 Task: Search one way flight ticket for 4 adults, 1 infant in seat and 1 infant on lap in premium economy from Hartford: Bradley International Airport to New Bern: Coastal Carolina Regional Airport (was Craven County Regional) on 5-4-2023. Choice of flights is Spirit. Number of bags: 1 checked bag. Price is upto 107000. Outbound departure time preference is 5:00.
Action: Mouse moved to (412, 381)
Screenshot: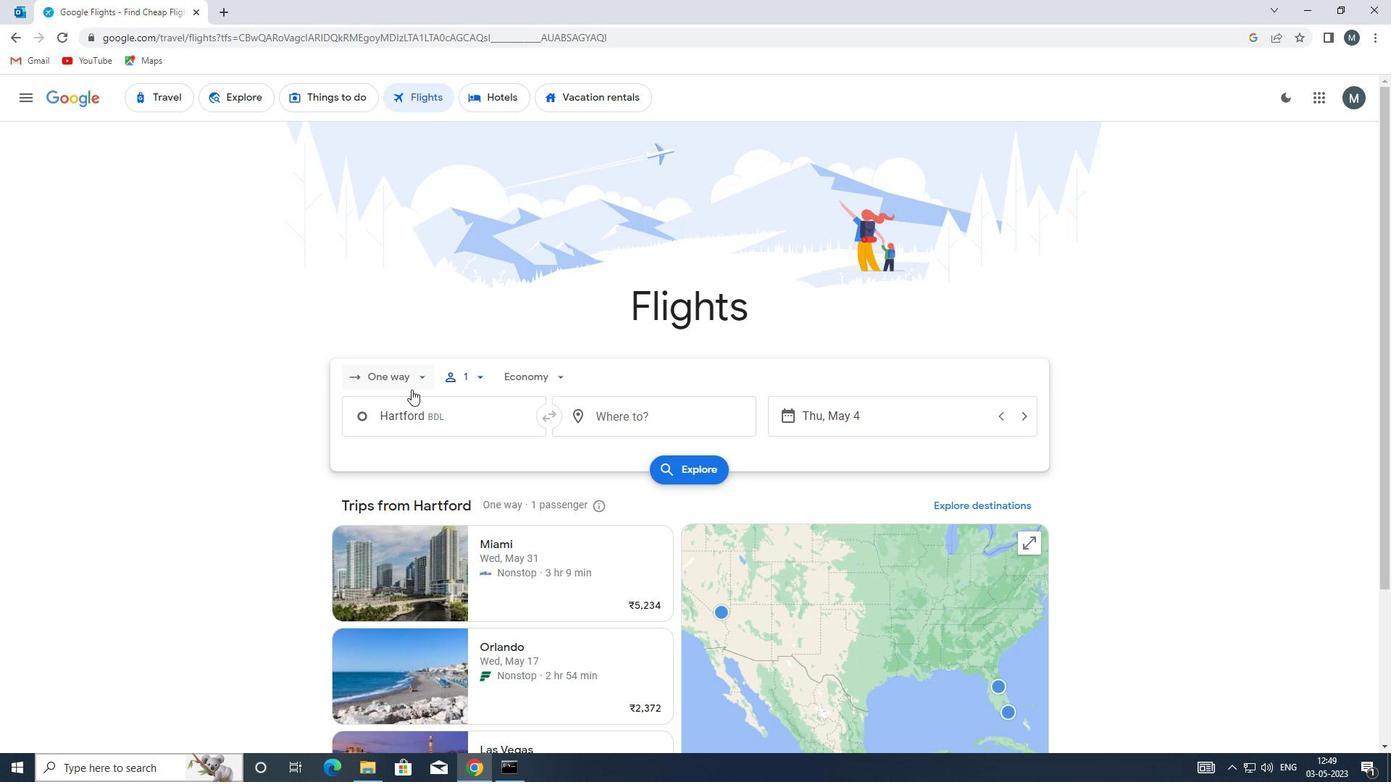 
Action: Mouse pressed left at (412, 381)
Screenshot: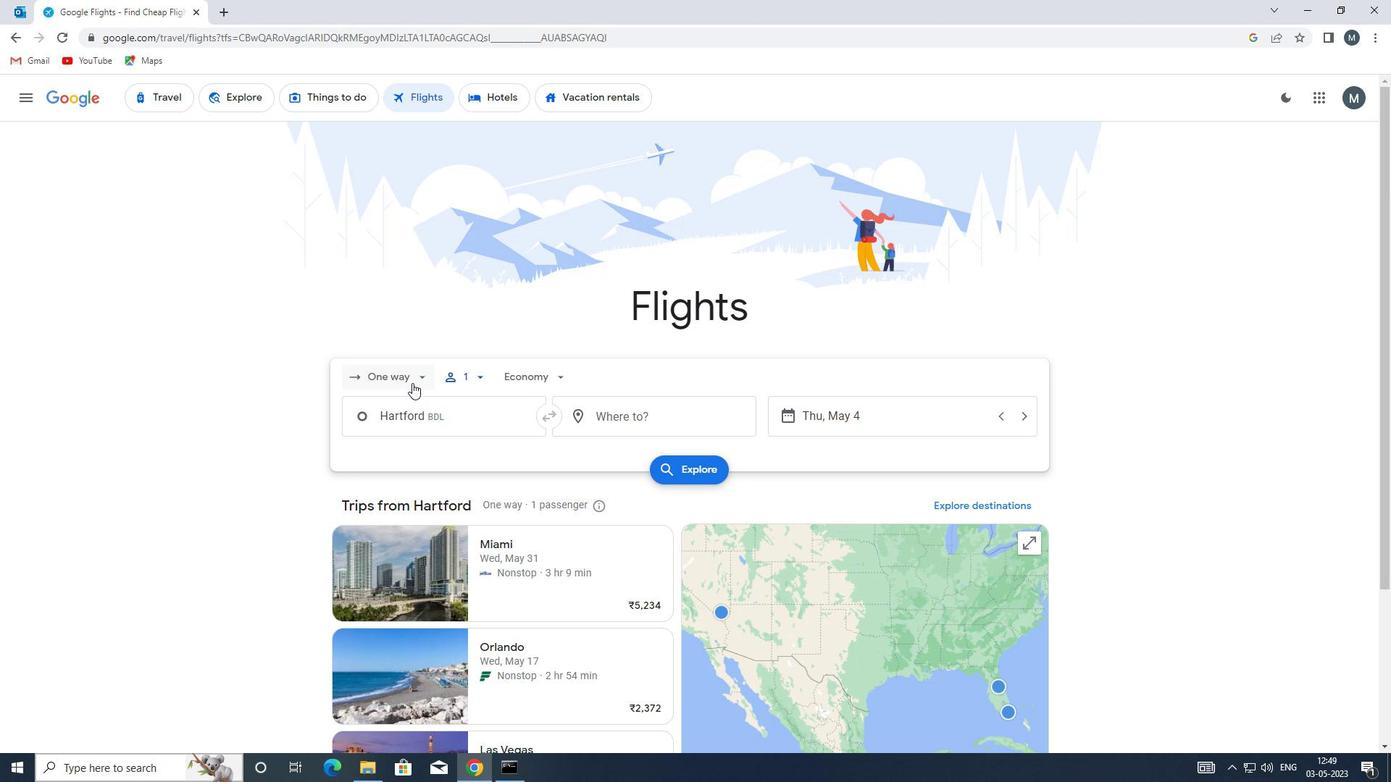 
Action: Mouse moved to (425, 447)
Screenshot: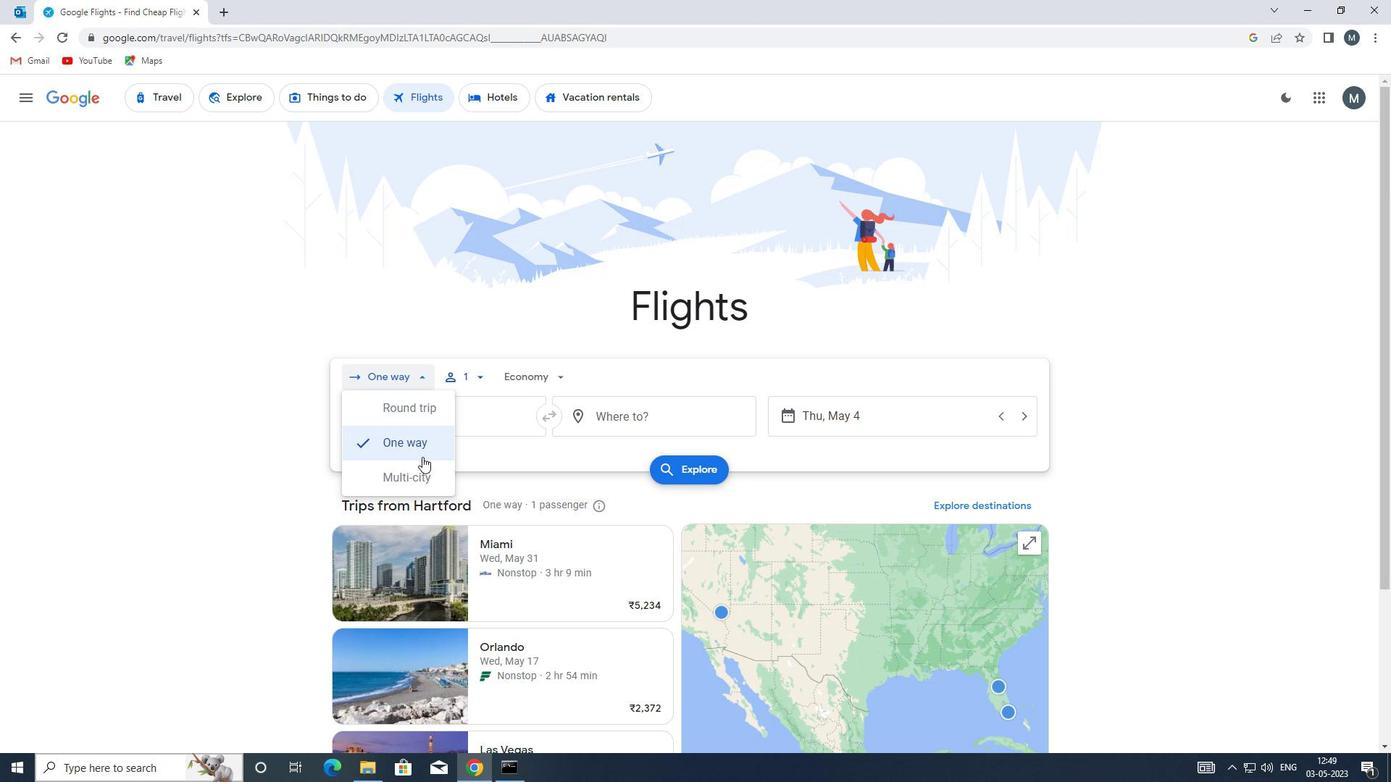 
Action: Mouse pressed left at (425, 447)
Screenshot: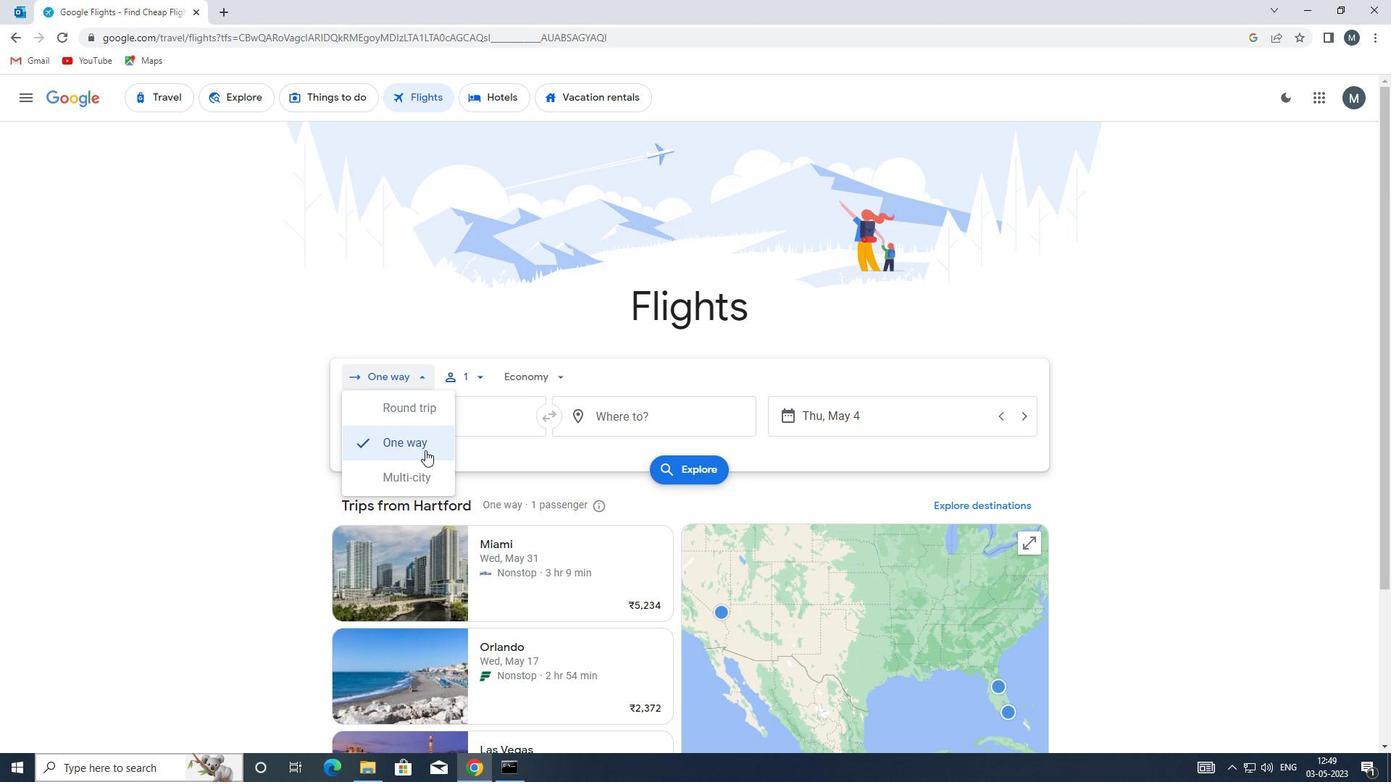 
Action: Mouse moved to (482, 374)
Screenshot: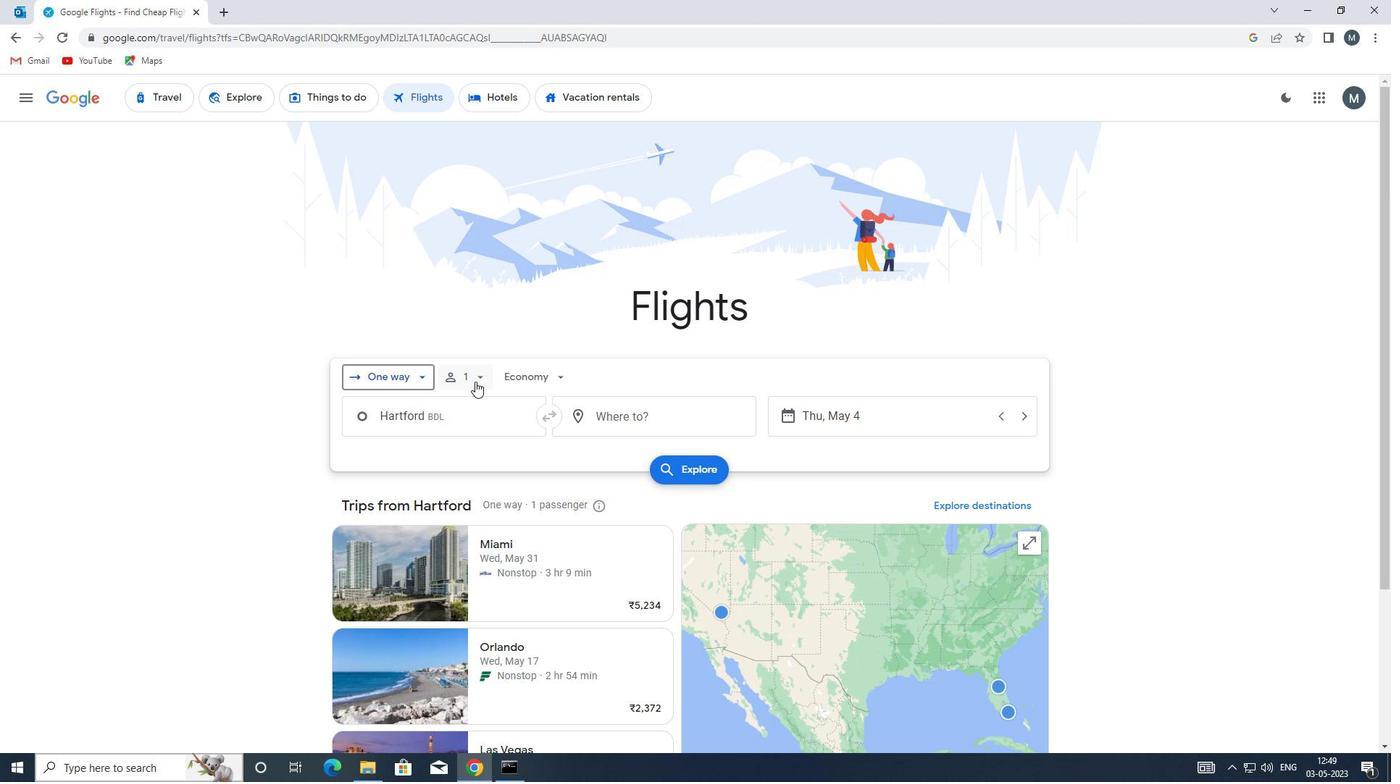 
Action: Mouse pressed left at (482, 374)
Screenshot: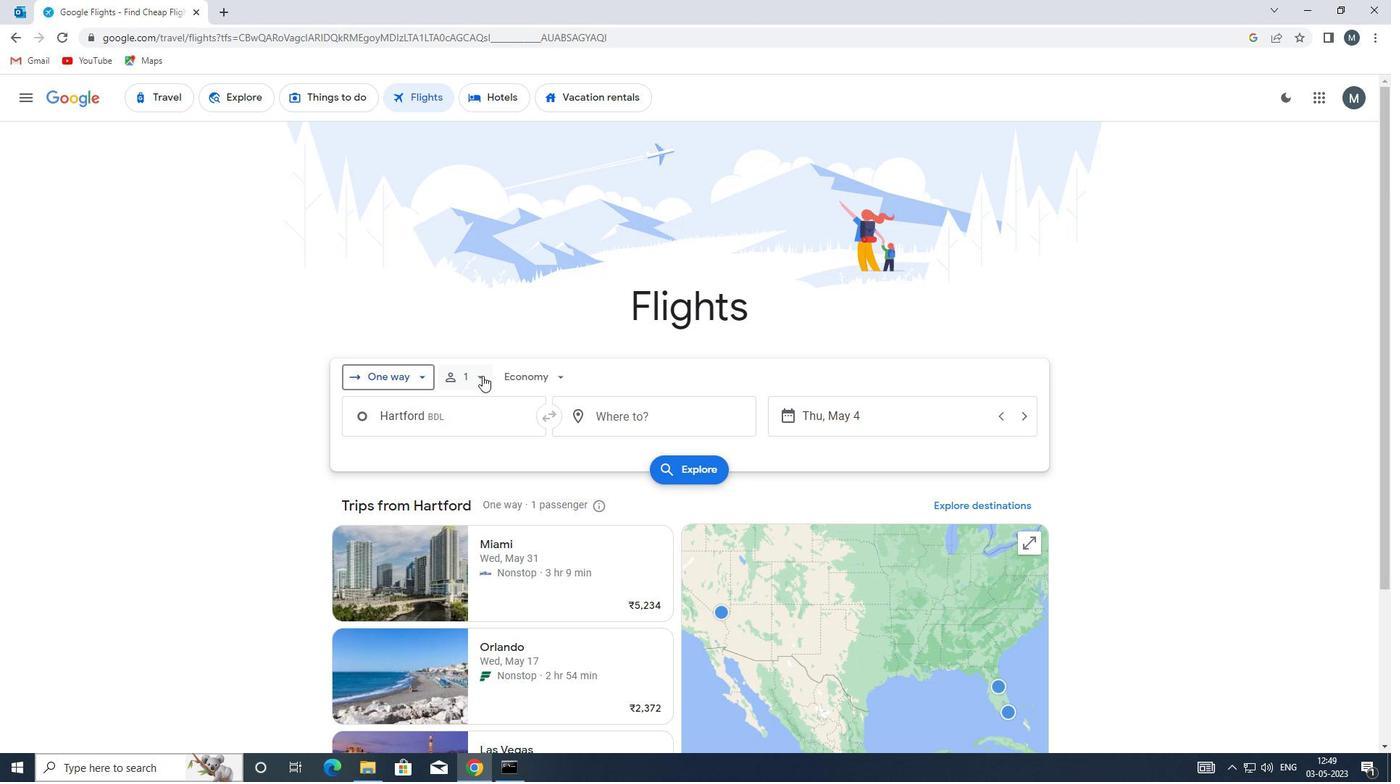 
Action: Mouse moved to (598, 413)
Screenshot: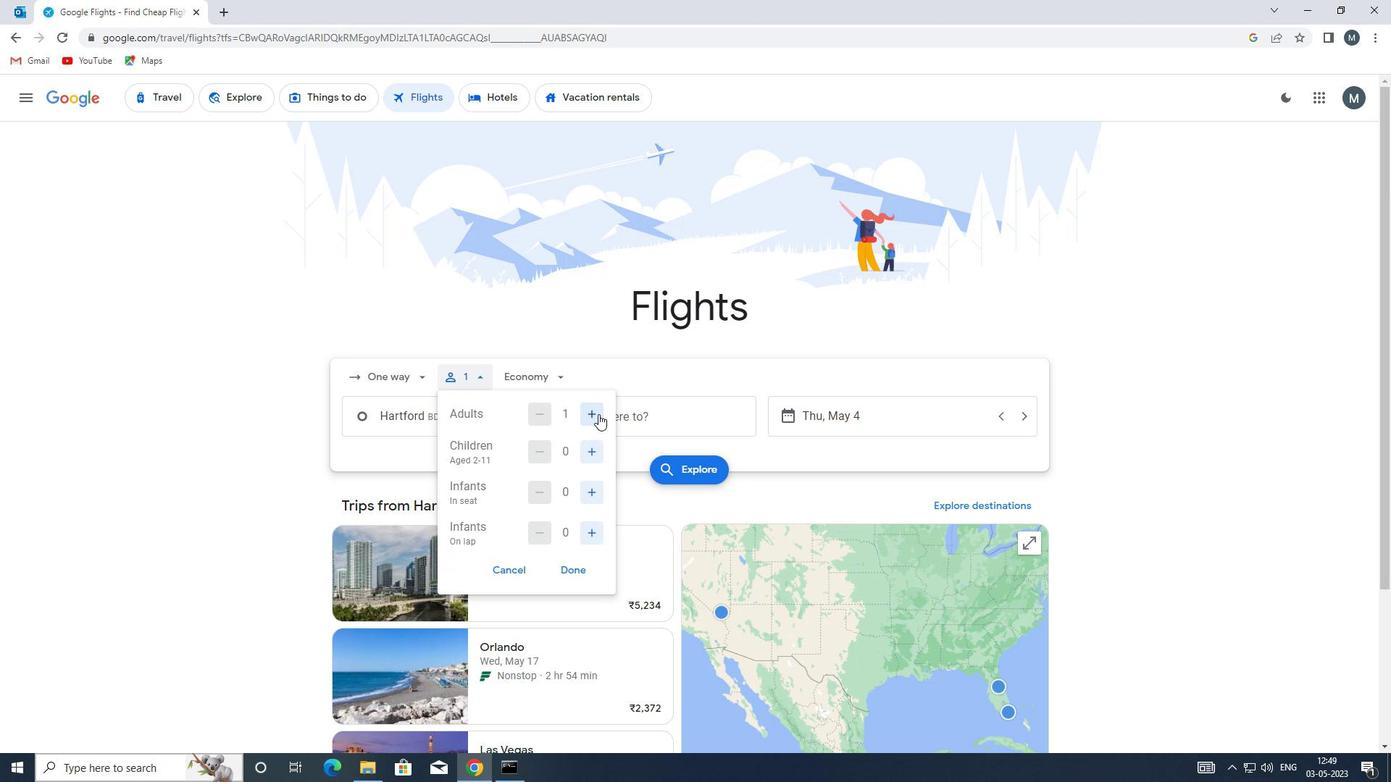 
Action: Mouse pressed left at (598, 413)
Screenshot: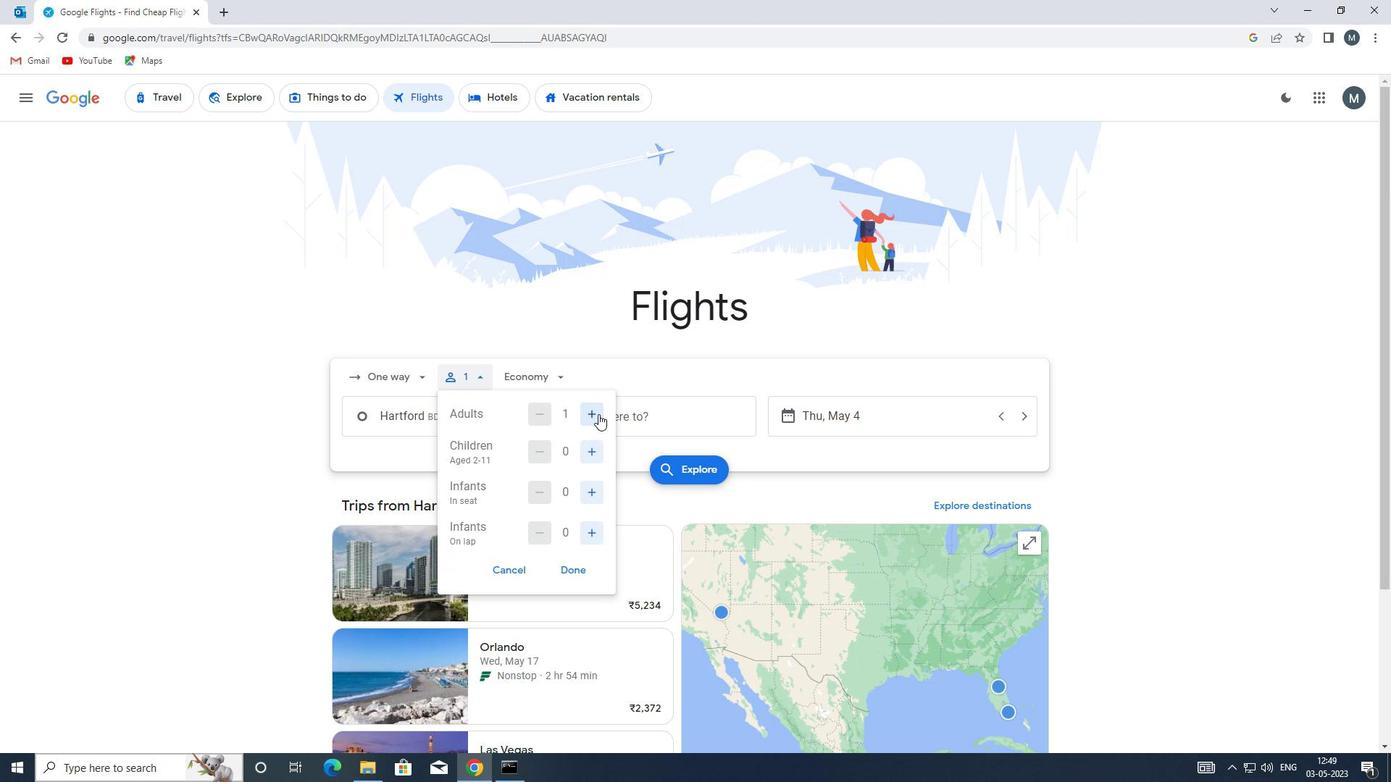 
Action: Mouse moved to (597, 413)
Screenshot: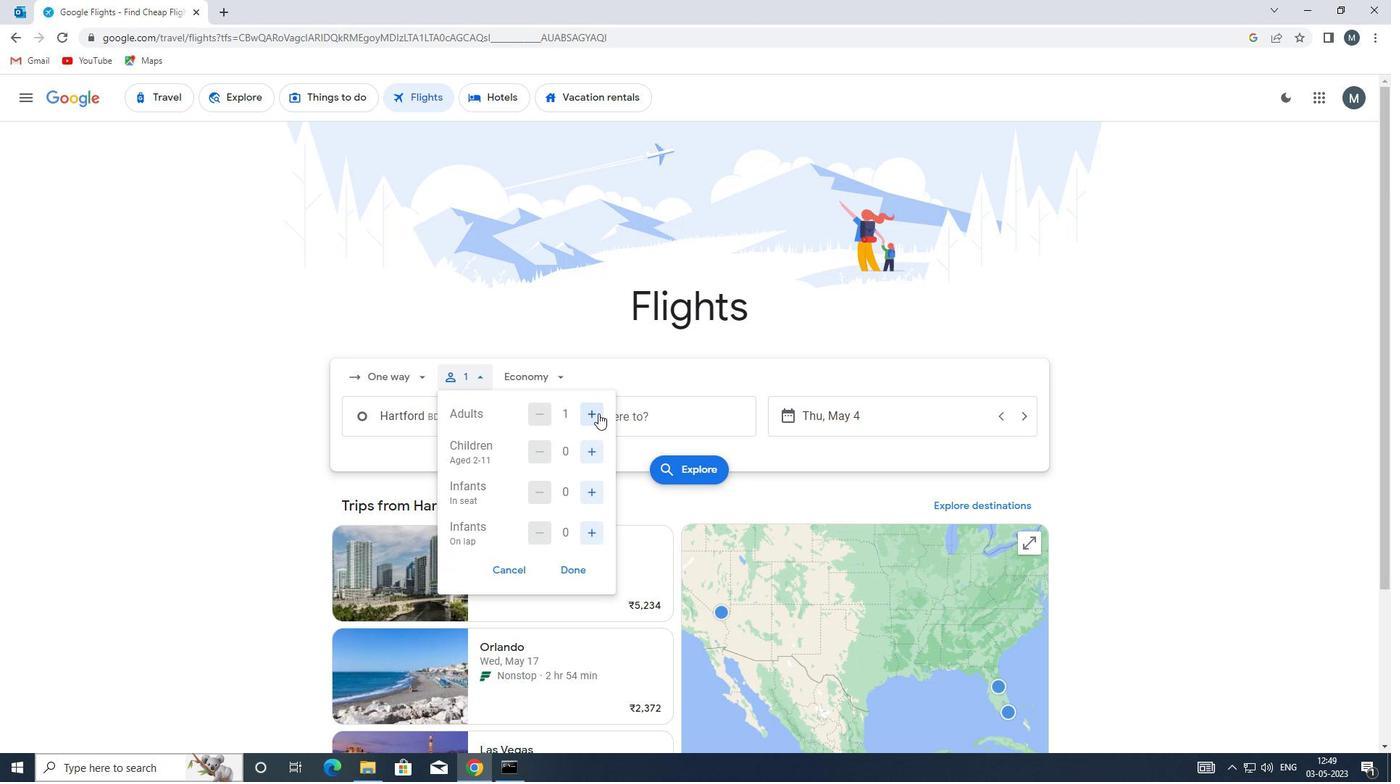 
Action: Mouse pressed left at (597, 413)
Screenshot: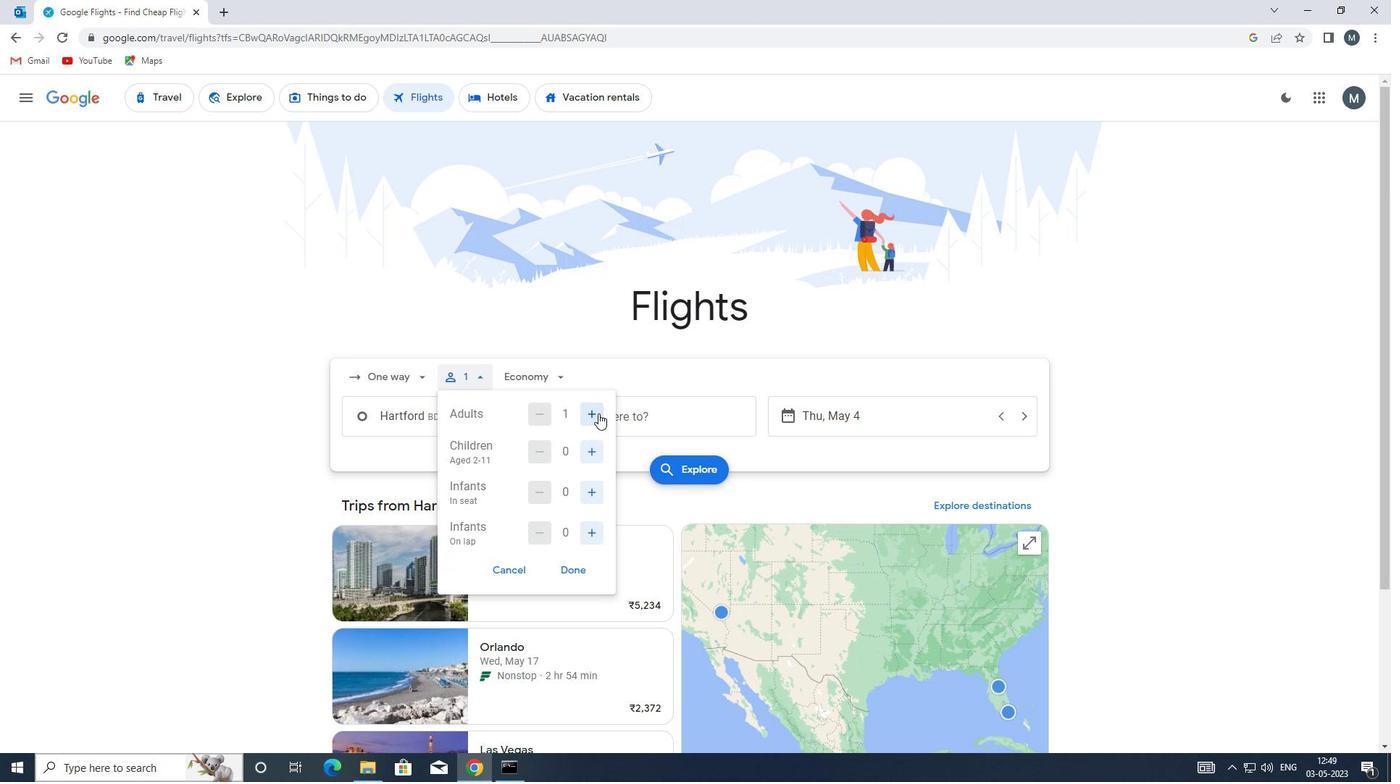 
Action: Mouse pressed left at (597, 413)
Screenshot: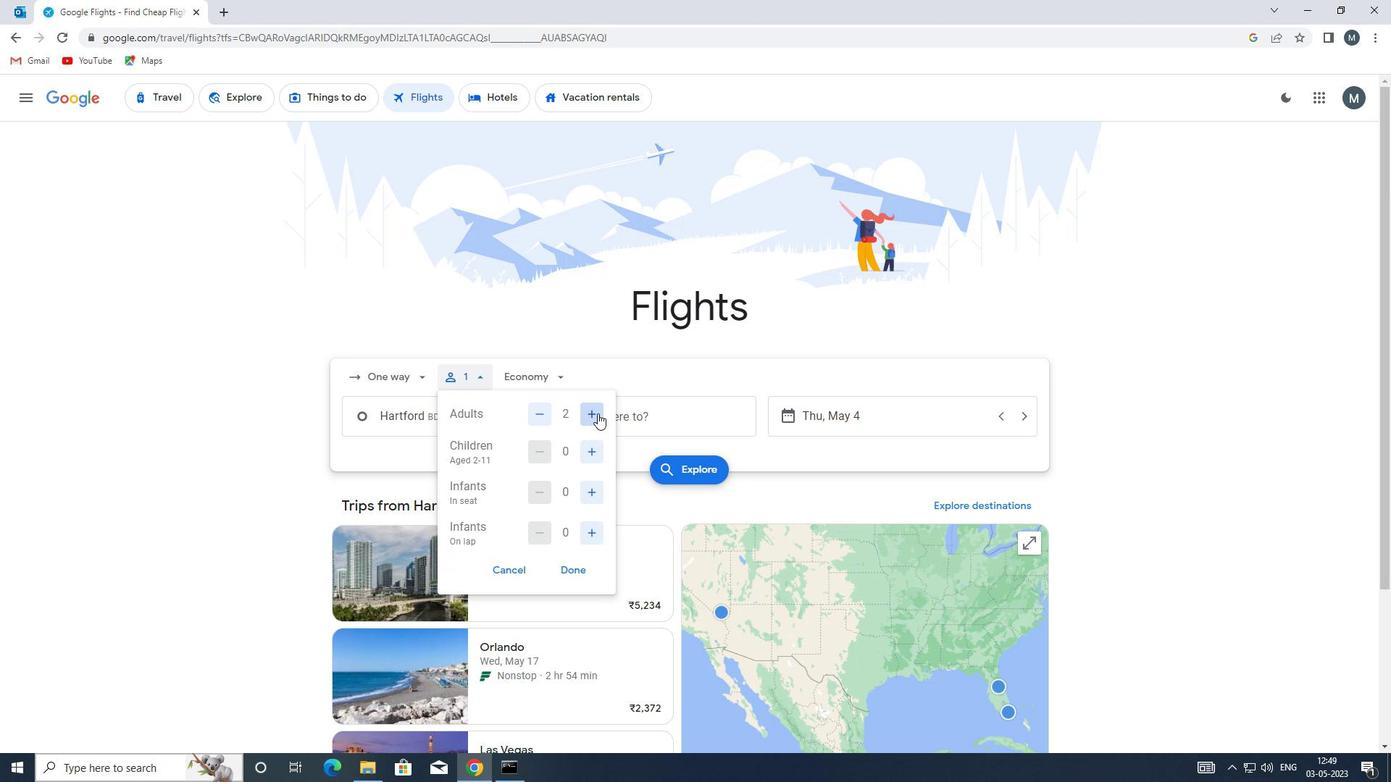 
Action: Mouse moved to (590, 485)
Screenshot: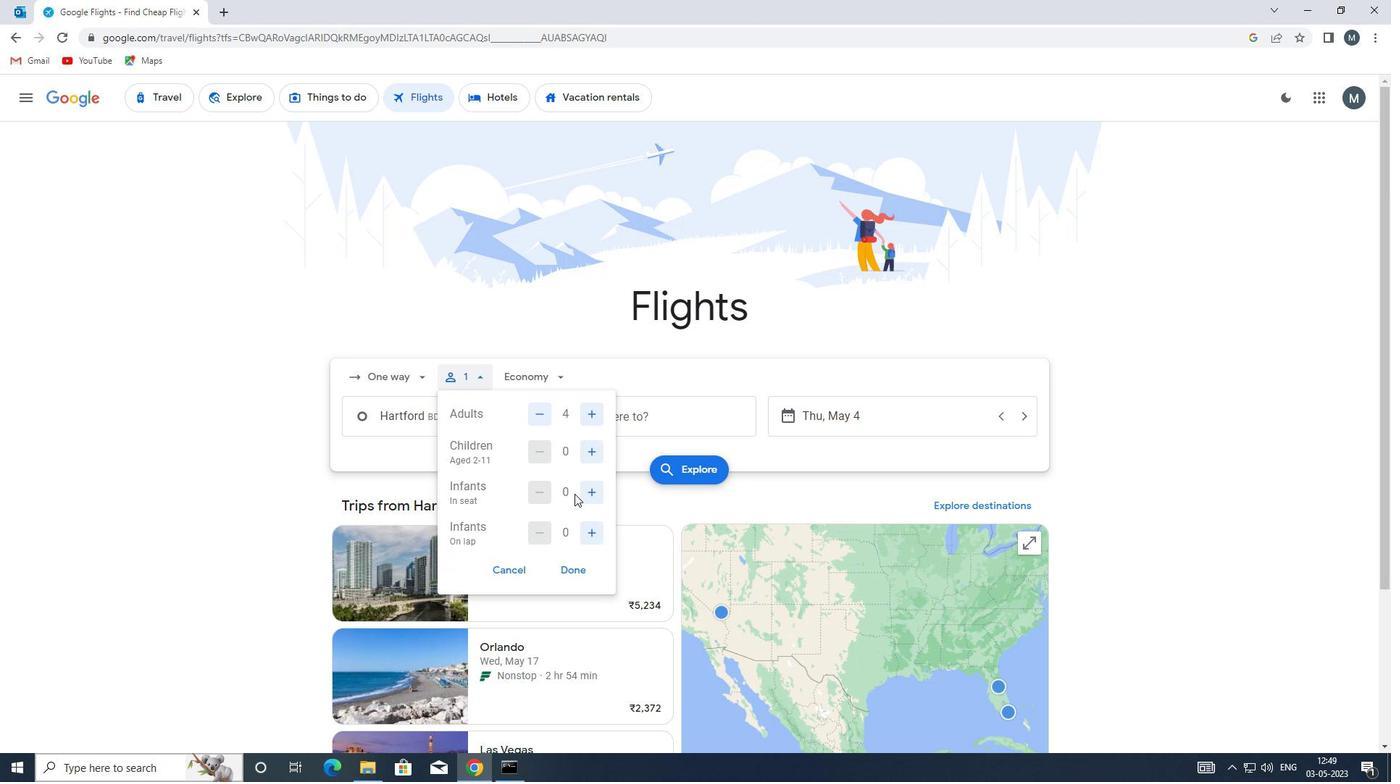 
Action: Mouse pressed left at (590, 485)
Screenshot: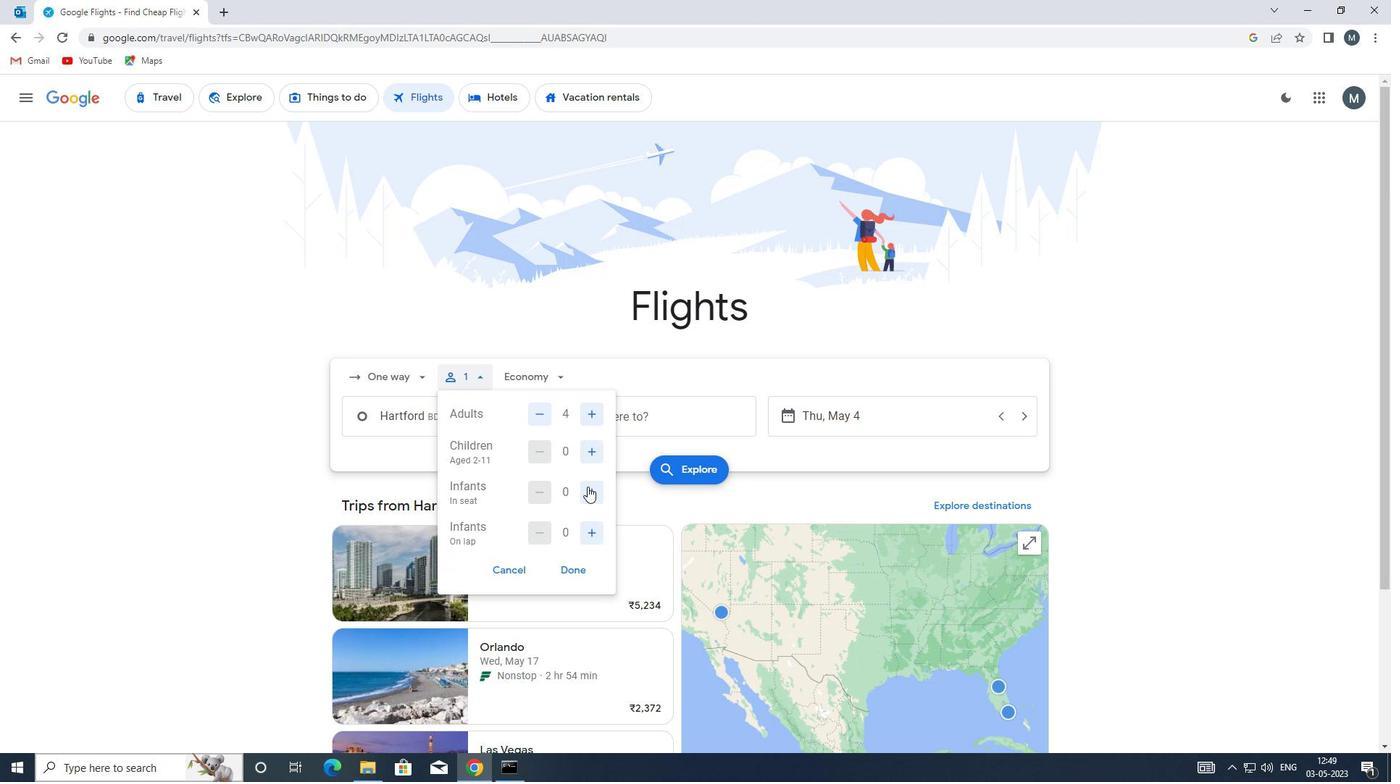 
Action: Mouse moved to (592, 534)
Screenshot: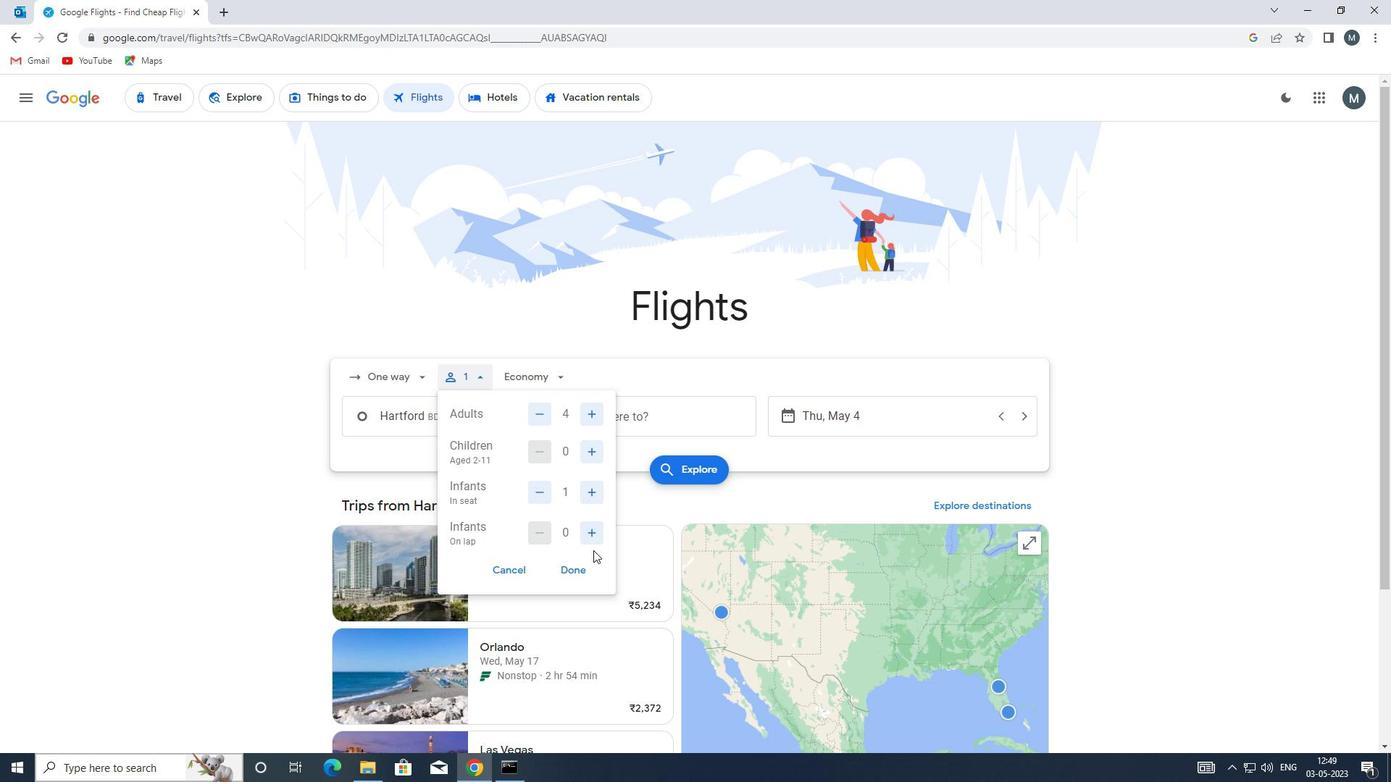 
Action: Mouse pressed left at (592, 534)
Screenshot: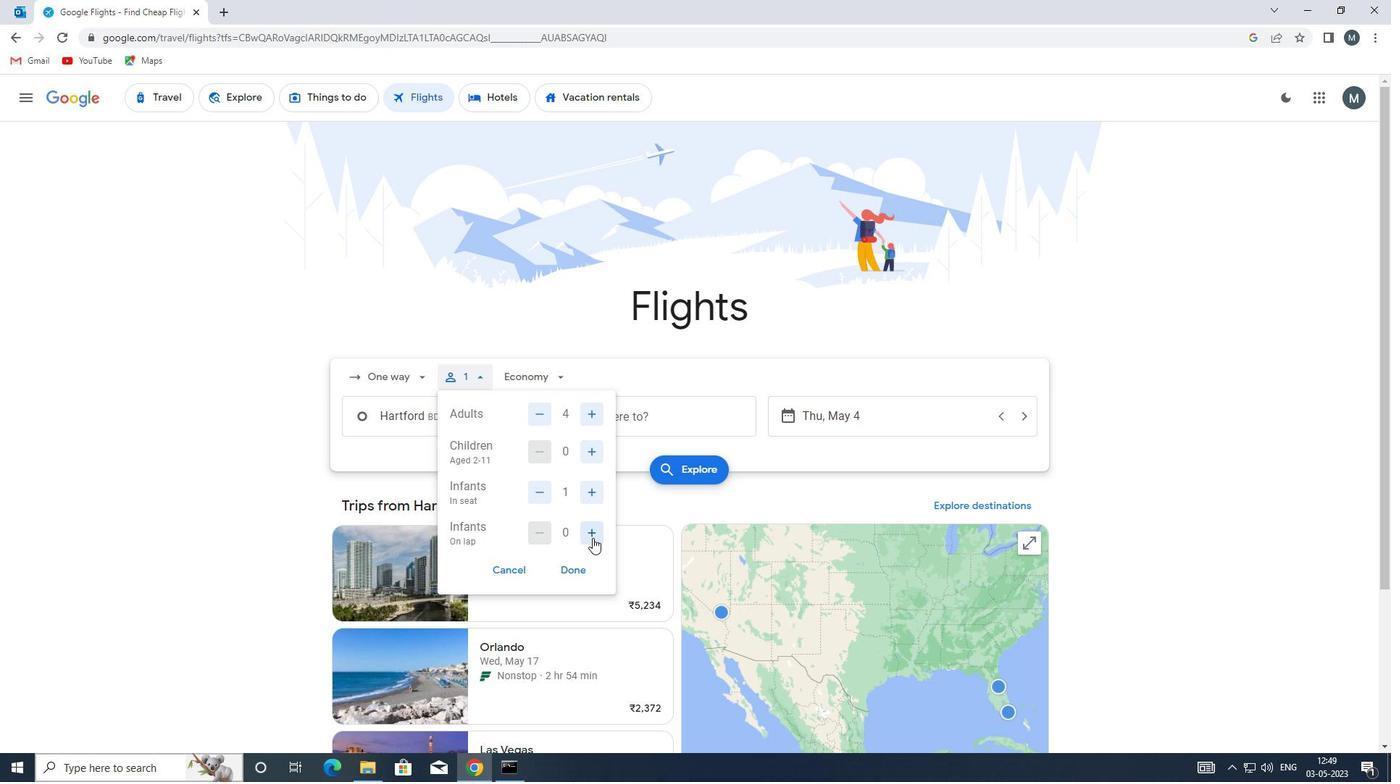 
Action: Mouse moved to (571, 576)
Screenshot: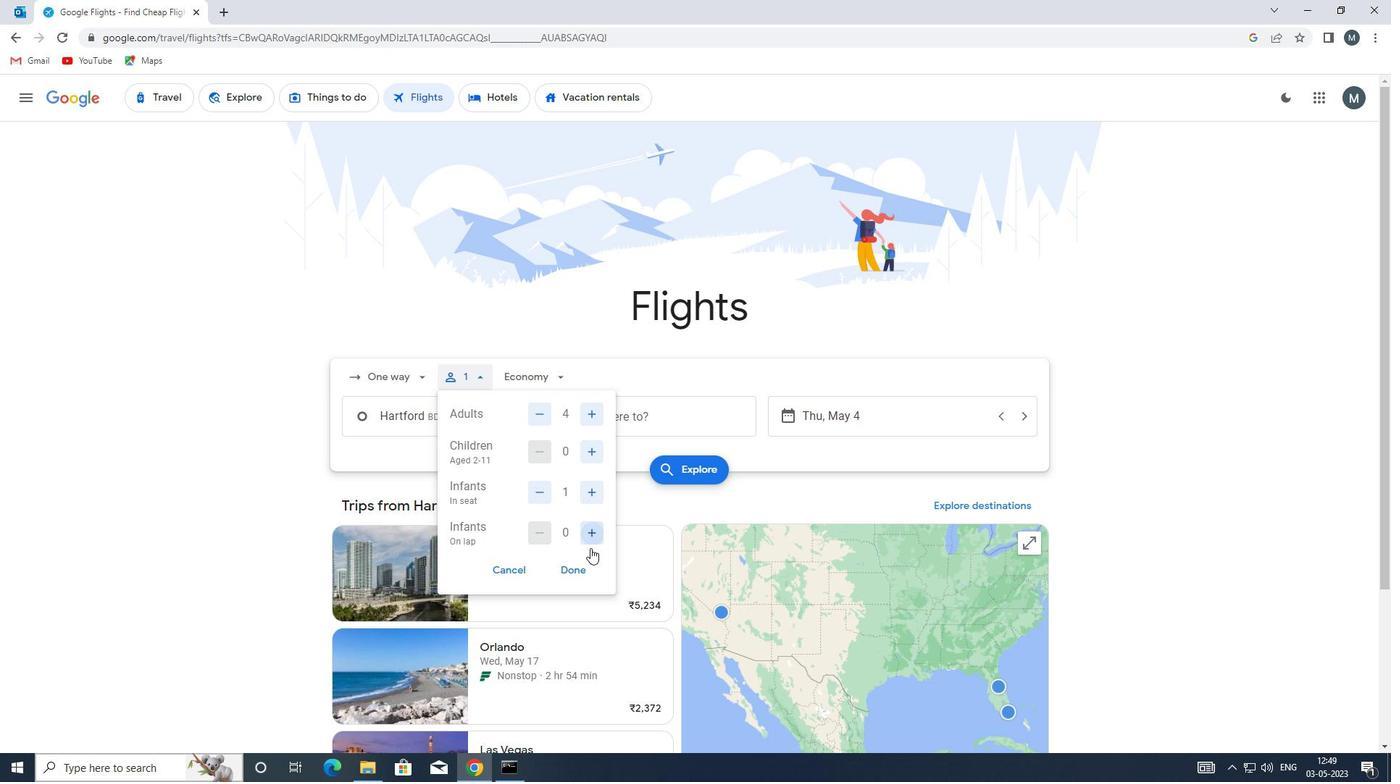 
Action: Mouse pressed left at (571, 576)
Screenshot: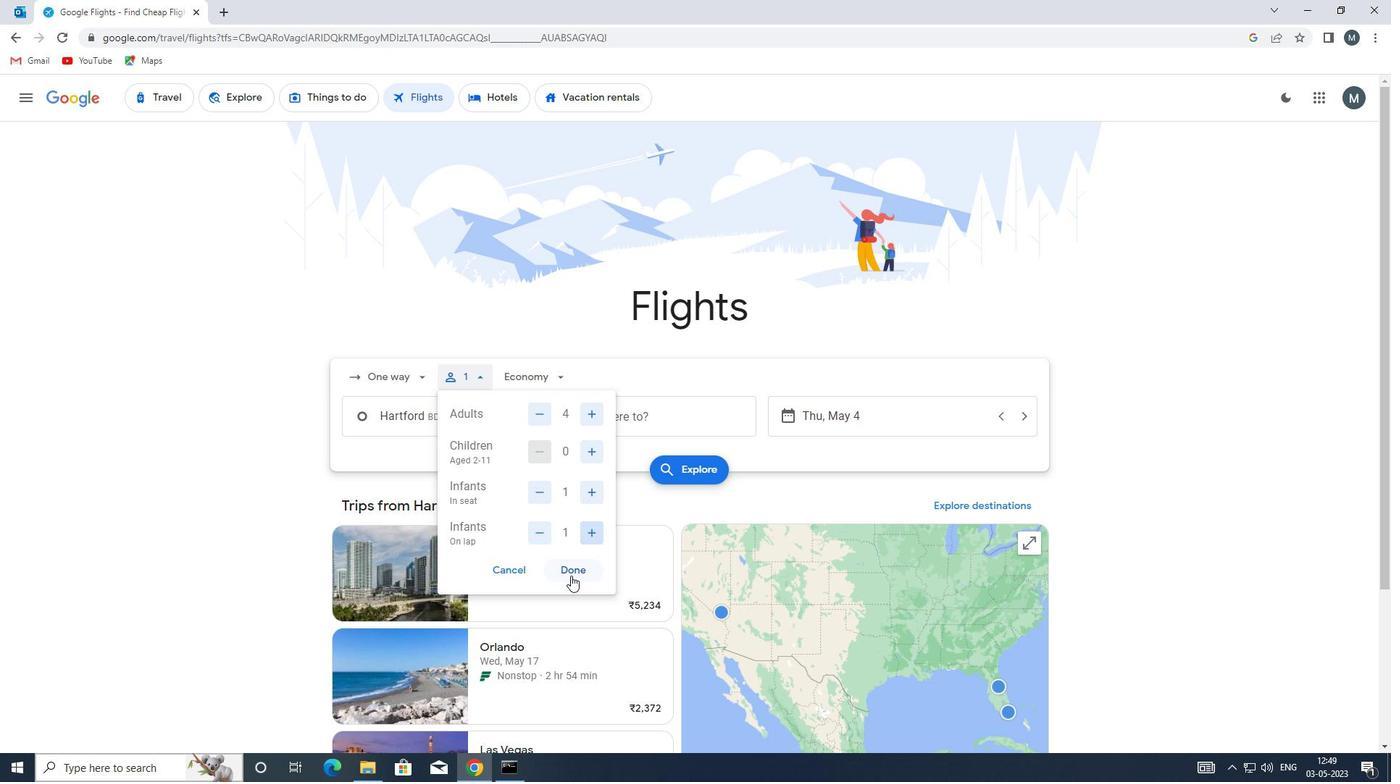 
Action: Mouse moved to (546, 380)
Screenshot: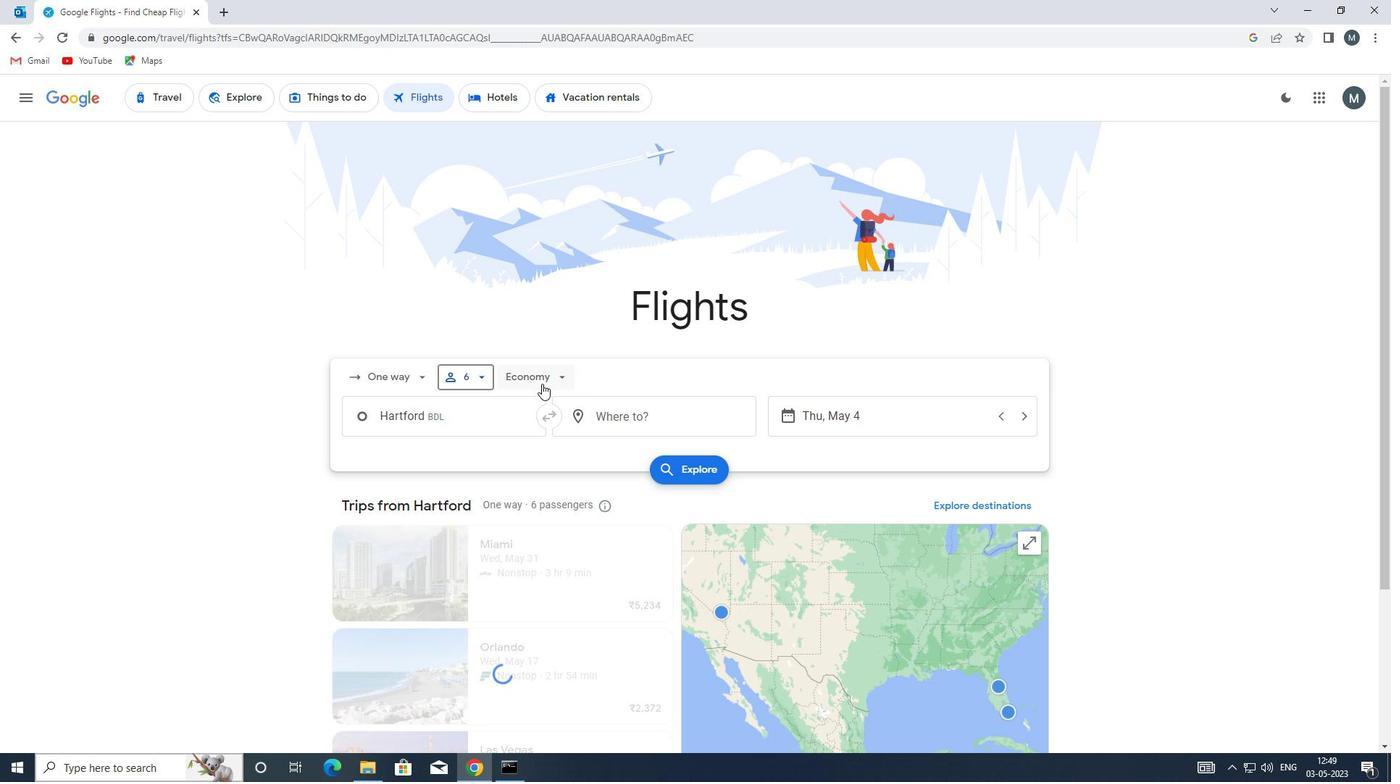 
Action: Mouse pressed left at (546, 380)
Screenshot: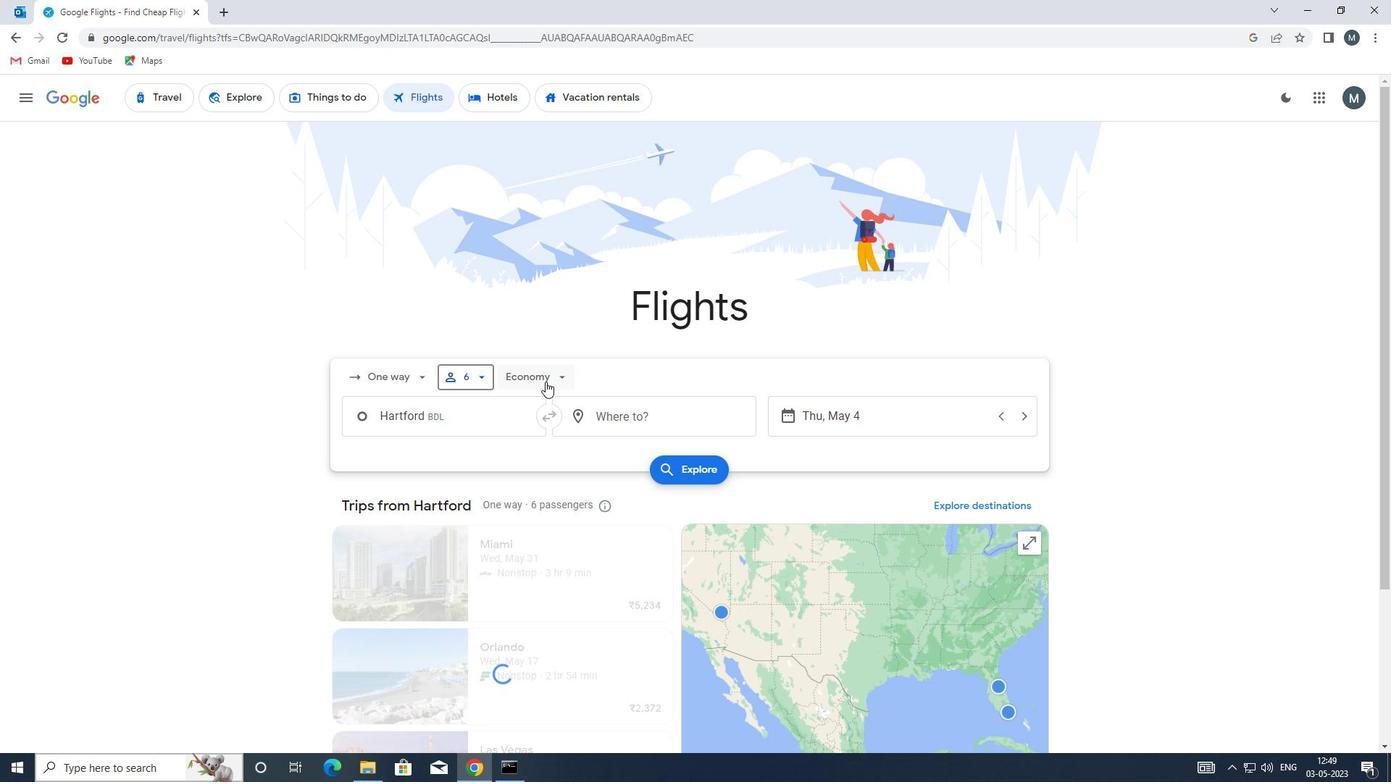 
Action: Mouse moved to (574, 441)
Screenshot: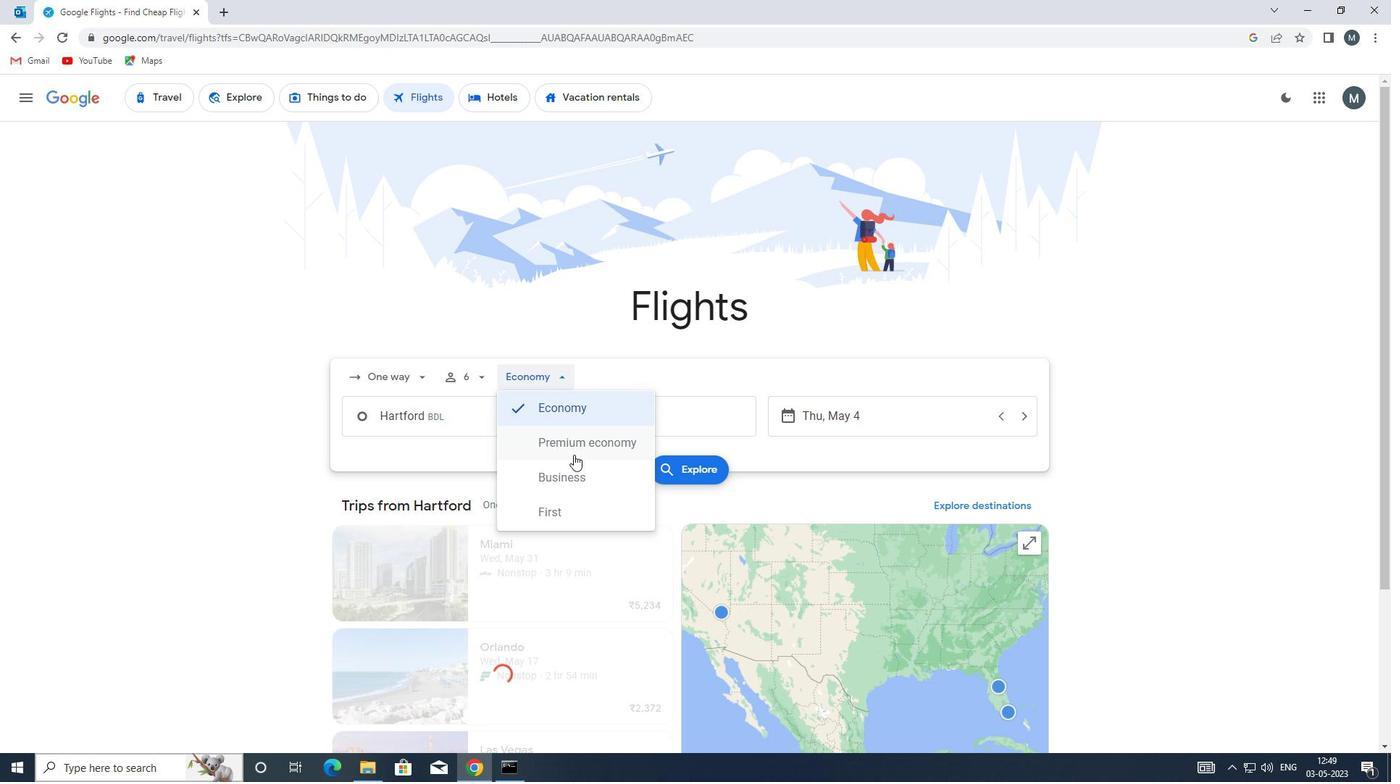 
Action: Mouse pressed left at (574, 441)
Screenshot: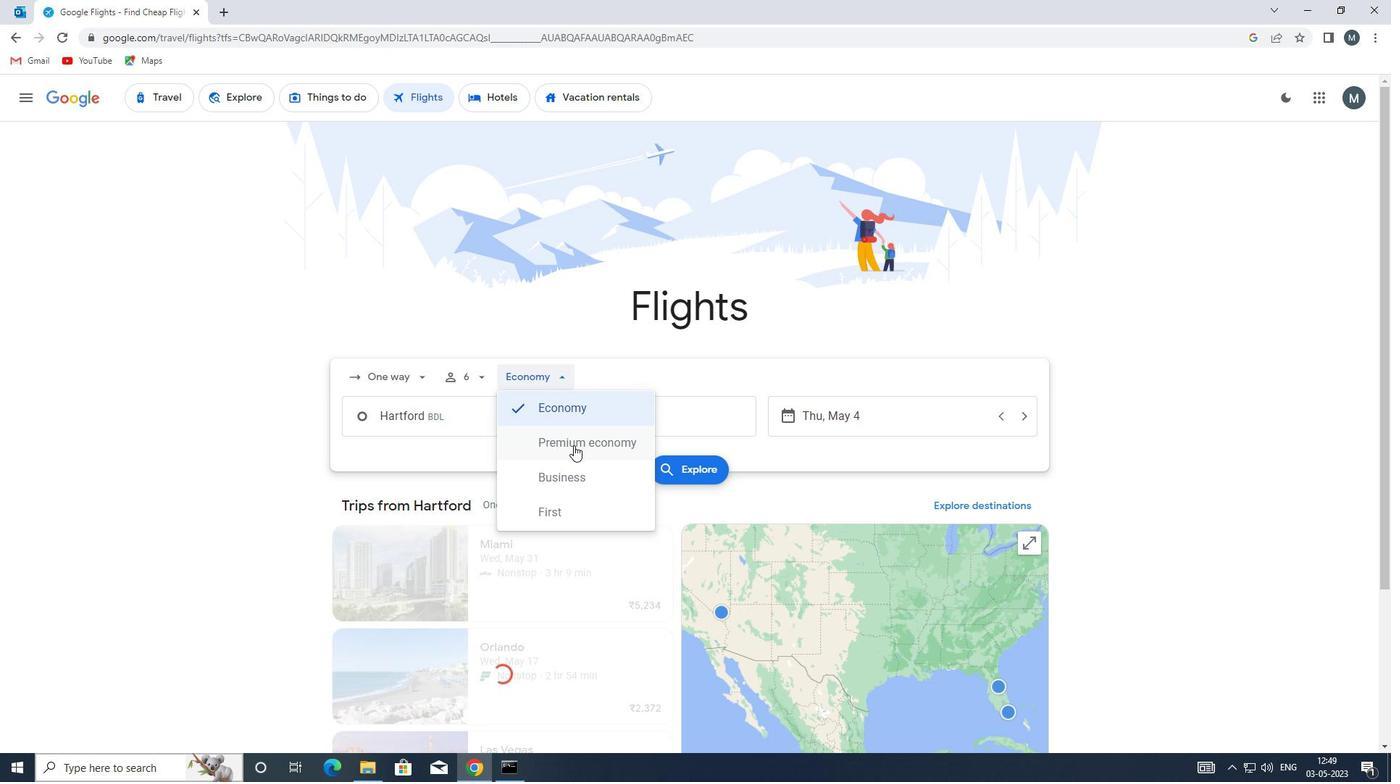 
Action: Mouse moved to (463, 416)
Screenshot: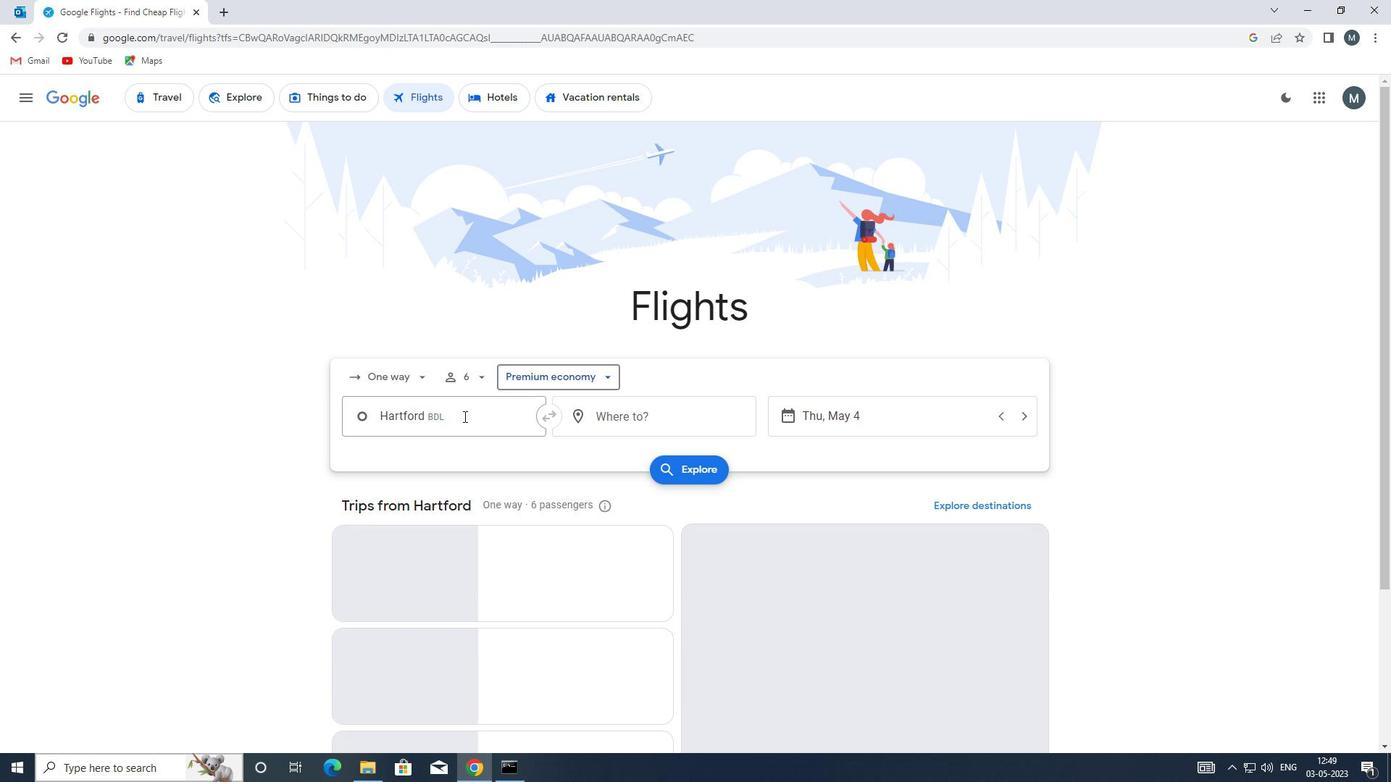 
Action: Mouse pressed left at (463, 416)
Screenshot: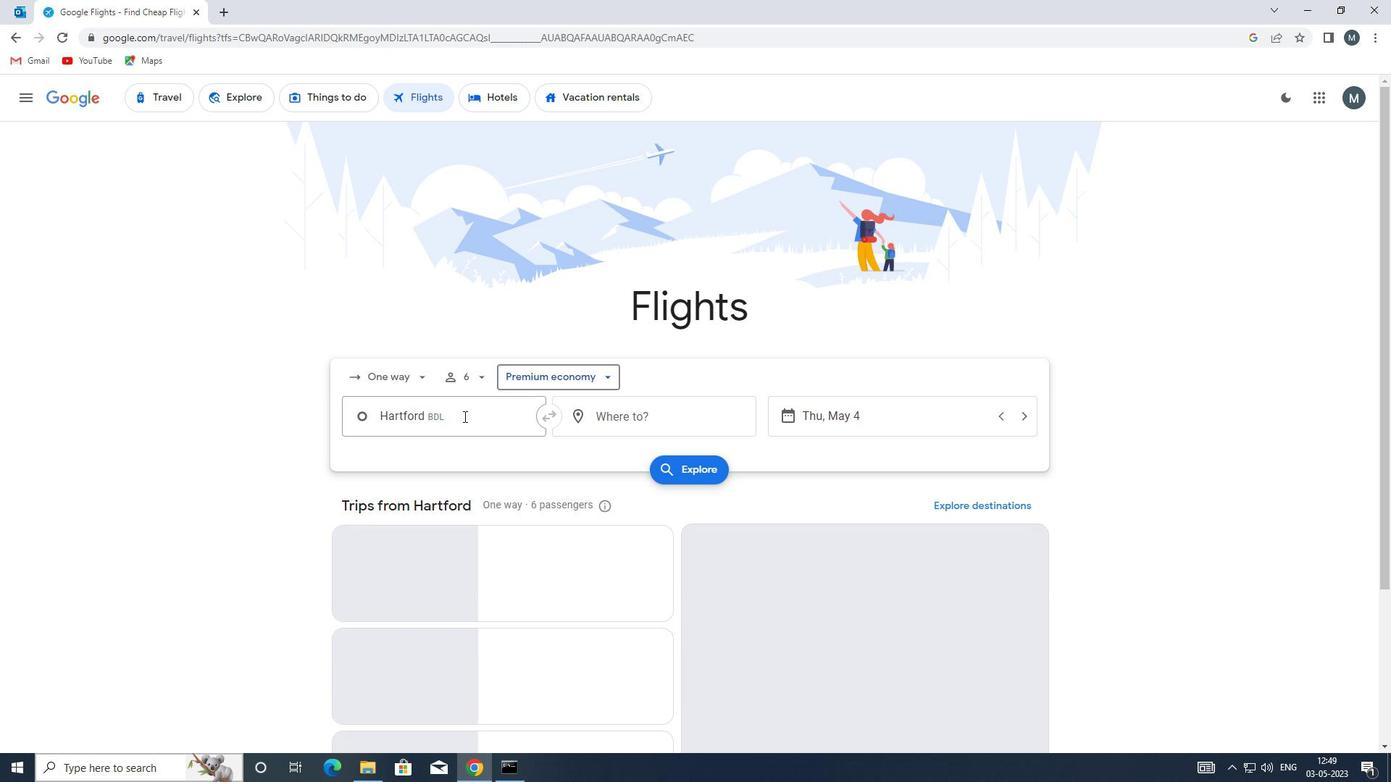 
Action: Key pressed bd
Screenshot: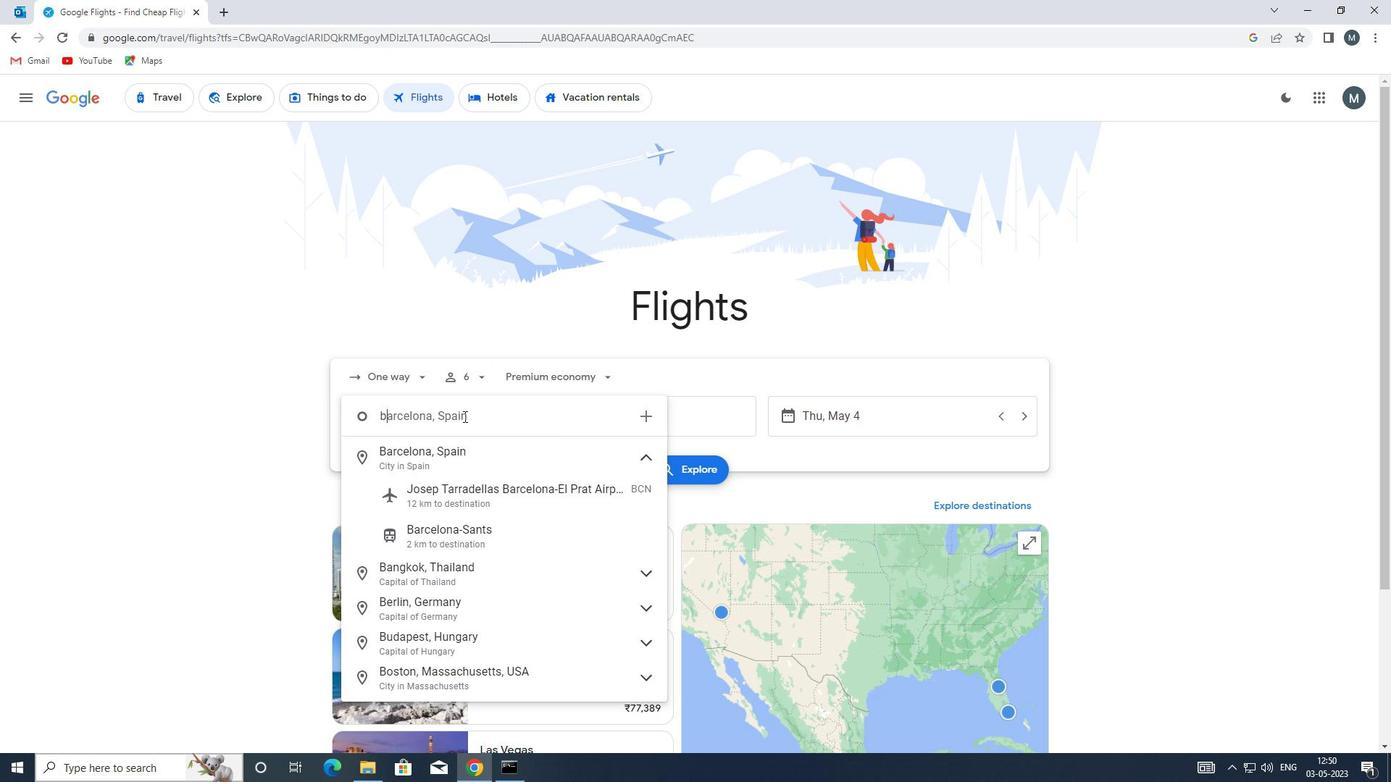 
Action: Mouse moved to (464, 418)
Screenshot: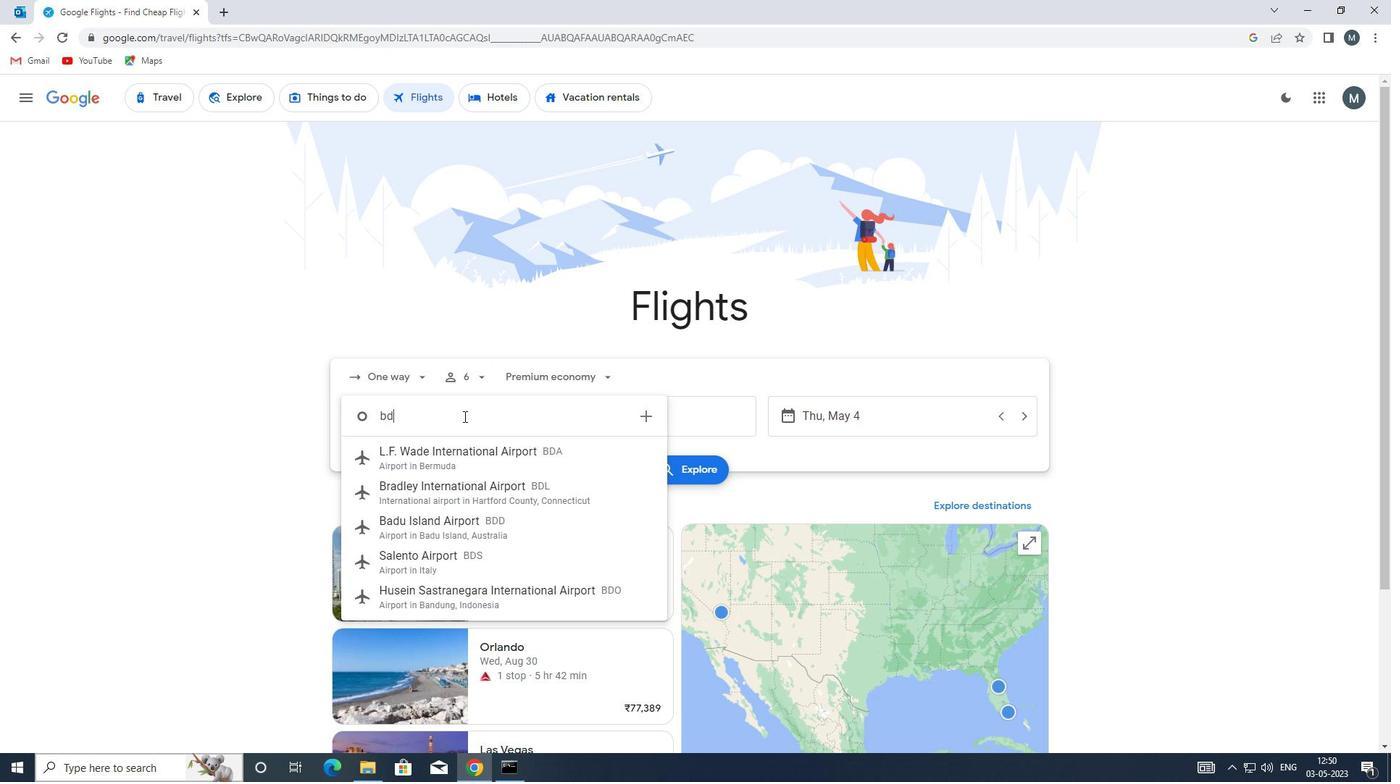 
Action: Key pressed l
Screenshot: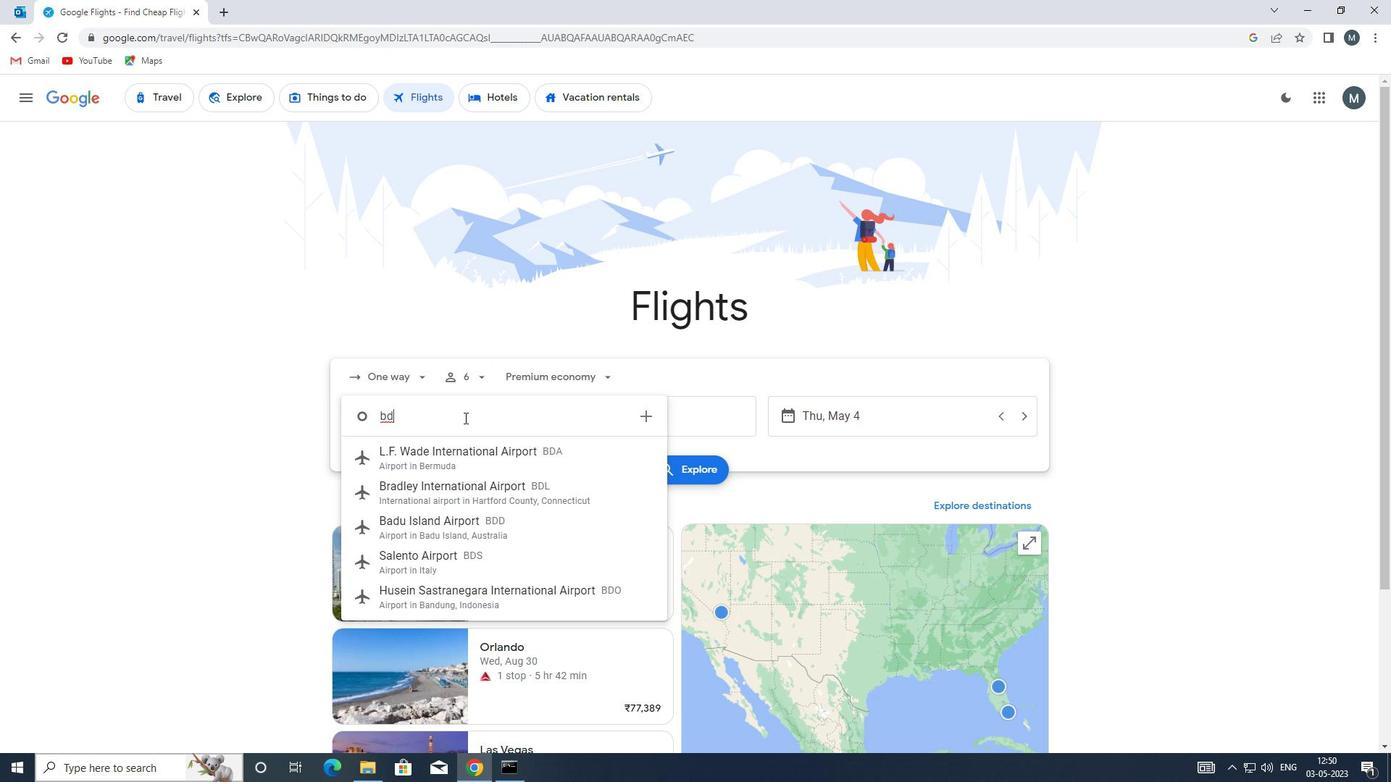 
Action: Mouse moved to (458, 462)
Screenshot: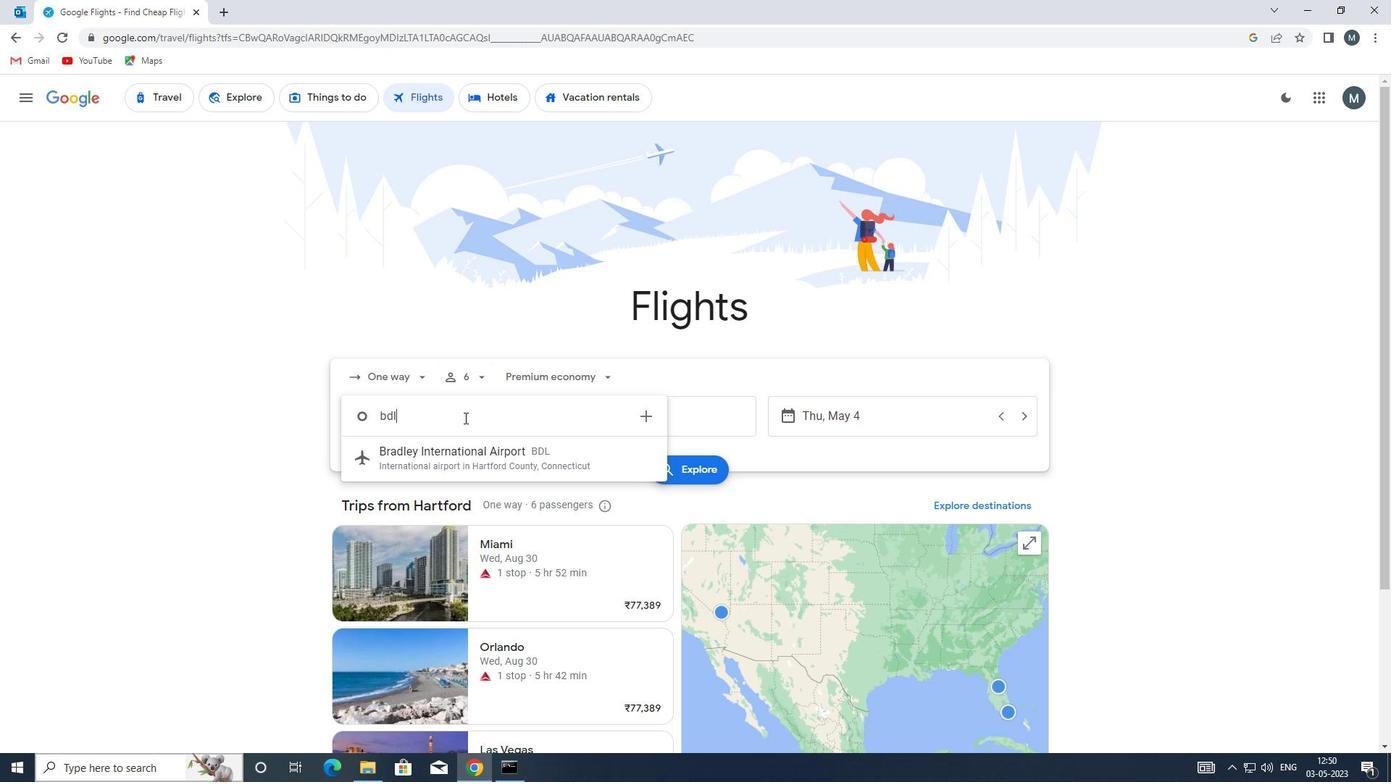
Action: Mouse pressed left at (458, 462)
Screenshot: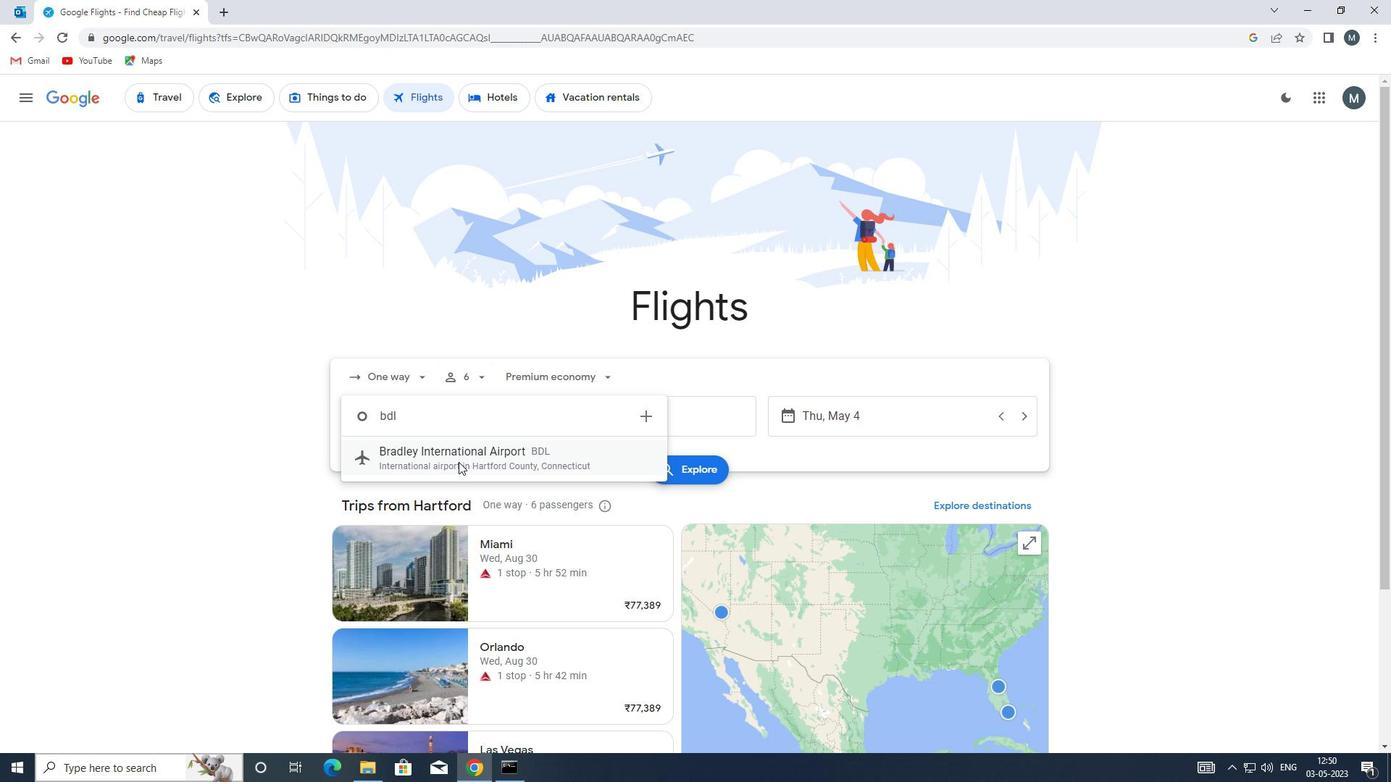 
Action: Mouse moved to (640, 418)
Screenshot: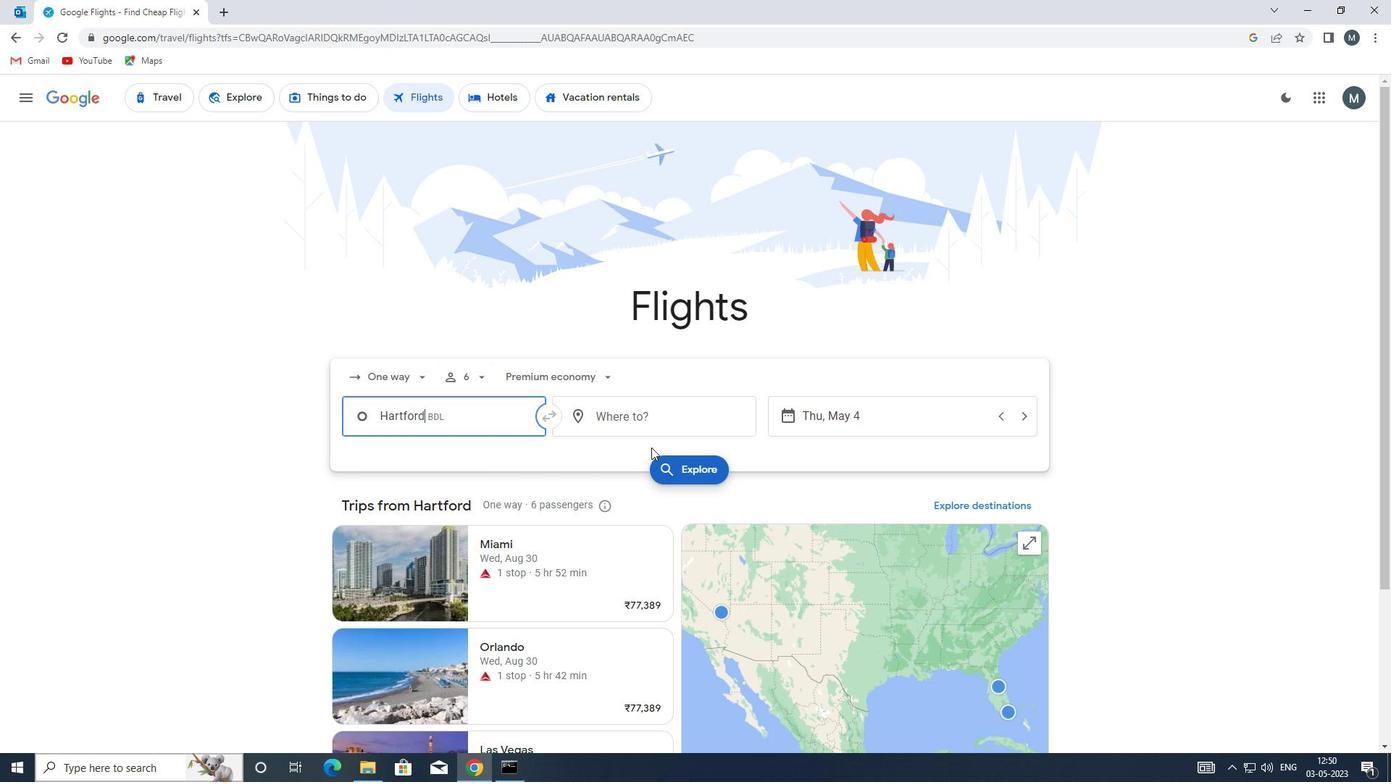
Action: Mouse pressed left at (640, 418)
Screenshot: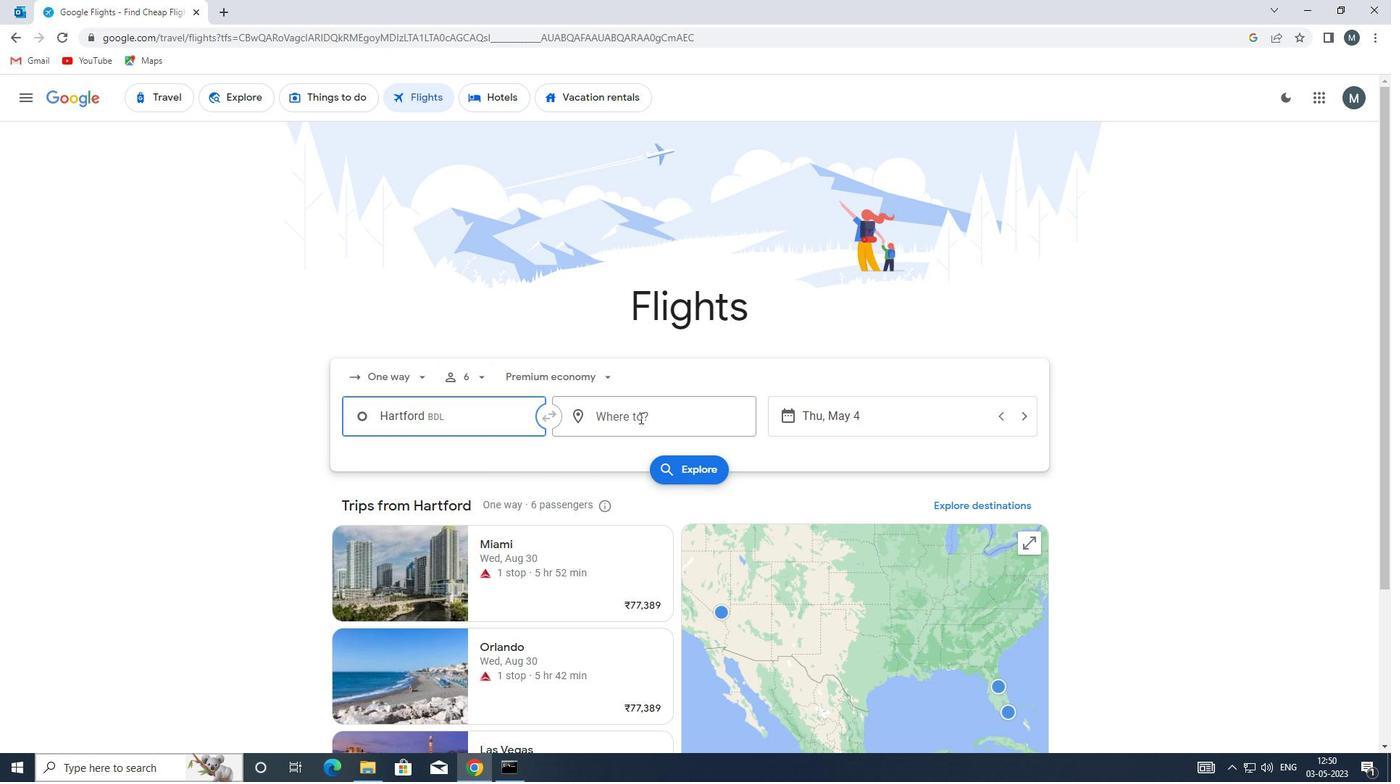 
Action: Mouse moved to (640, 417)
Screenshot: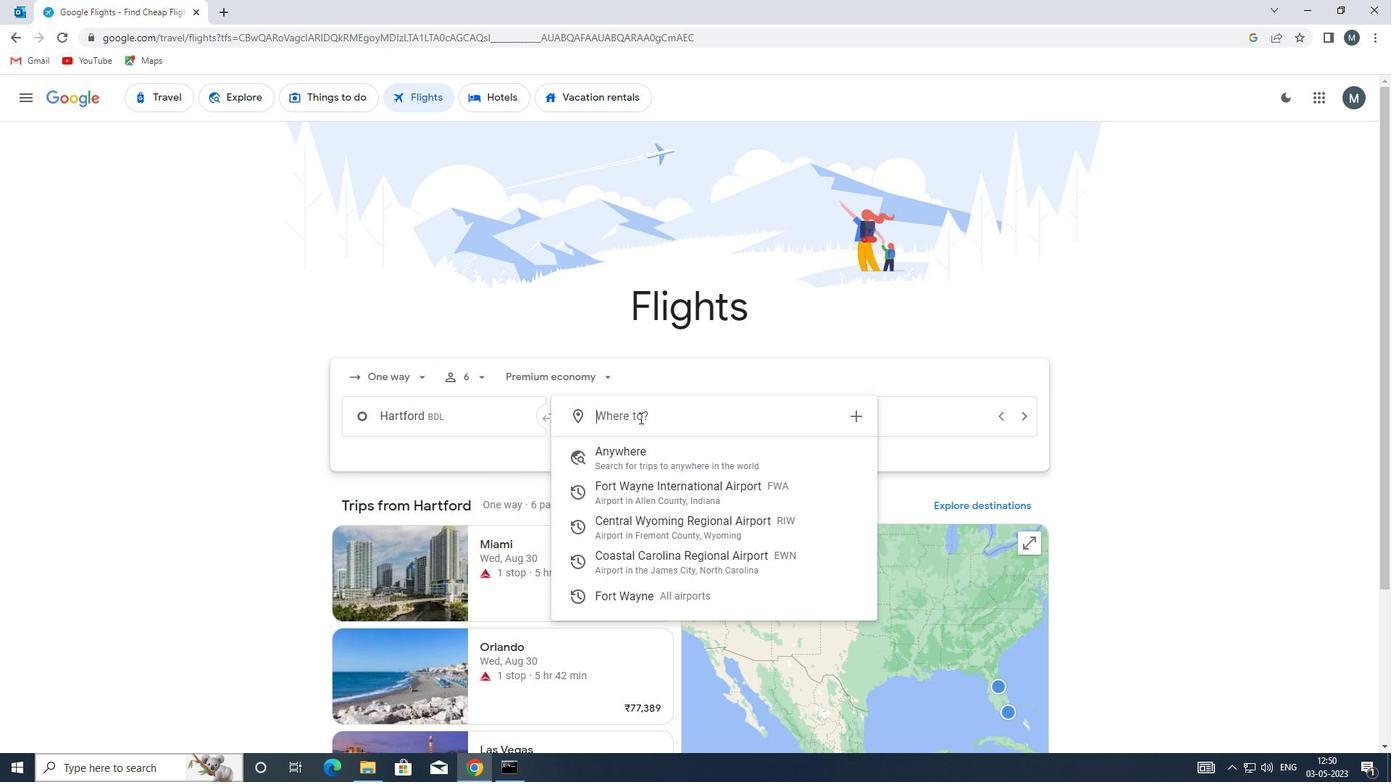 
Action: Key pressed ewn
Screenshot: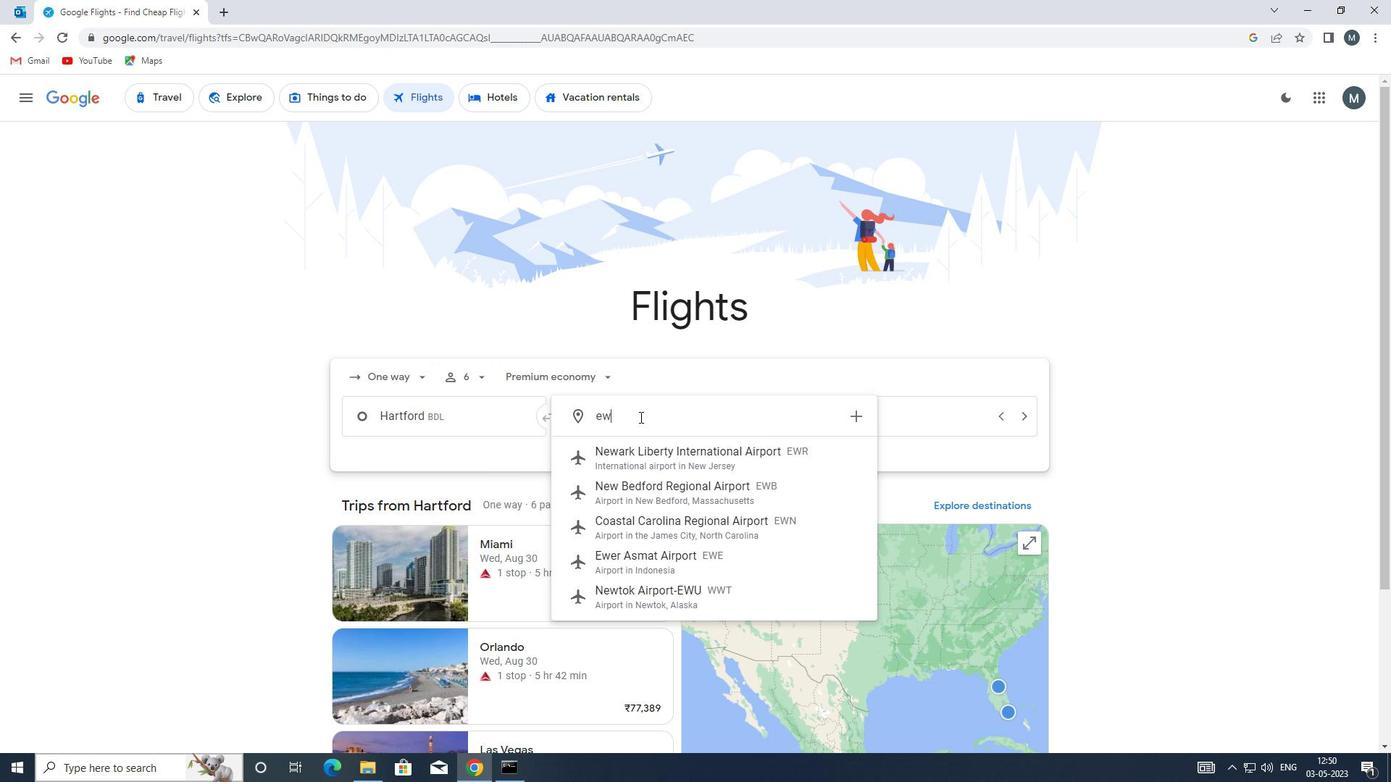 
Action: Mouse moved to (653, 458)
Screenshot: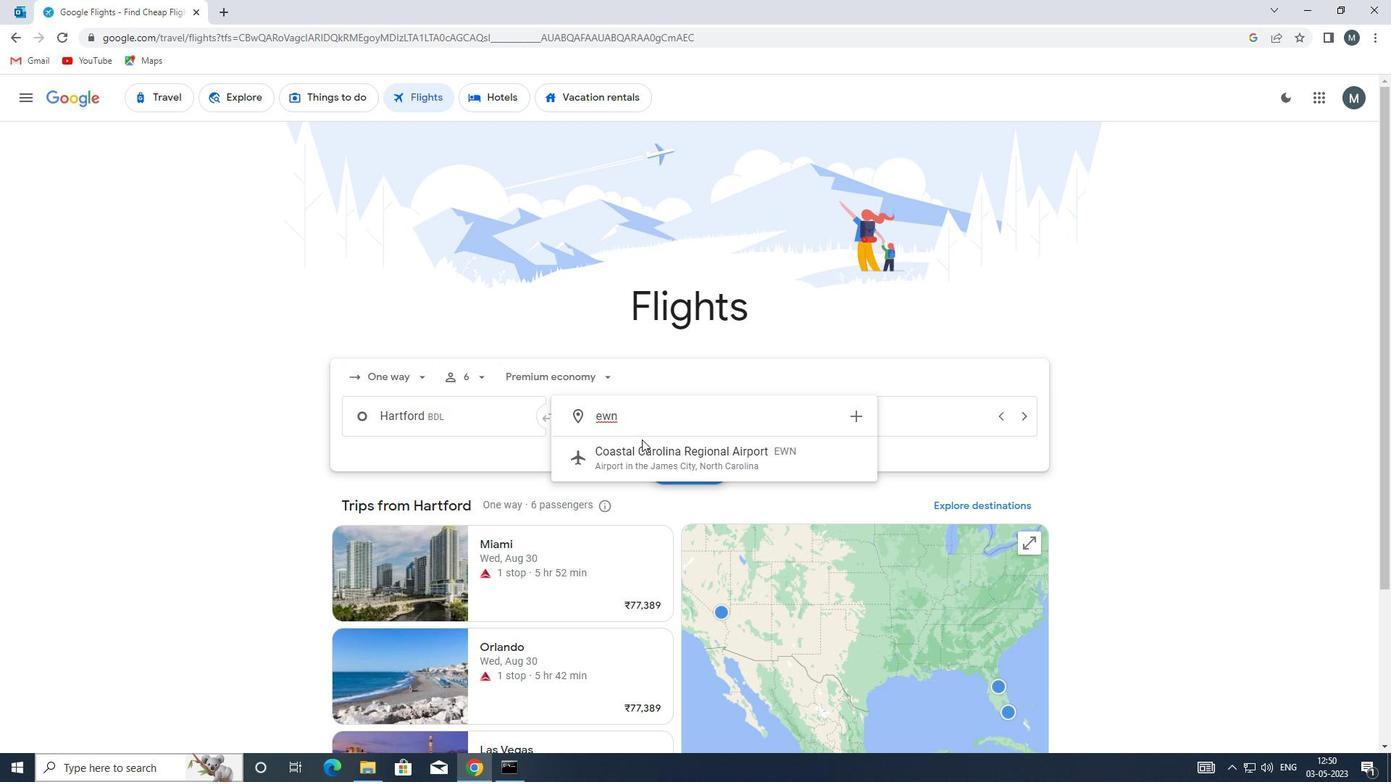 
Action: Mouse pressed left at (653, 458)
Screenshot: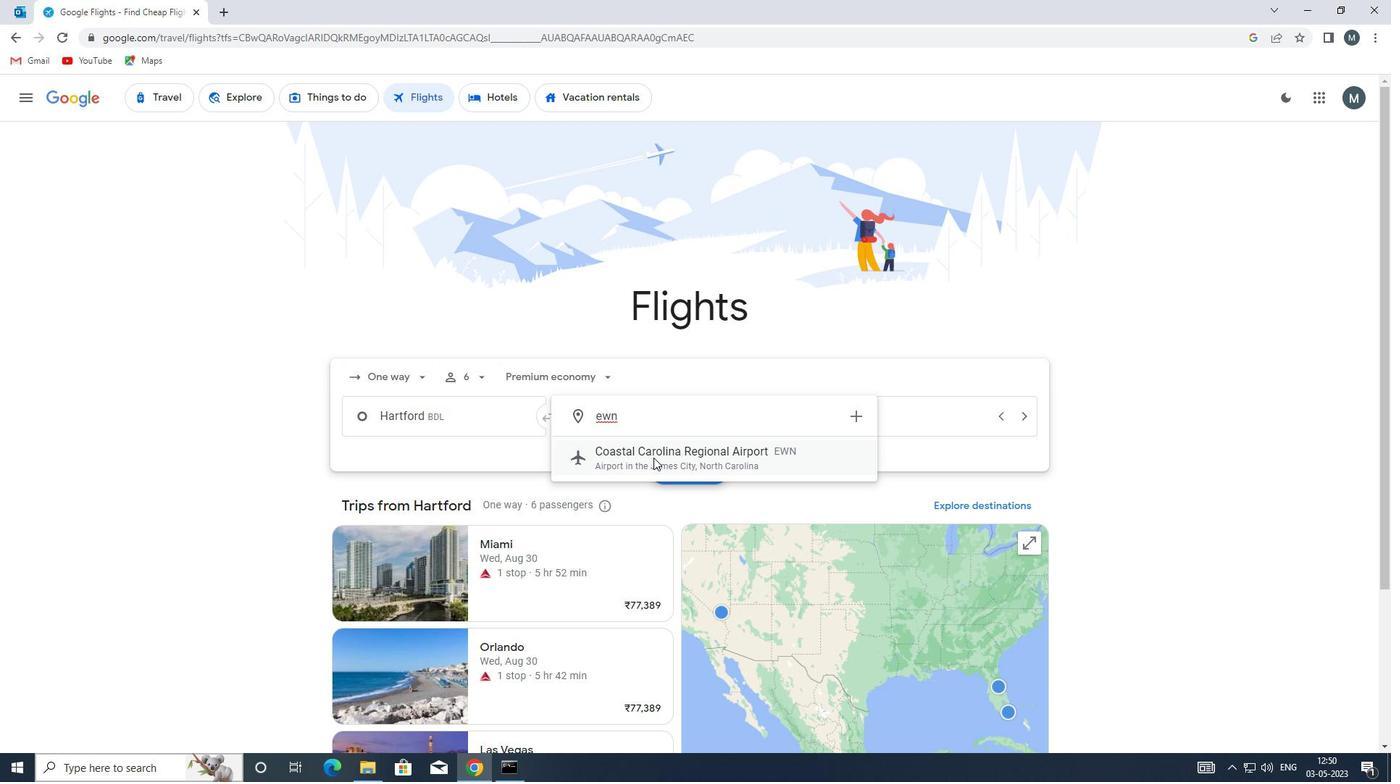 
Action: Mouse moved to (796, 415)
Screenshot: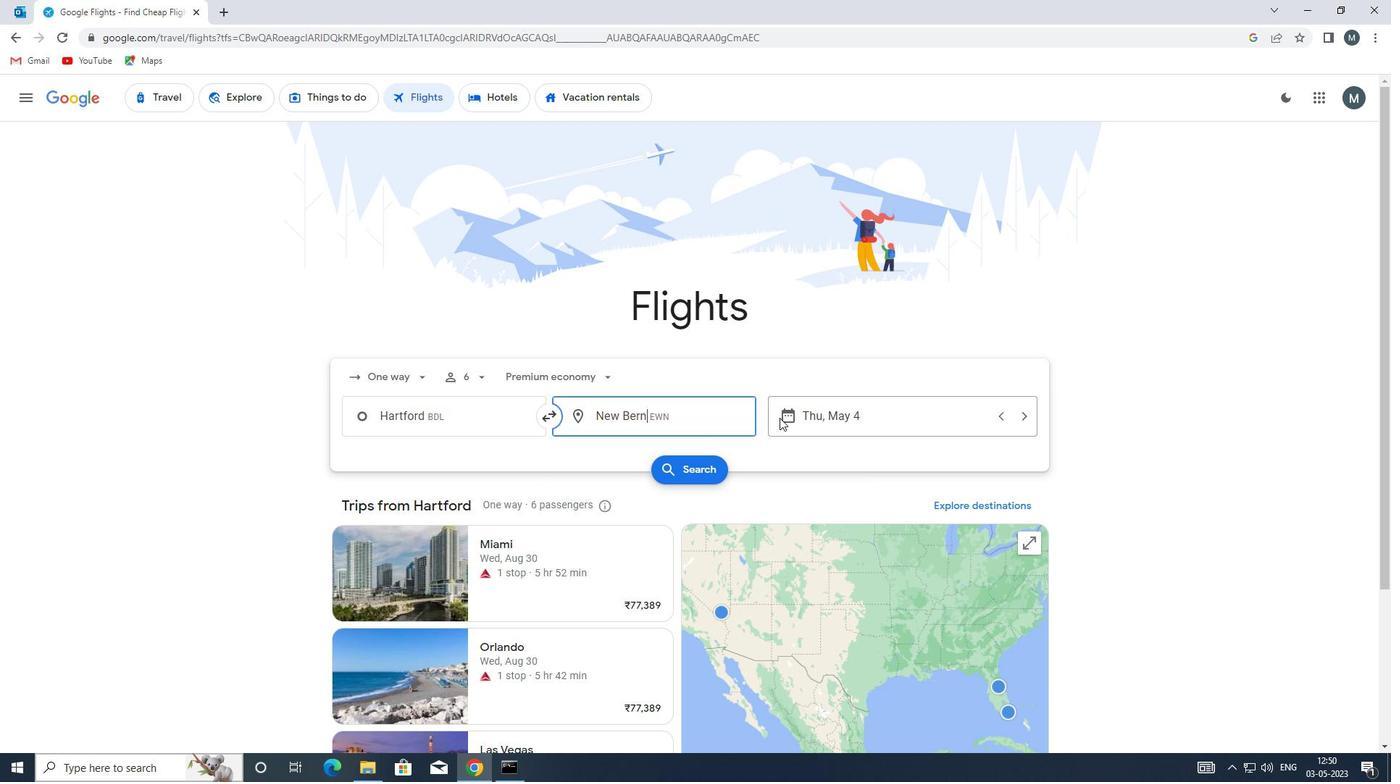 
Action: Mouse pressed left at (796, 415)
Screenshot: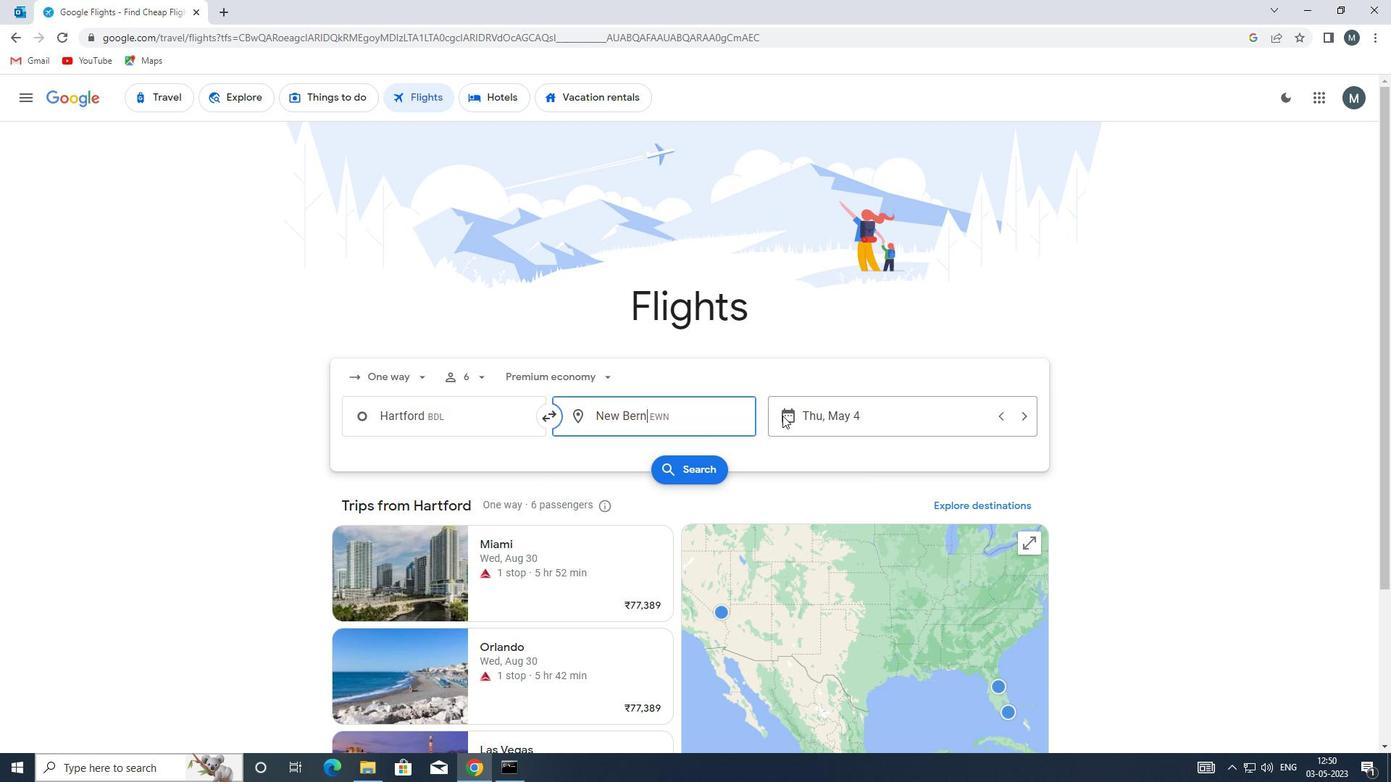 
Action: Mouse moved to (655, 491)
Screenshot: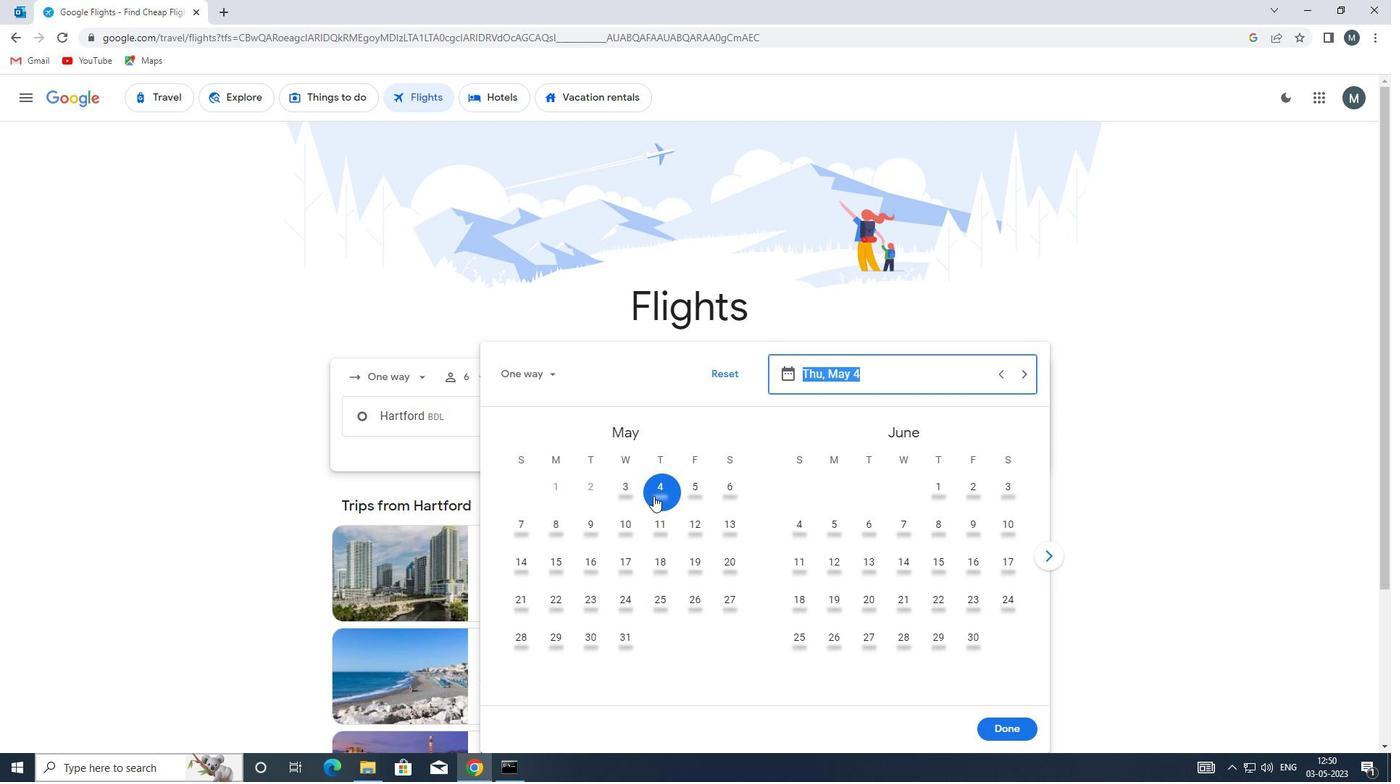 
Action: Mouse pressed left at (655, 491)
Screenshot: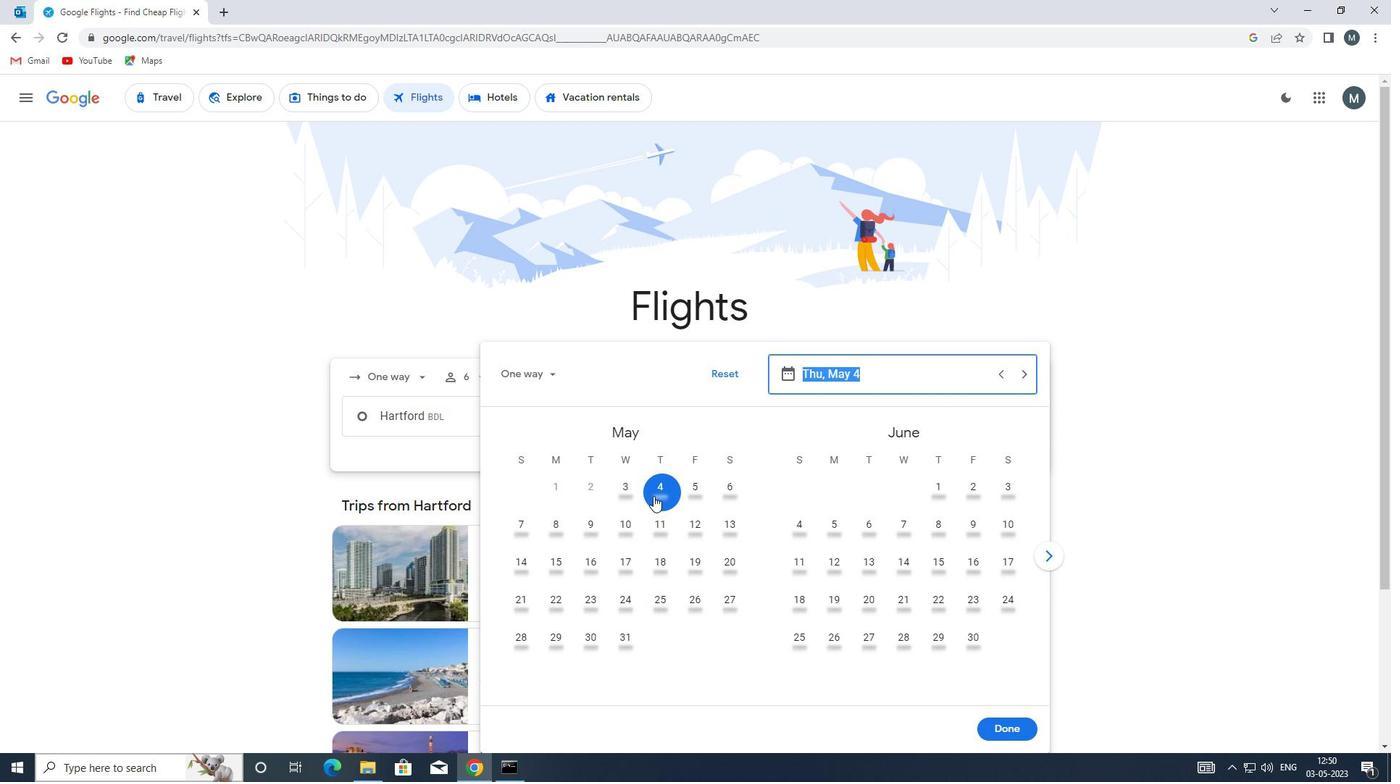 
Action: Mouse moved to (1020, 726)
Screenshot: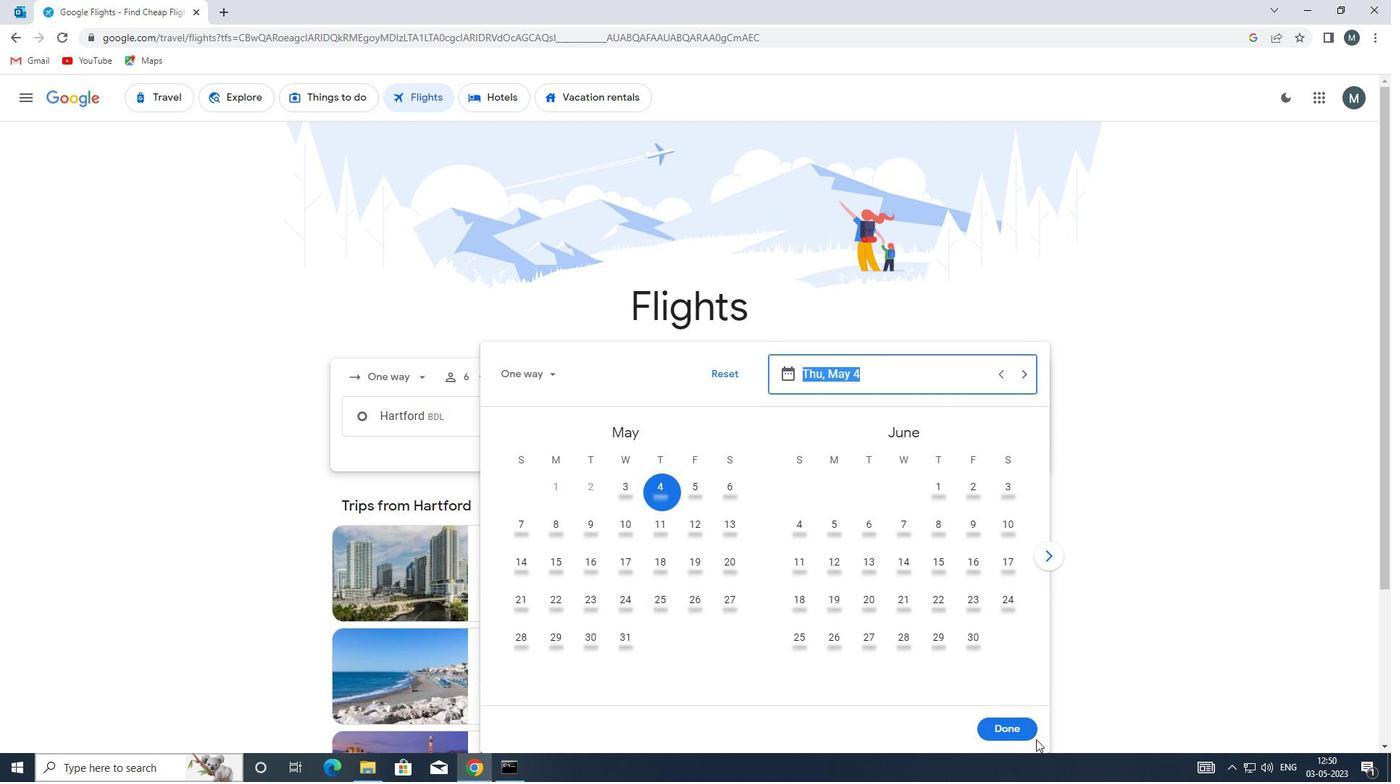 
Action: Mouse pressed left at (1020, 726)
Screenshot: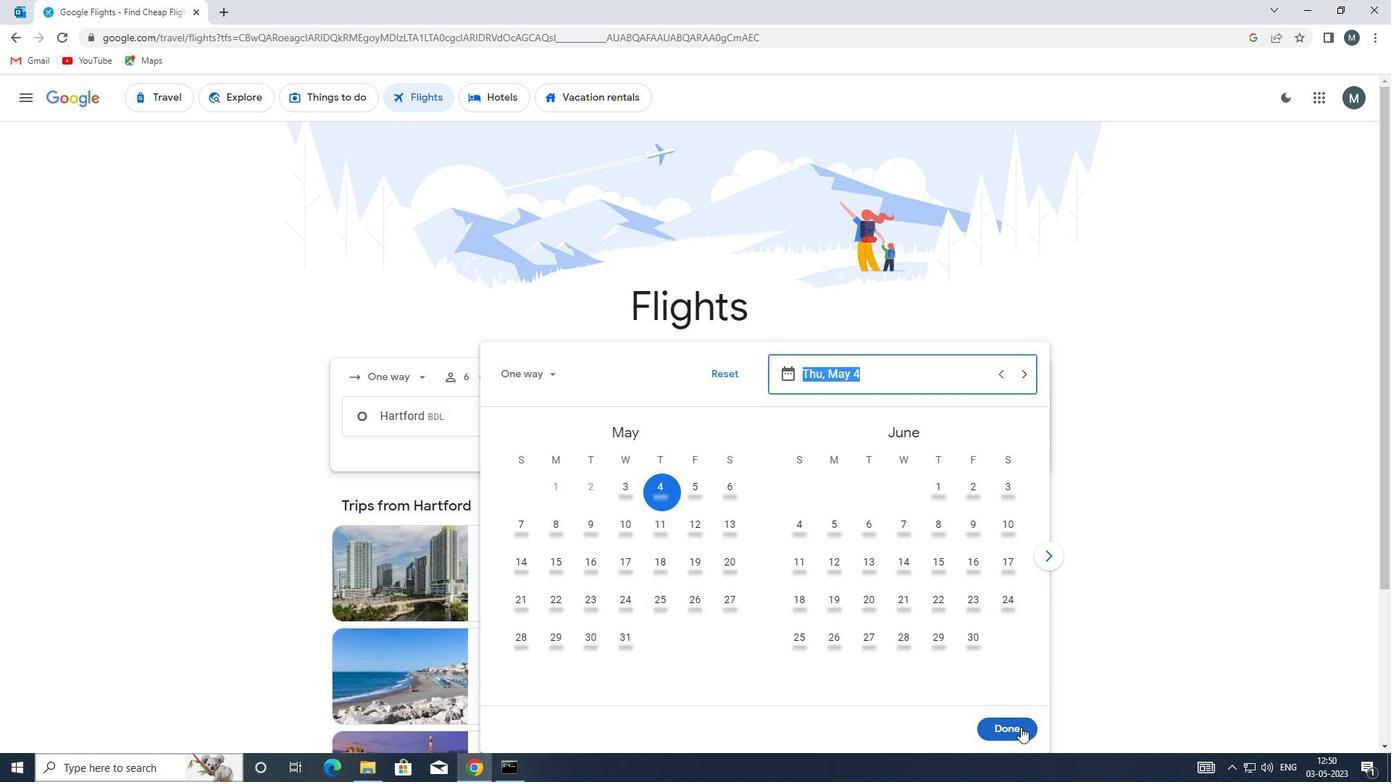 
Action: Mouse moved to (672, 460)
Screenshot: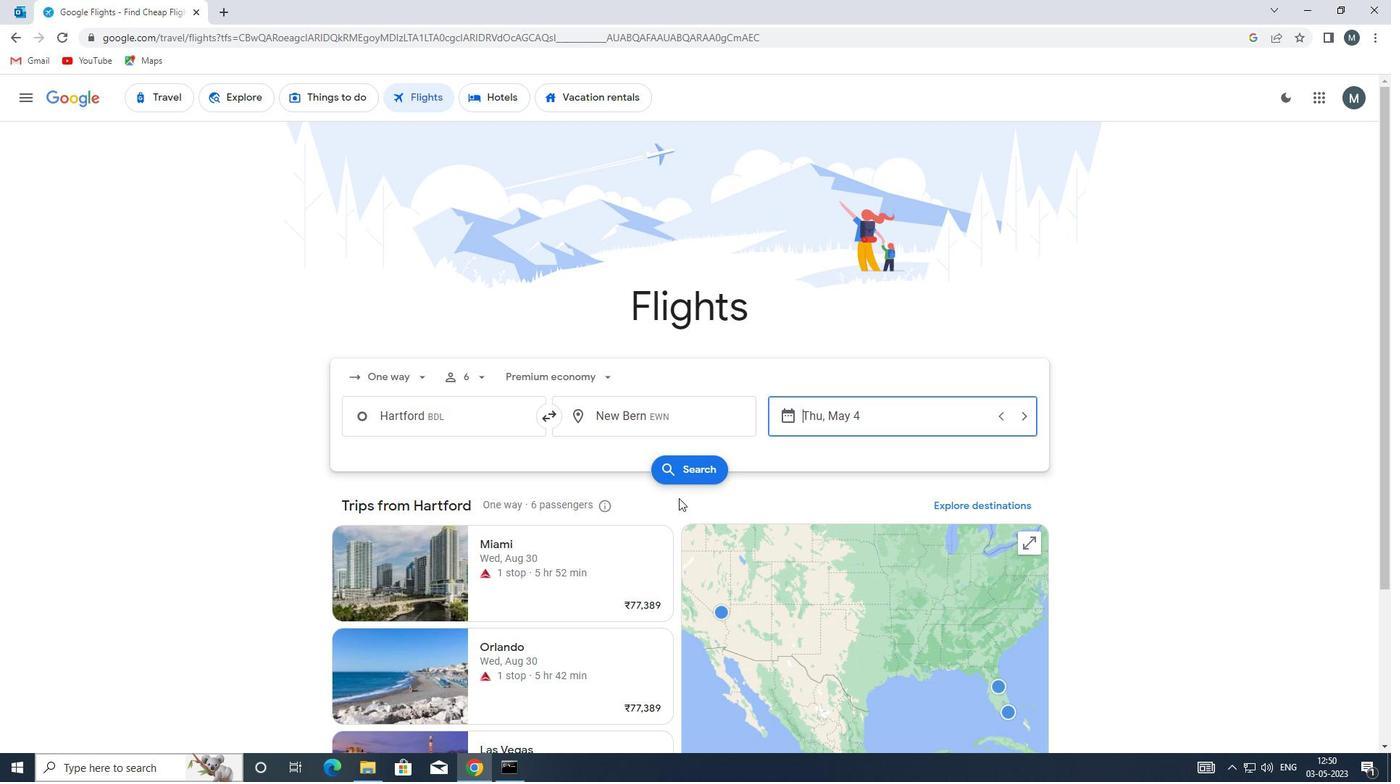 
Action: Mouse pressed left at (672, 460)
Screenshot: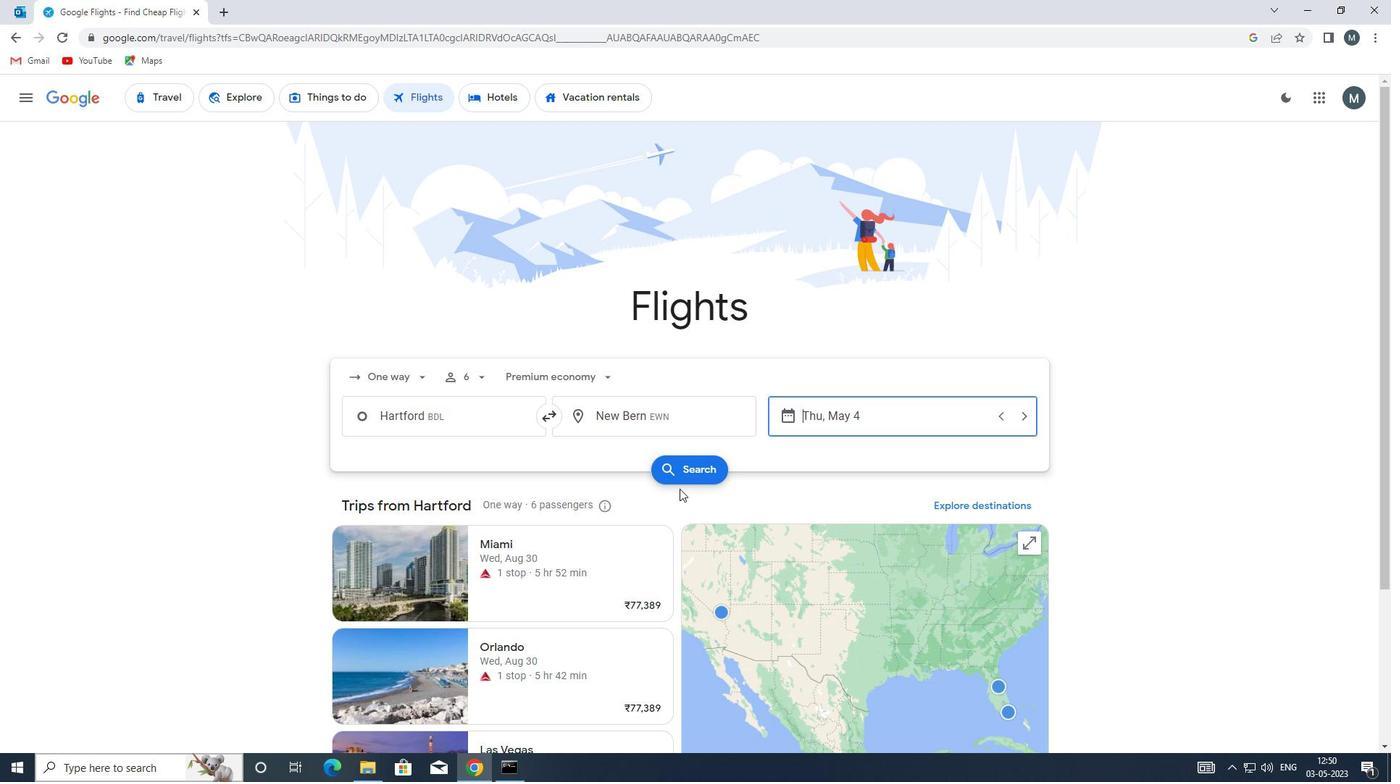 
Action: Mouse moved to (356, 227)
Screenshot: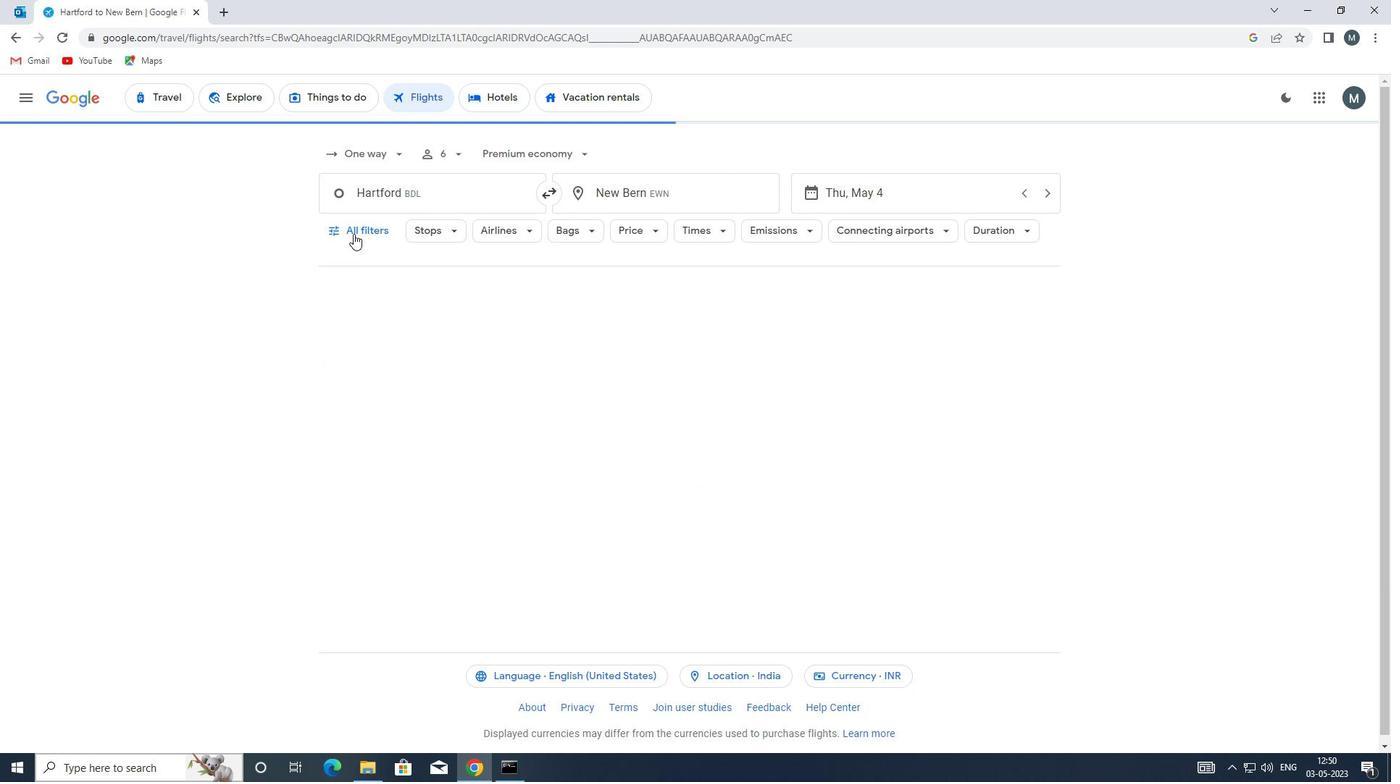 
Action: Mouse pressed left at (356, 227)
Screenshot: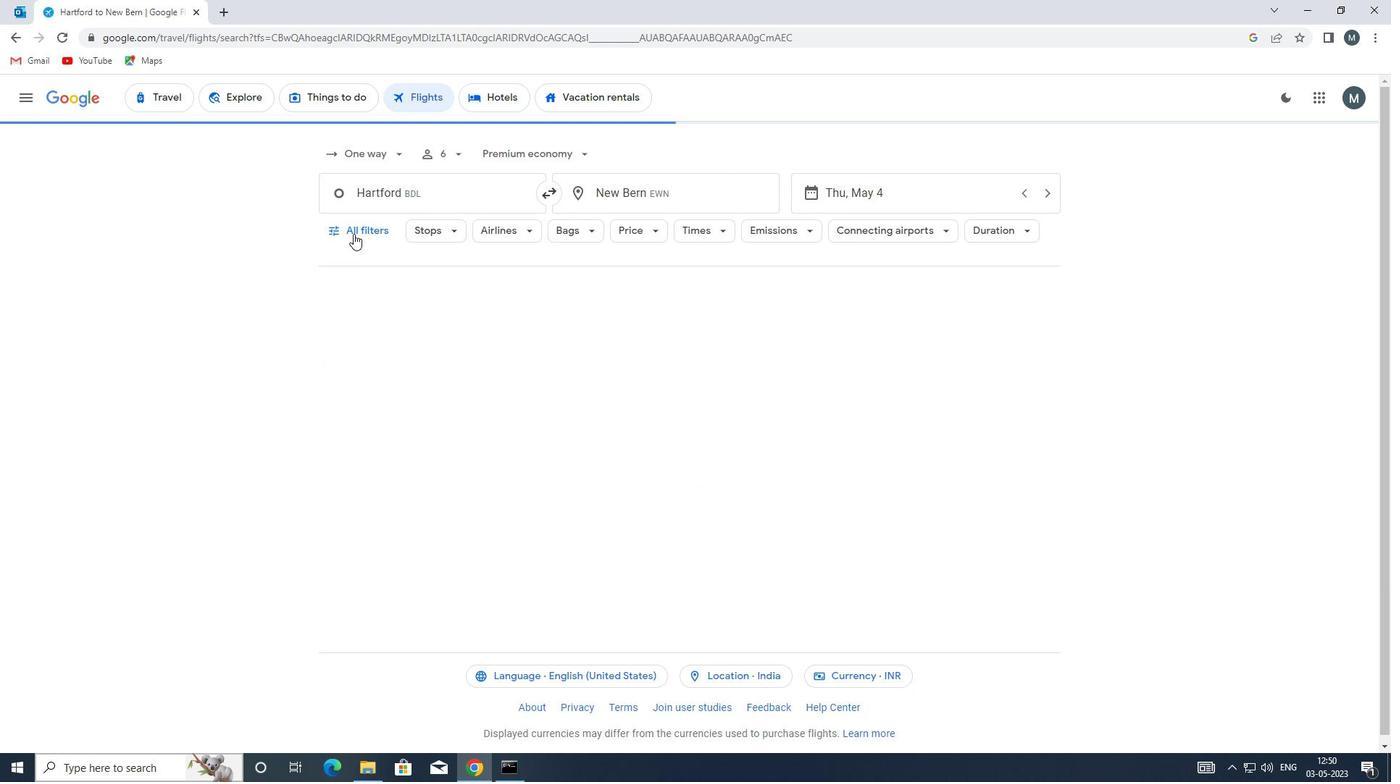 
Action: Mouse moved to (376, 381)
Screenshot: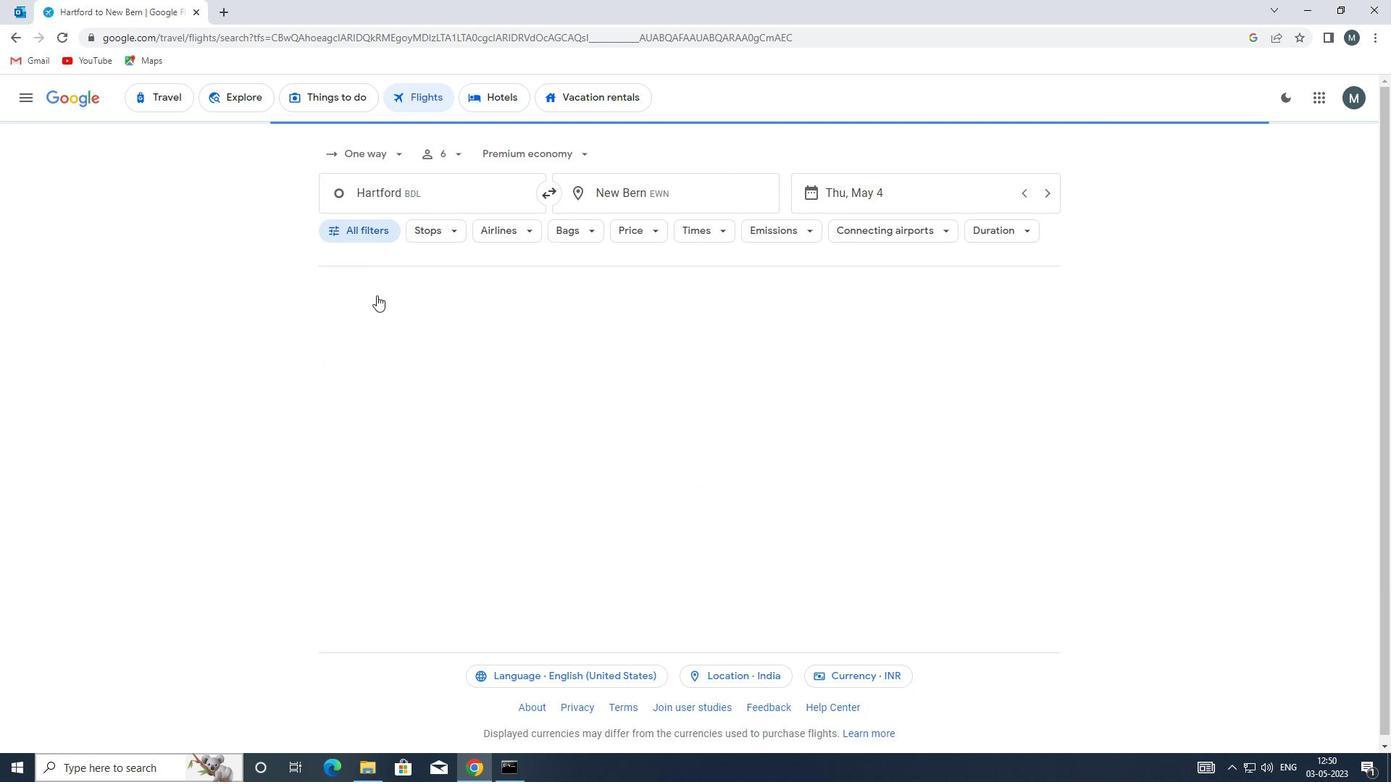 
Action: Mouse scrolled (376, 380) with delta (0, 0)
Screenshot: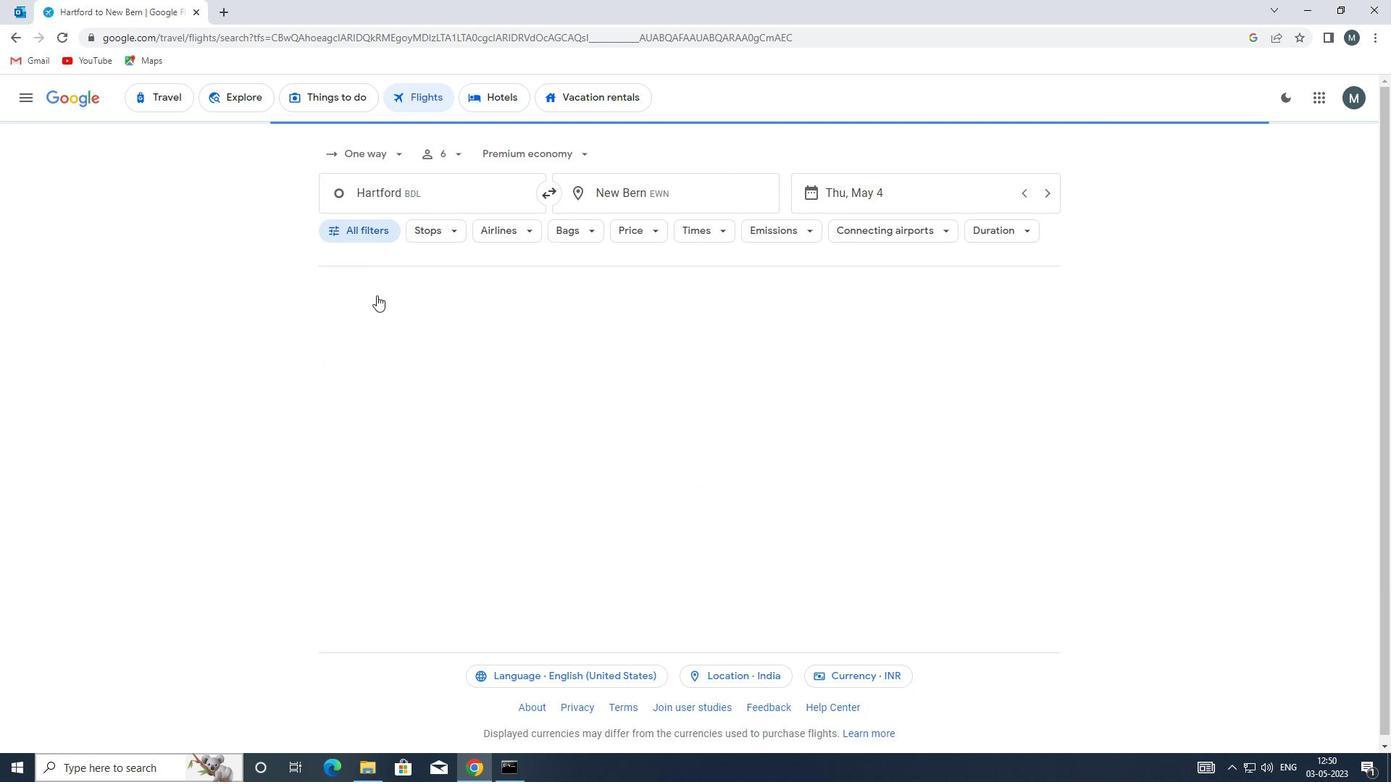 
Action: Mouse moved to (378, 413)
Screenshot: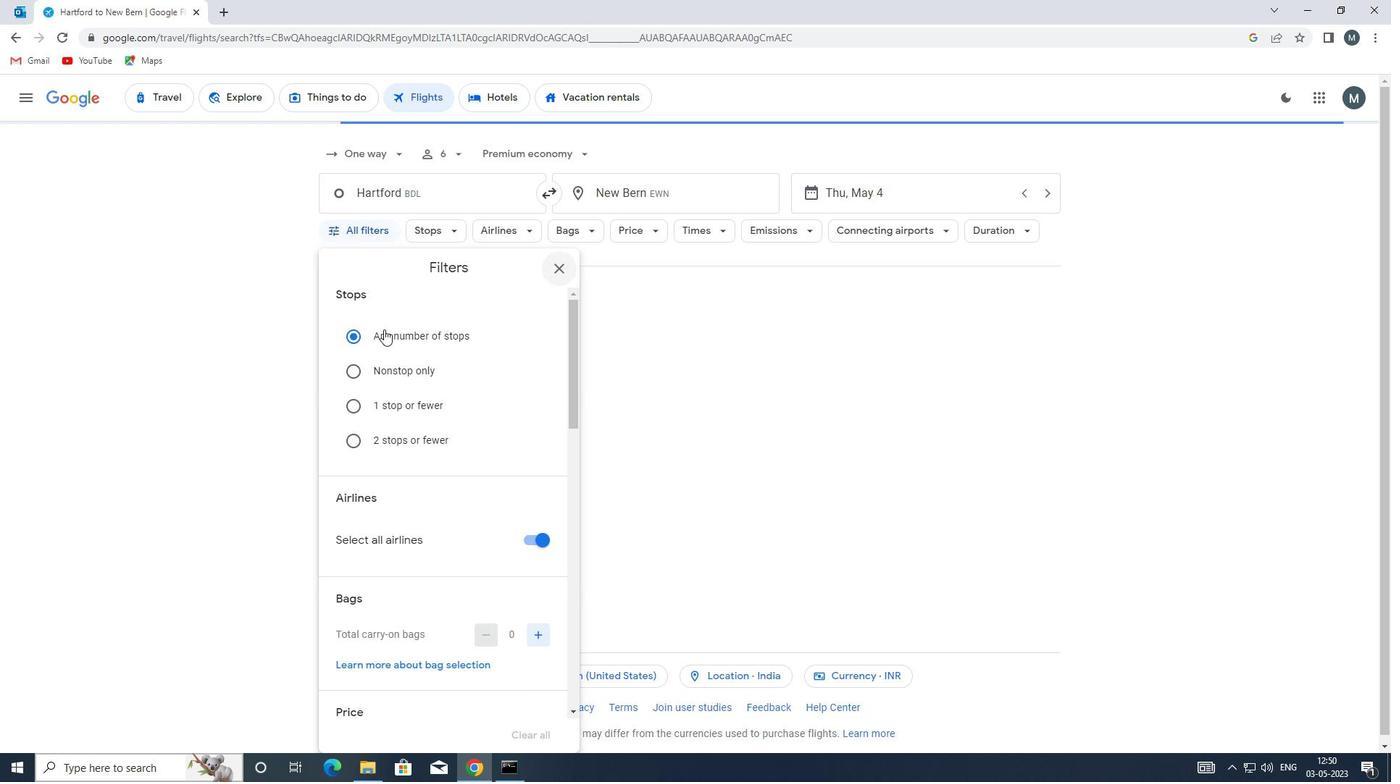 
Action: Mouse scrolled (378, 413) with delta (0, 0)
Screenshot: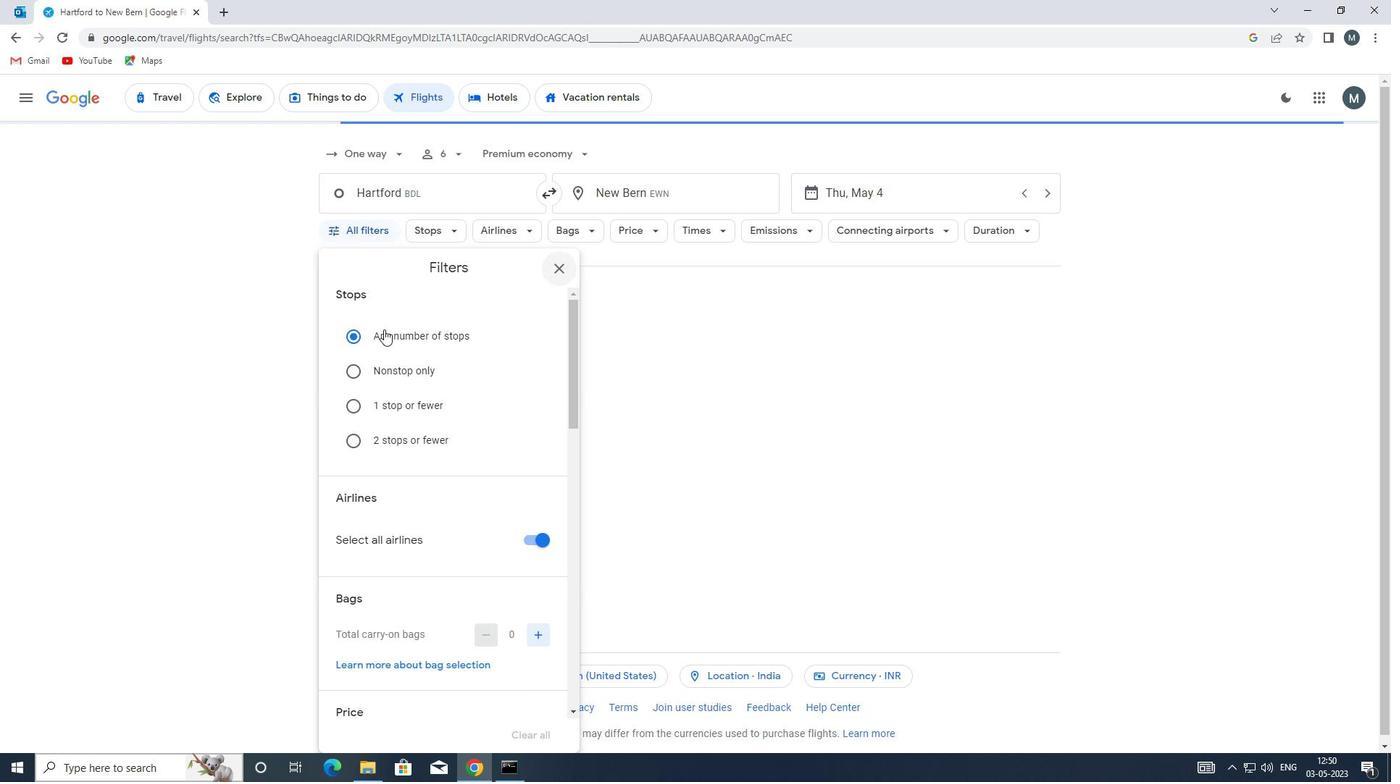 
Action: Mouse moved to (379, 424)
Screenshot: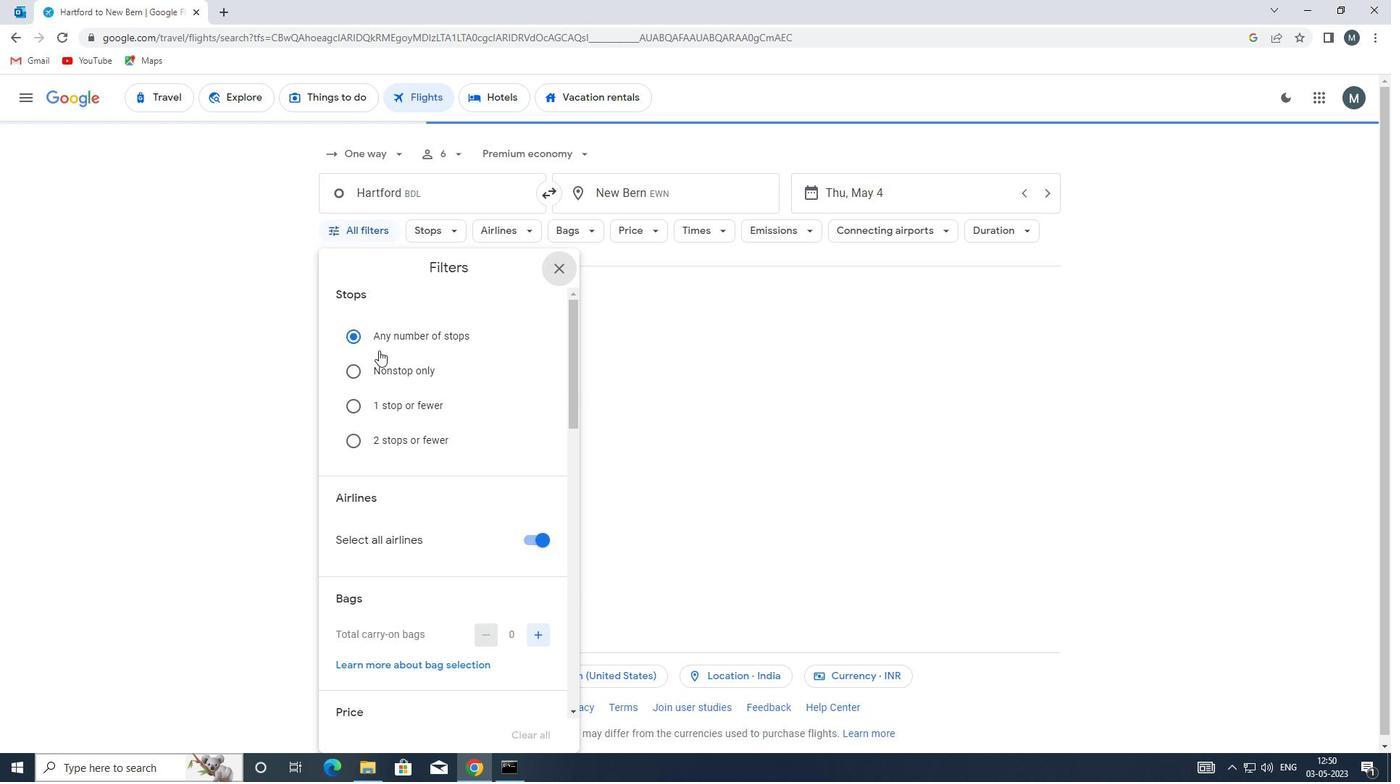 
Action: Mouse scrolled (379, 424) with delta (0, 0)
Screenshot: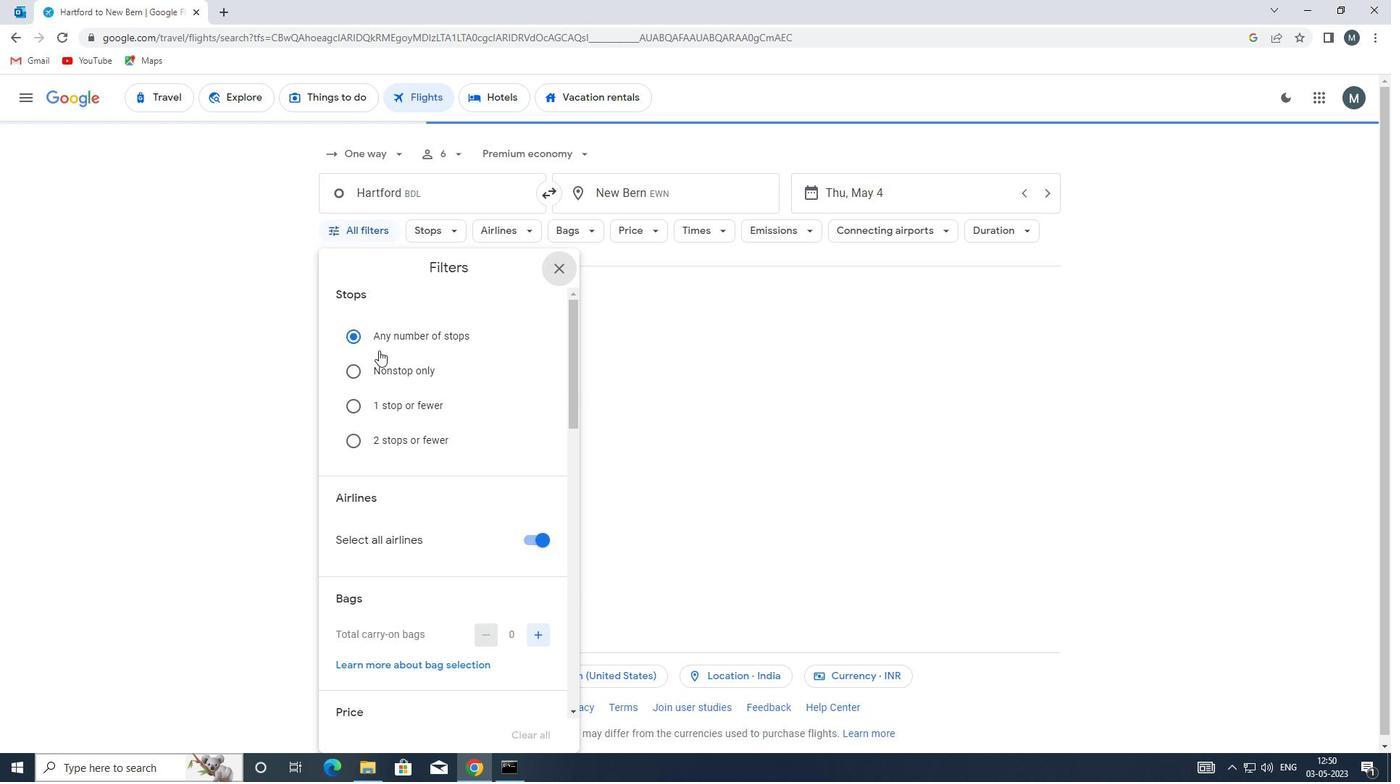 
Action: Mouse moved to (532, 323)
Screenshot: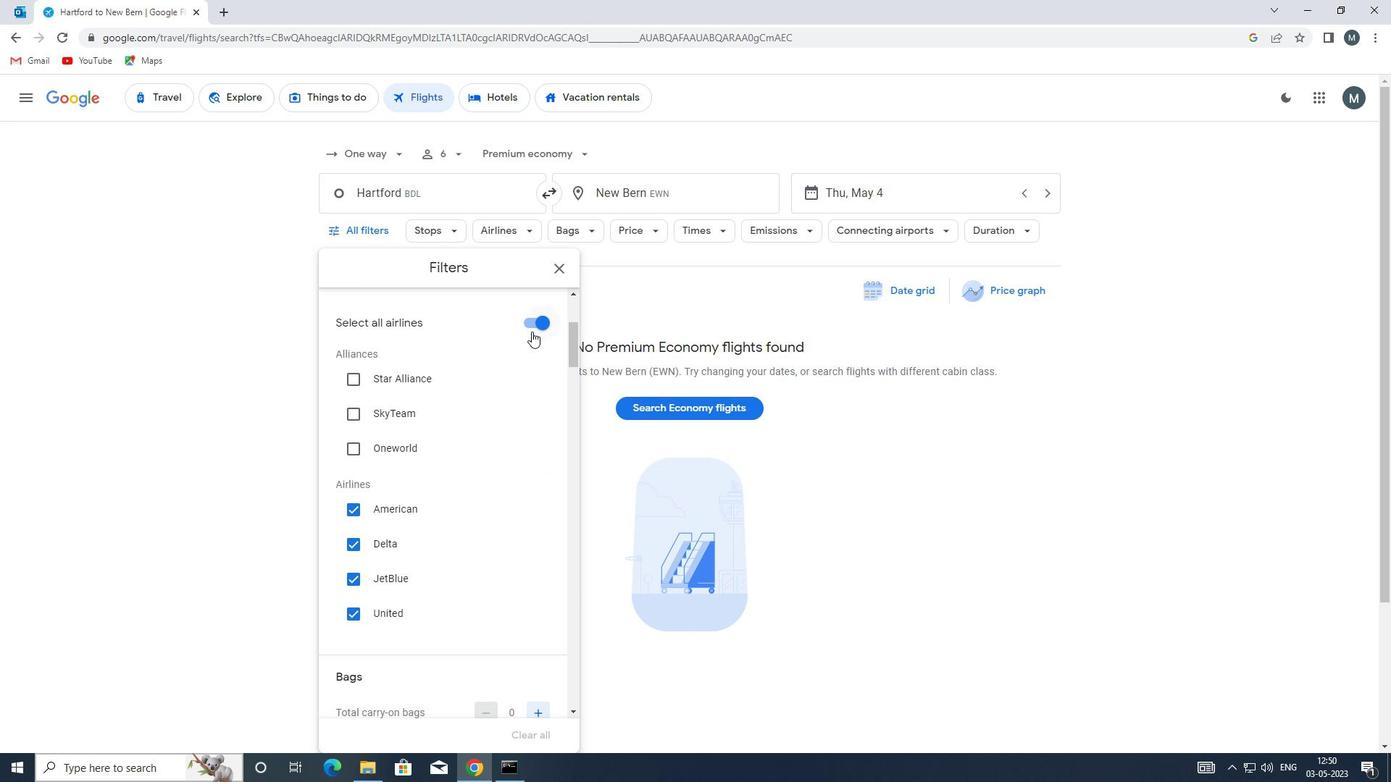 
Action: Mouse pressed left at (532, 323)
Screenshot: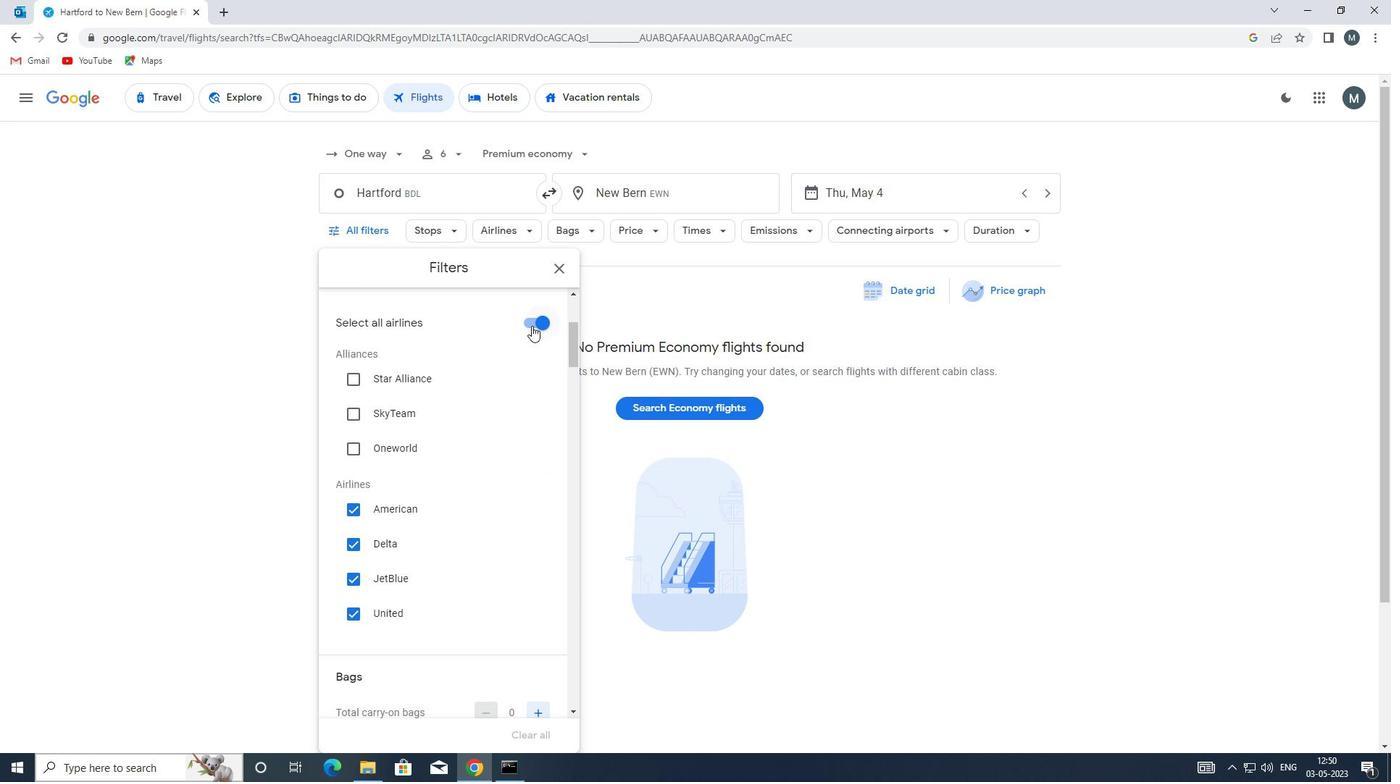 
Action: Mouse moved to (450, 386)
Screenshot: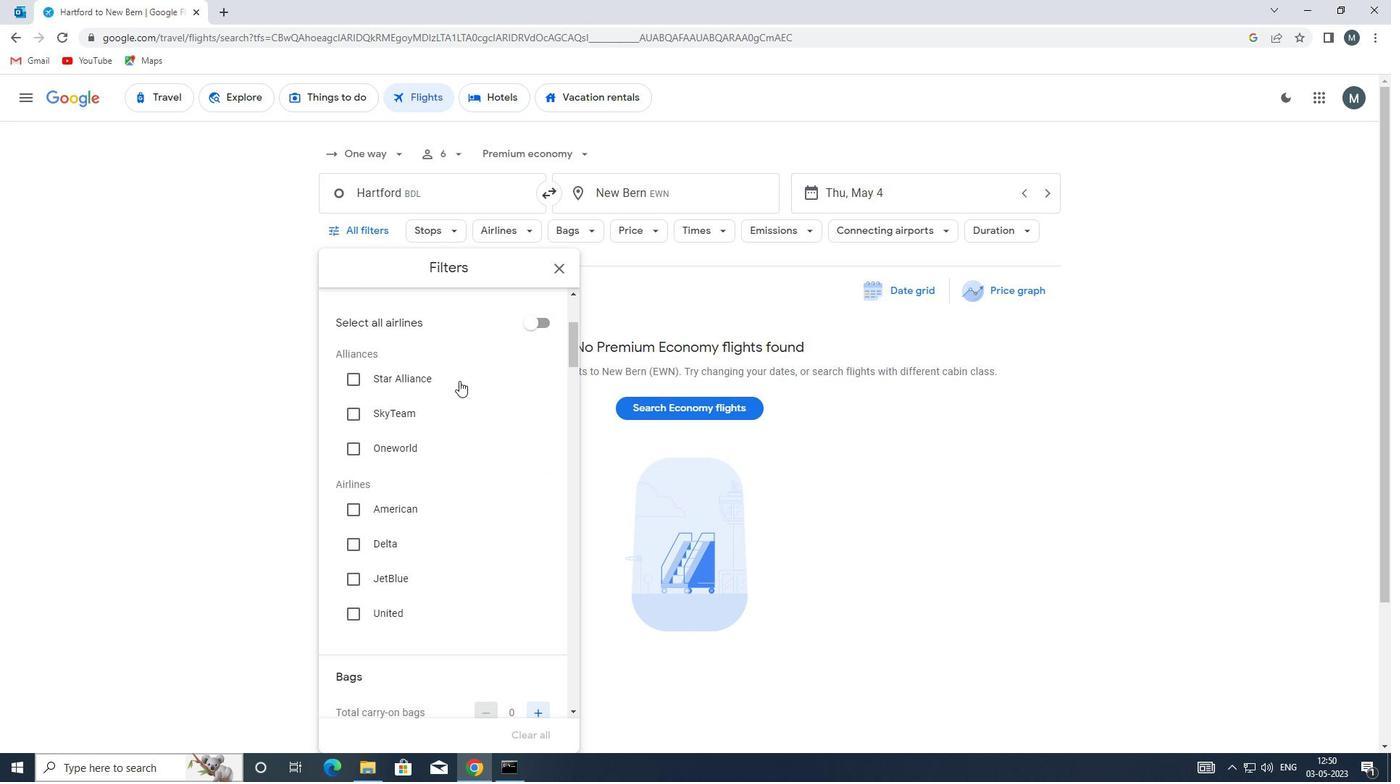 
Action: Mouse scrolled (450, 385) with delta (0, 0)
Screenshot: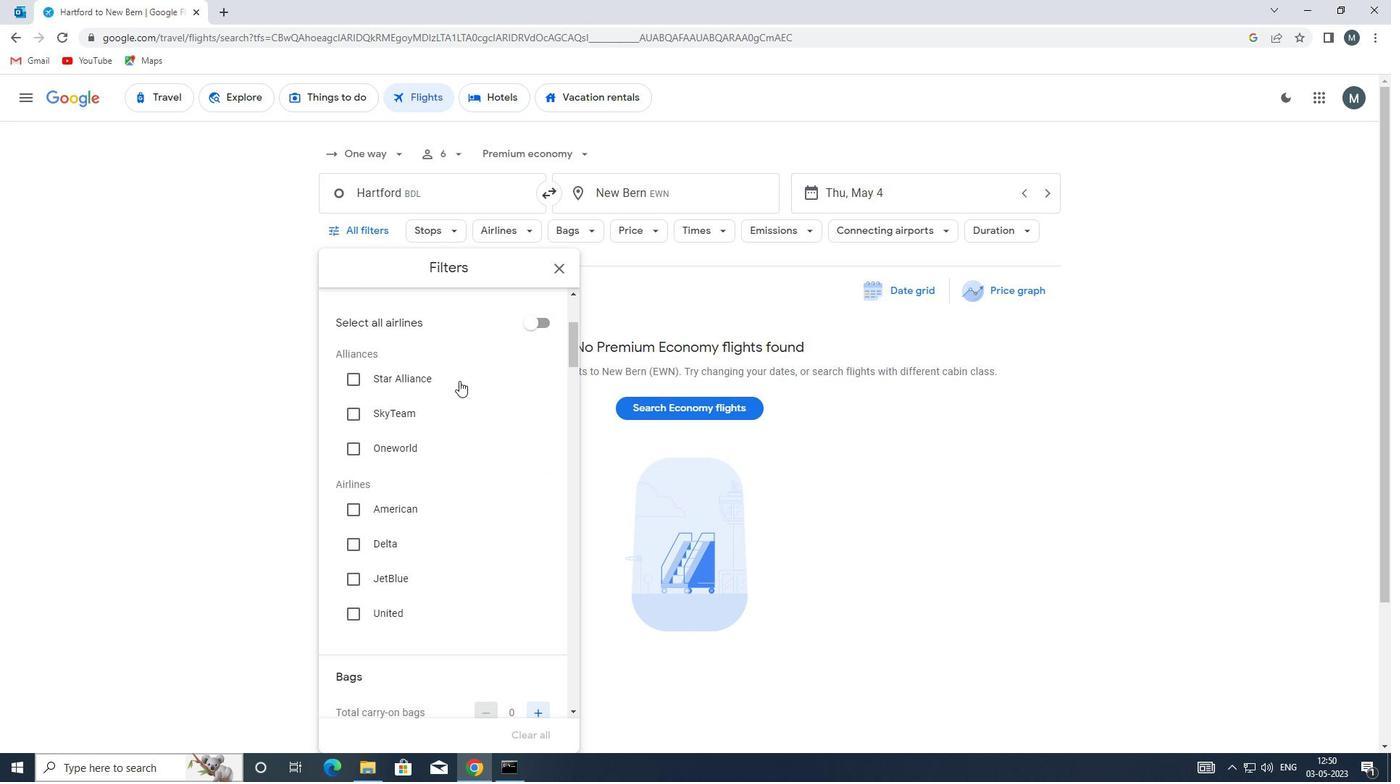 
Action: Mouse moved to (366, 541)
Screenshot: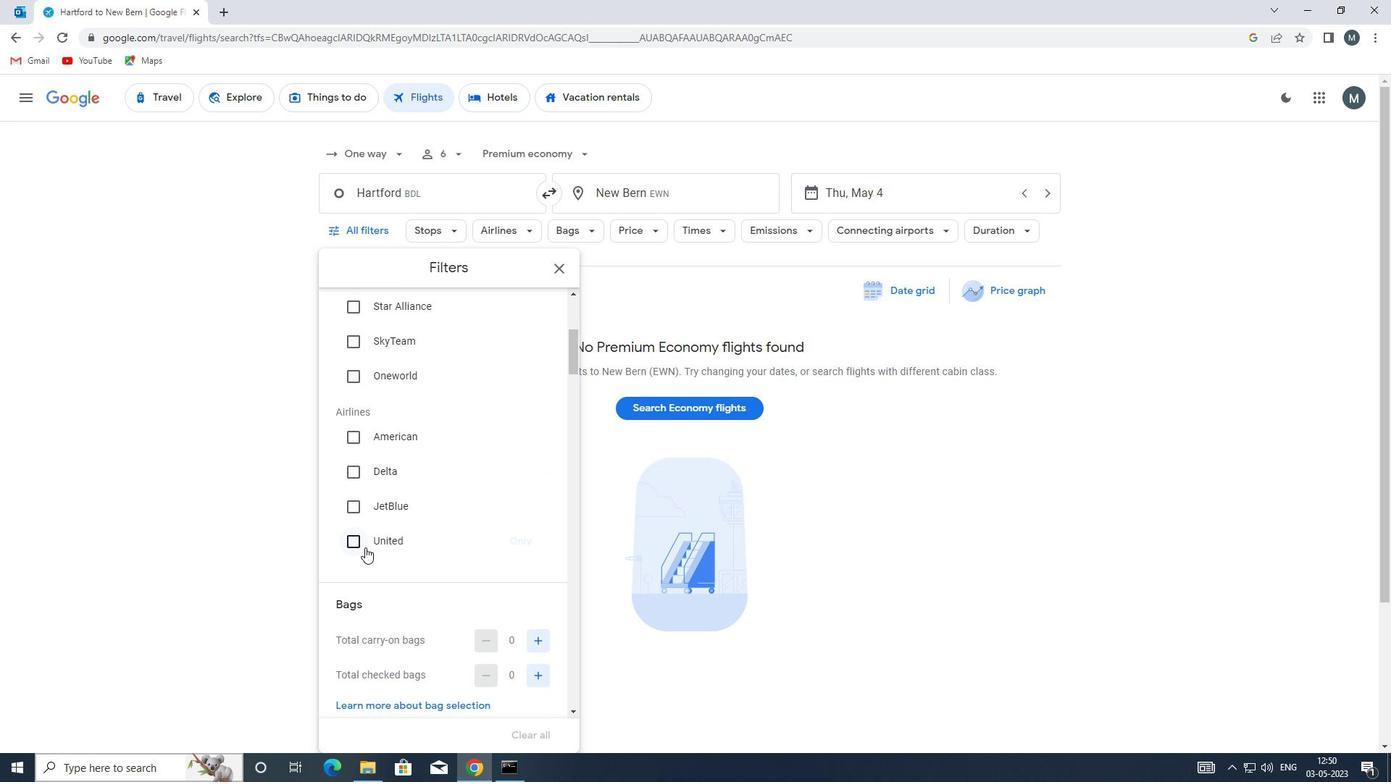 
Action: Mouse scrolled (366, 540) with delta (0, 0)
Screenshot: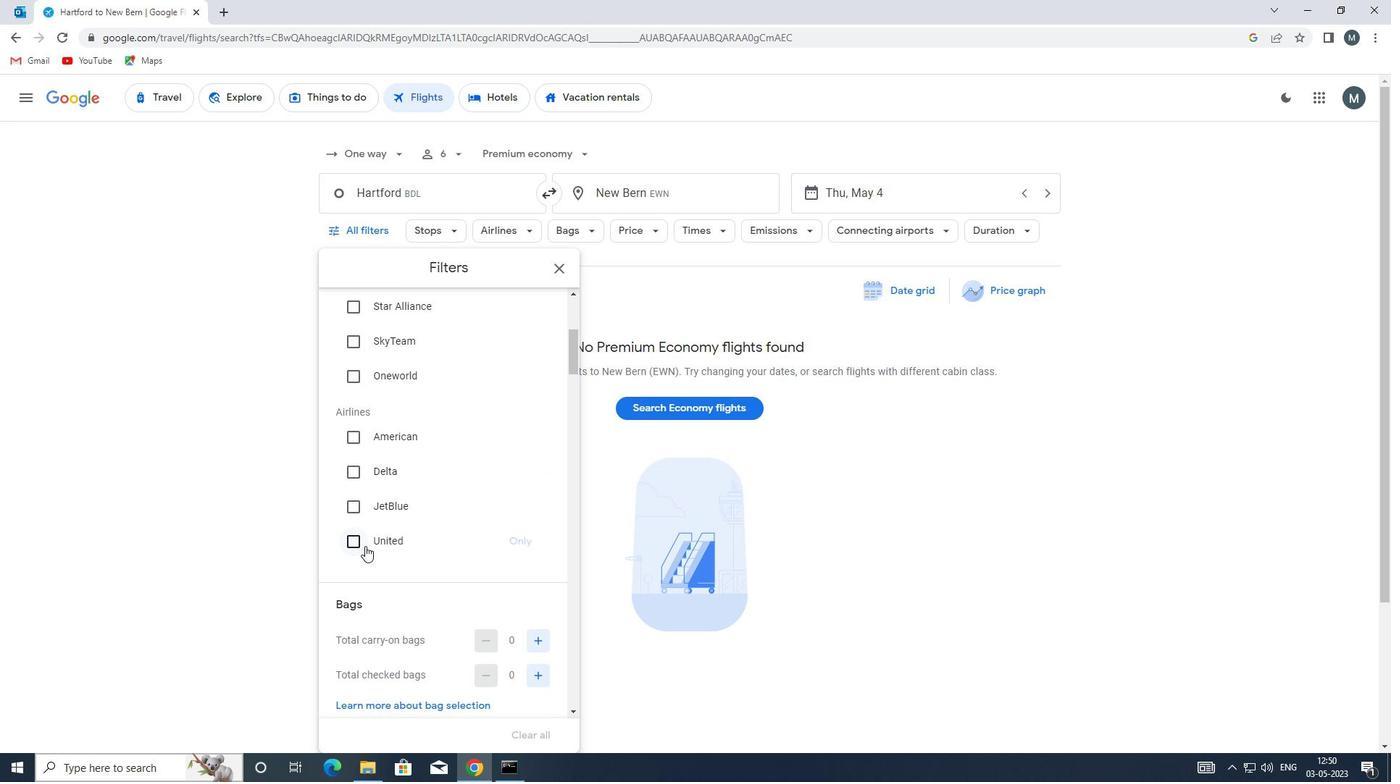 
Action: Mouse scrolled (366, 540) with delta (0, 0)
Screenshot: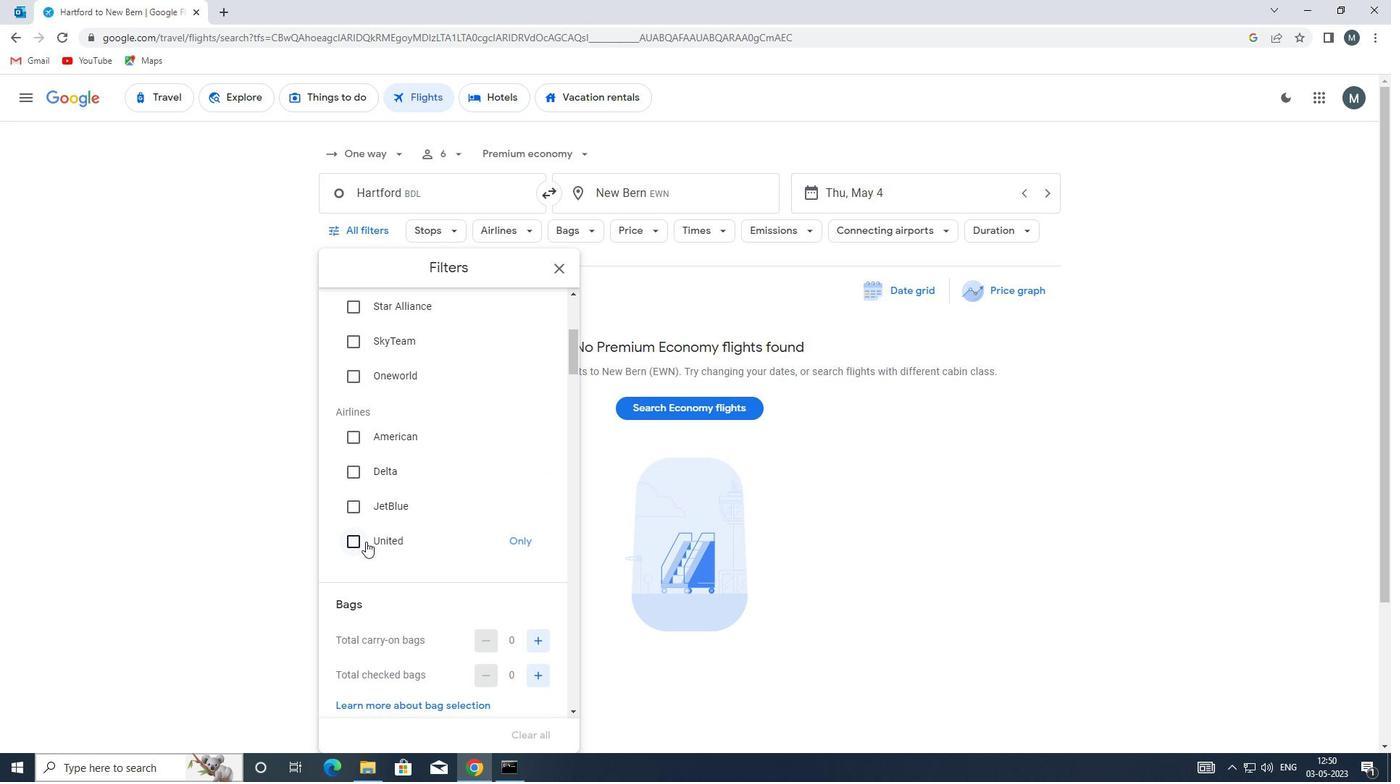 
Action: Mouse moved to (536, 527)
Screenshot: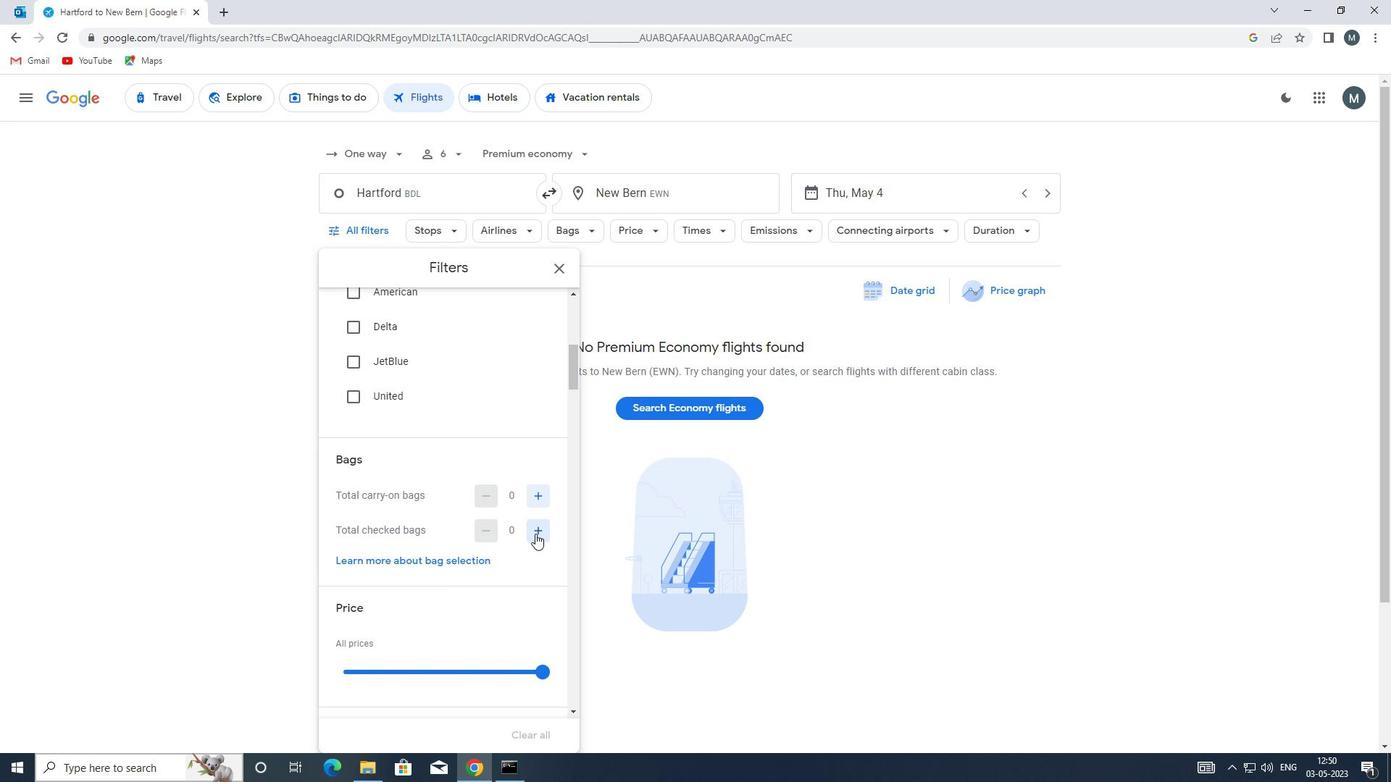 
Action: Mouse pressed left at (536, 527)
Screenshot: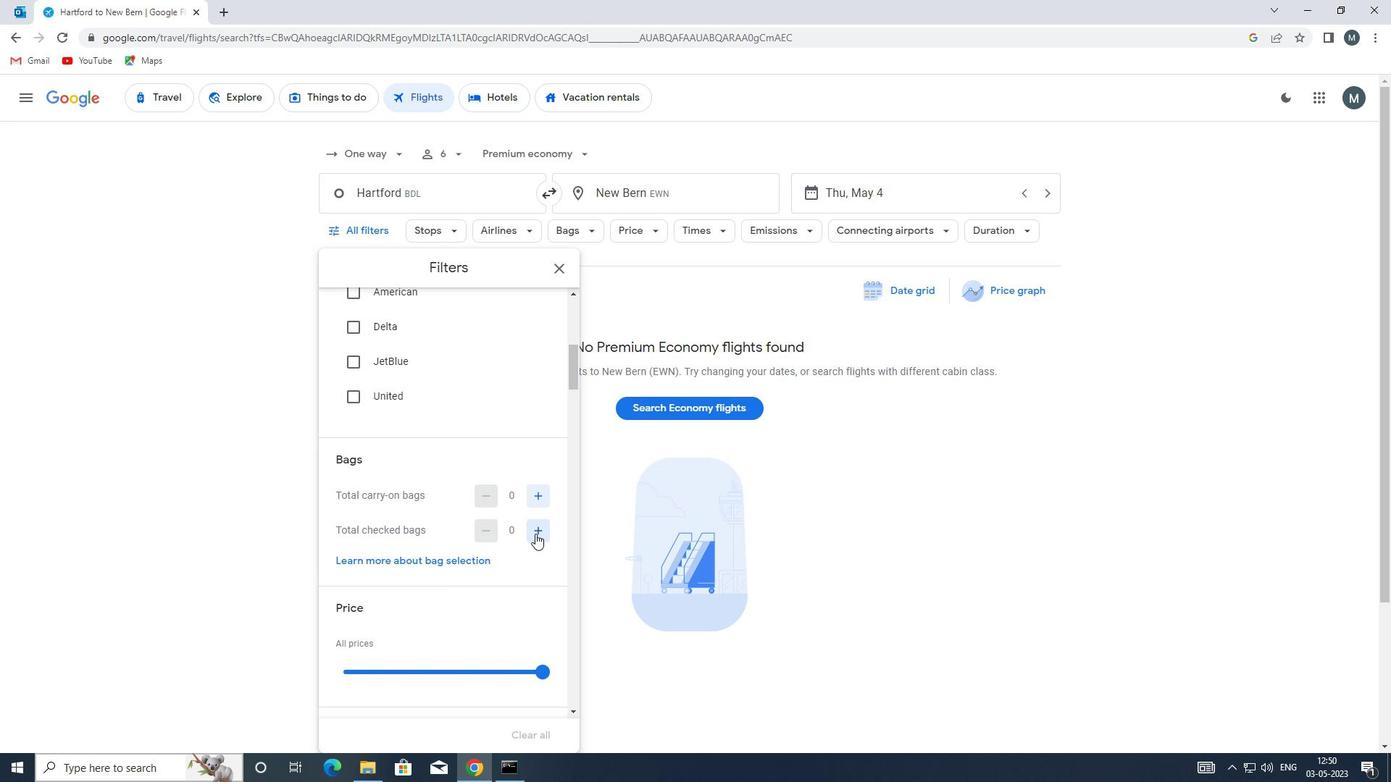 
Action: Mouse moved to (429, 482)
Screenshot: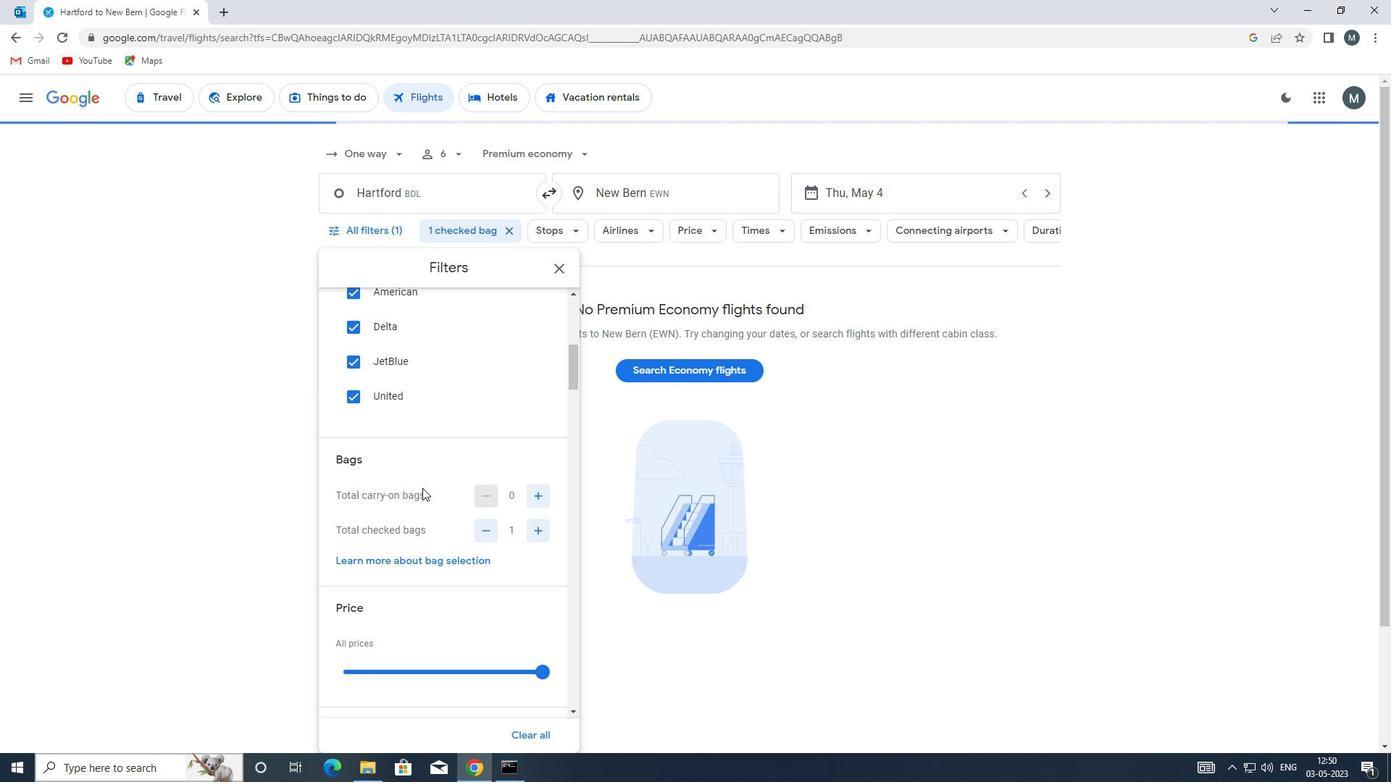 
Action: Mouse scrolled (429, 482) with delta (0, 0)
Screenshot: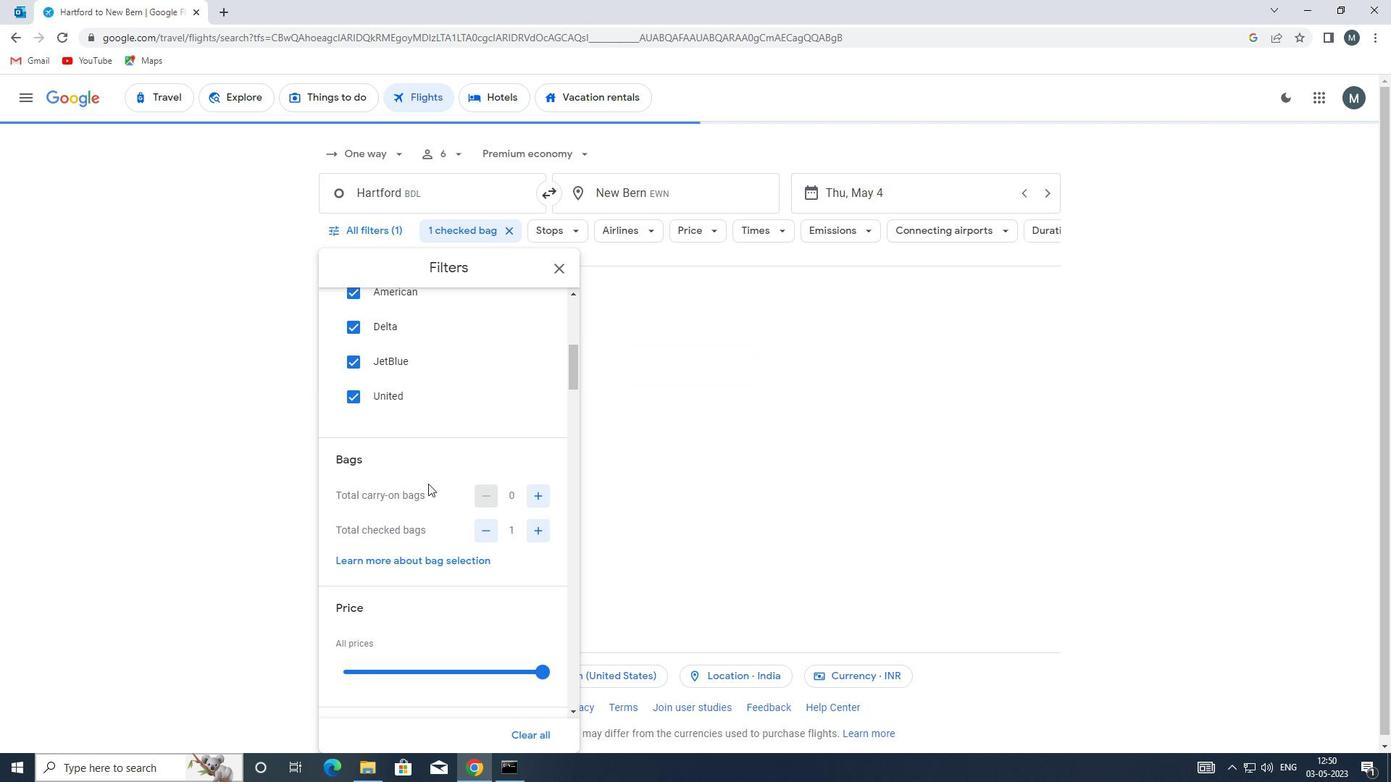 
Action: Mouse moved to (428, 482)
Screenshot: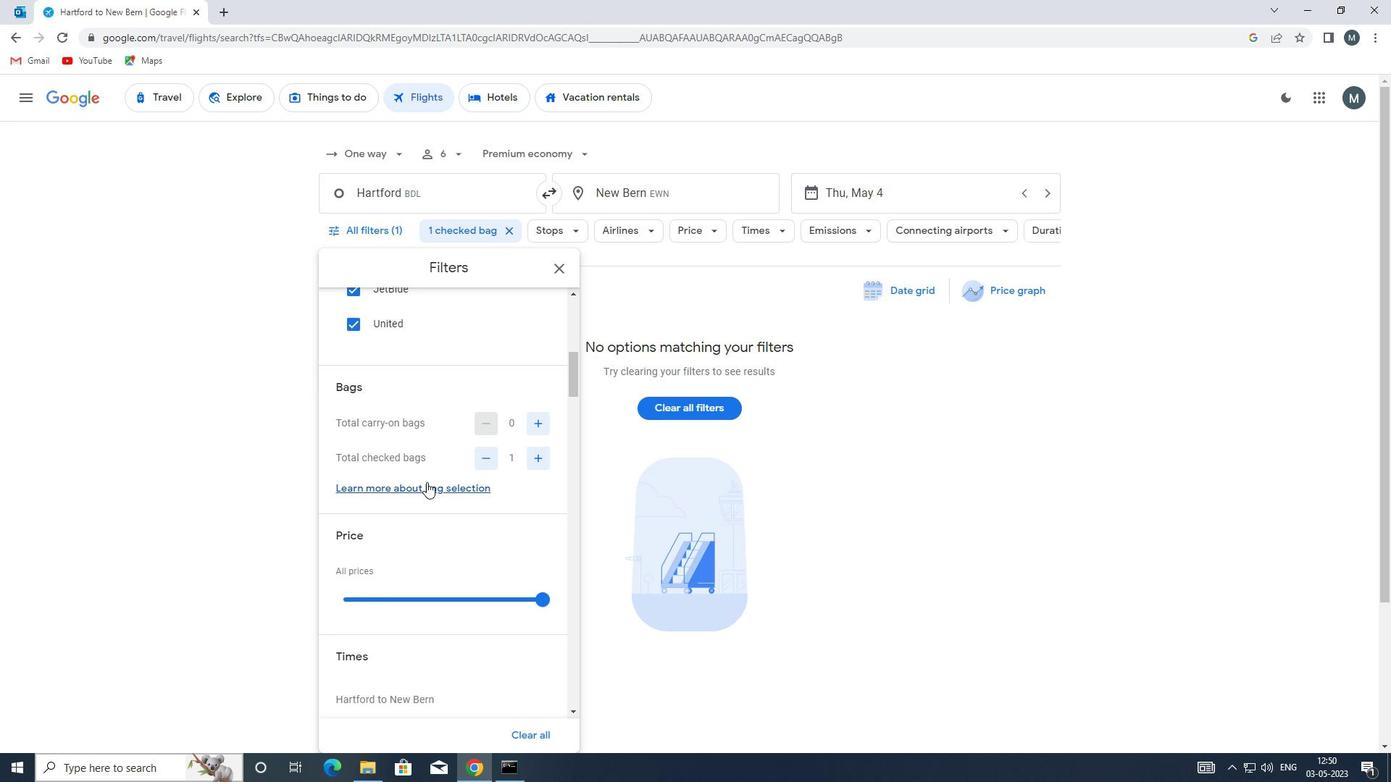 
Action: Mouse scrolled (428, 482) with delta (0, 0)
Screenshot: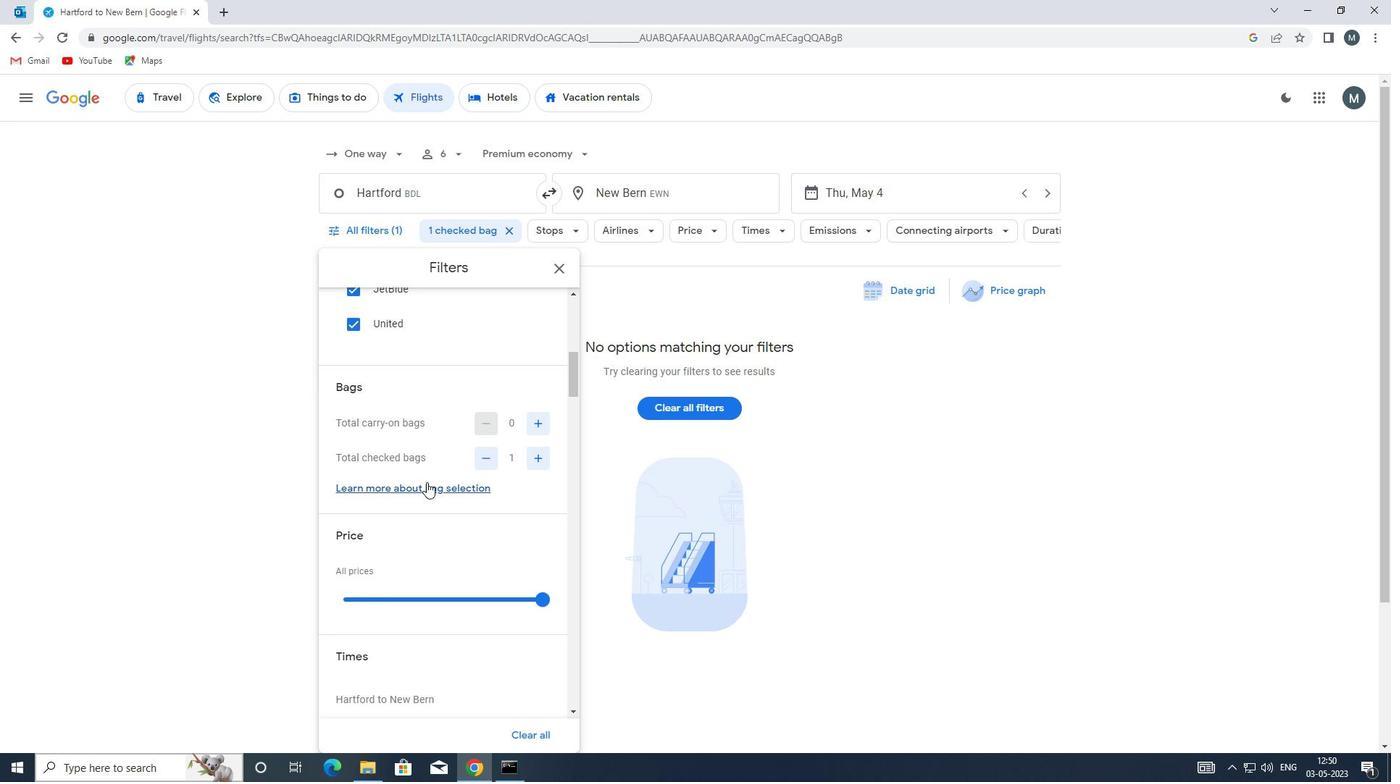 
Action: Mouse moved to (407, 523)
Screenshot: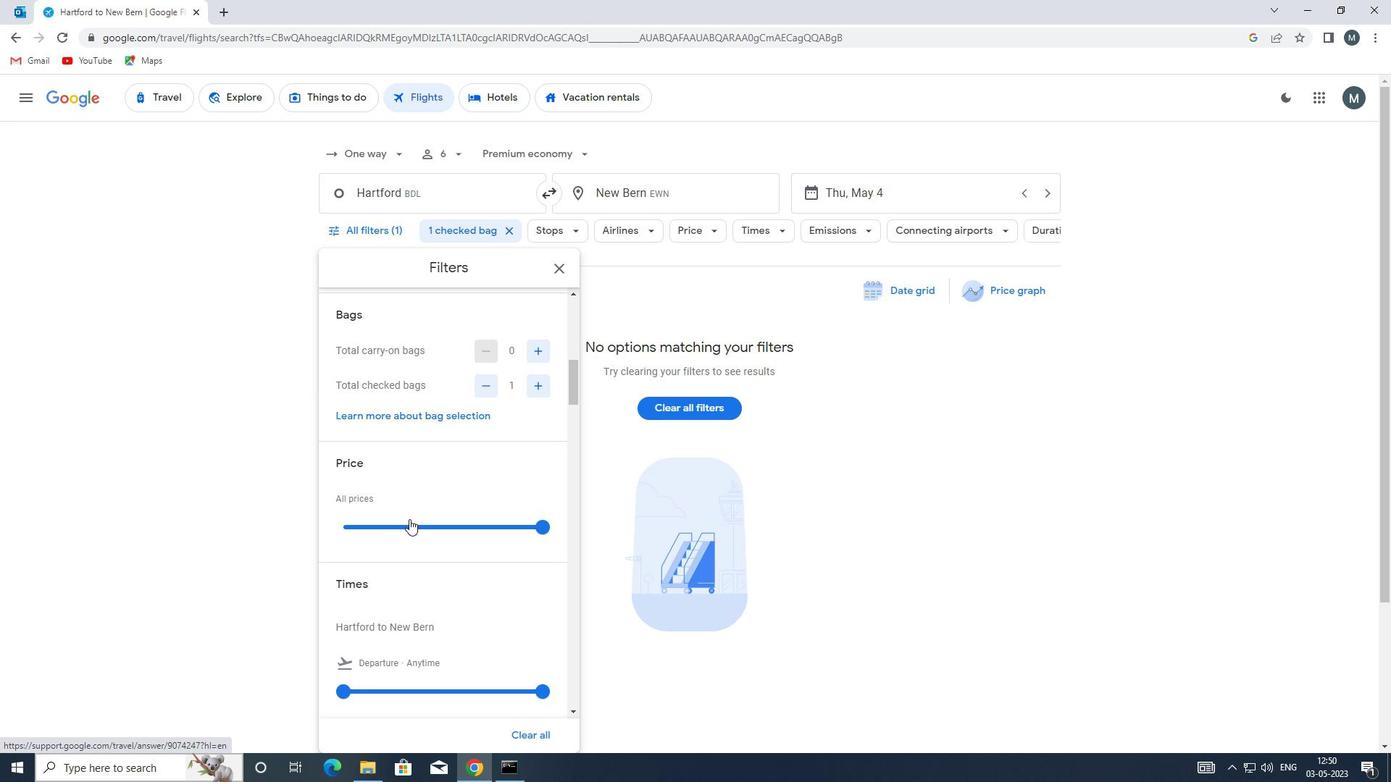
Action: Mouse pressed left at (407, 523)
Screenshot: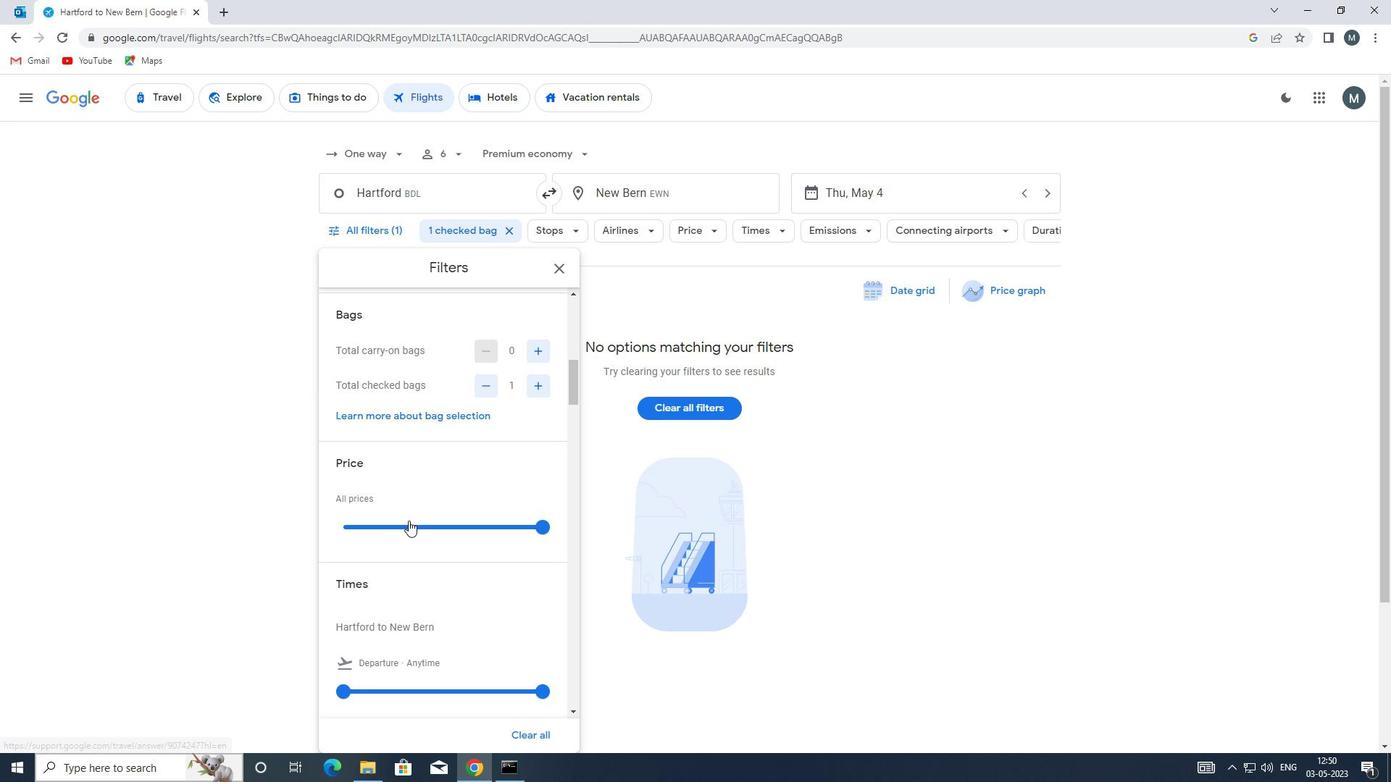
Action: Mouse pressed left at (407, 523)
Screenshot: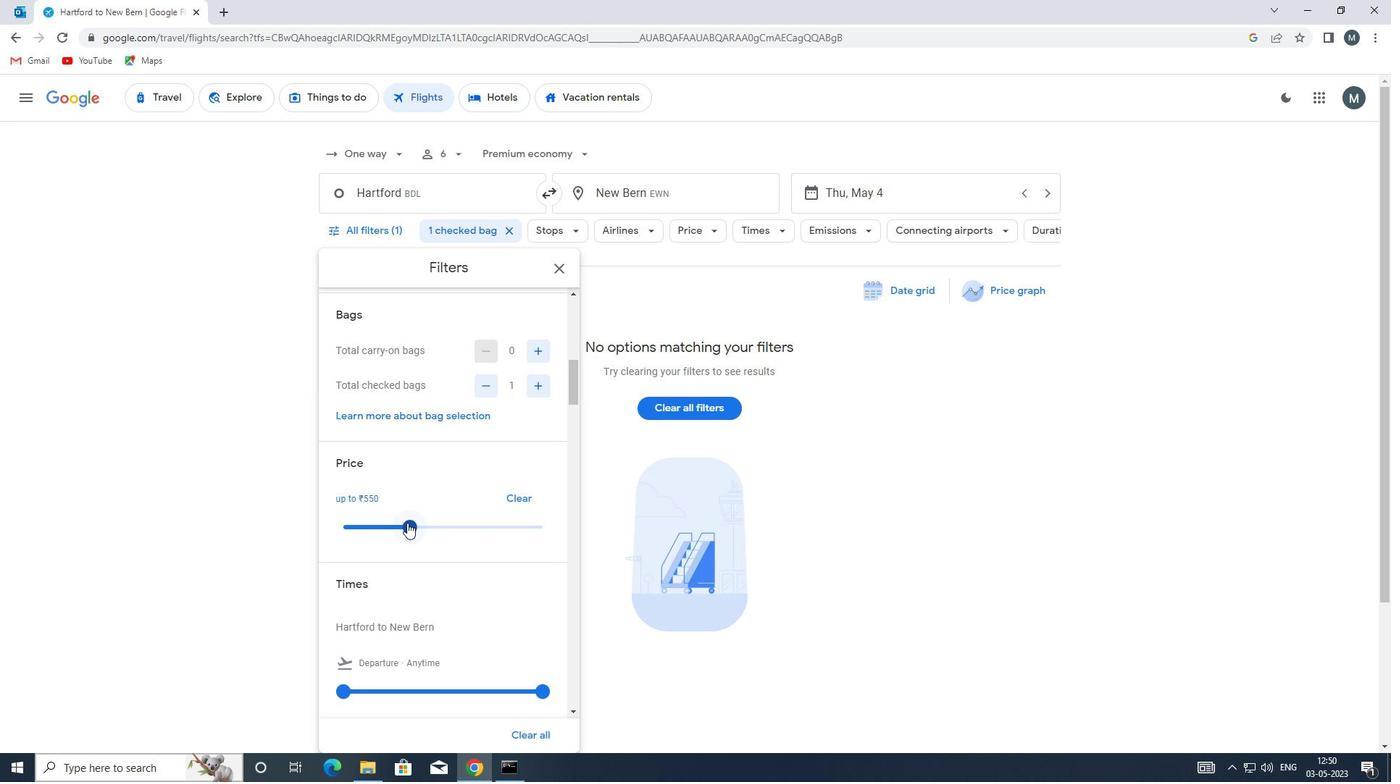 
Action: Mouse moved to (416, 505)
Screenshot: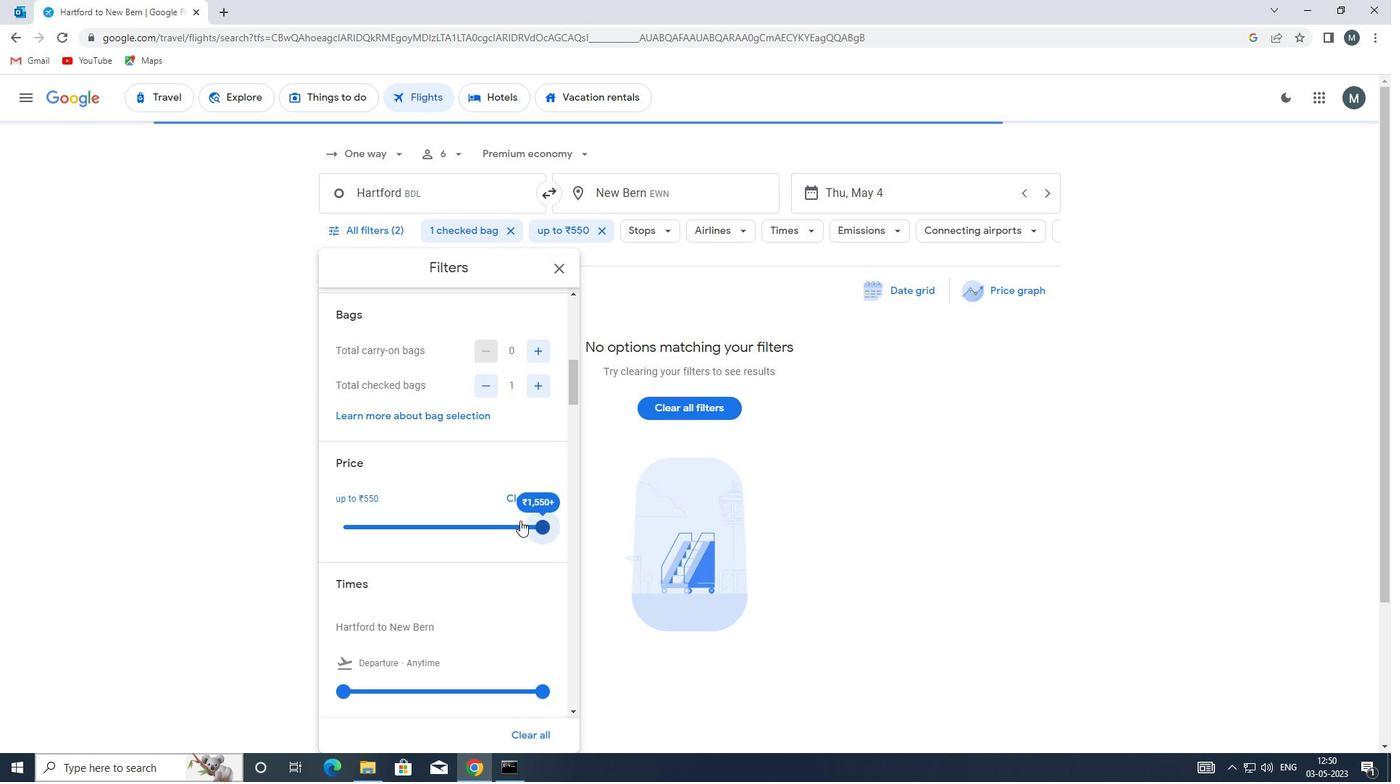 
Action: Mouse scrolled (416, 505) with delta (0, 0)
Screenshot: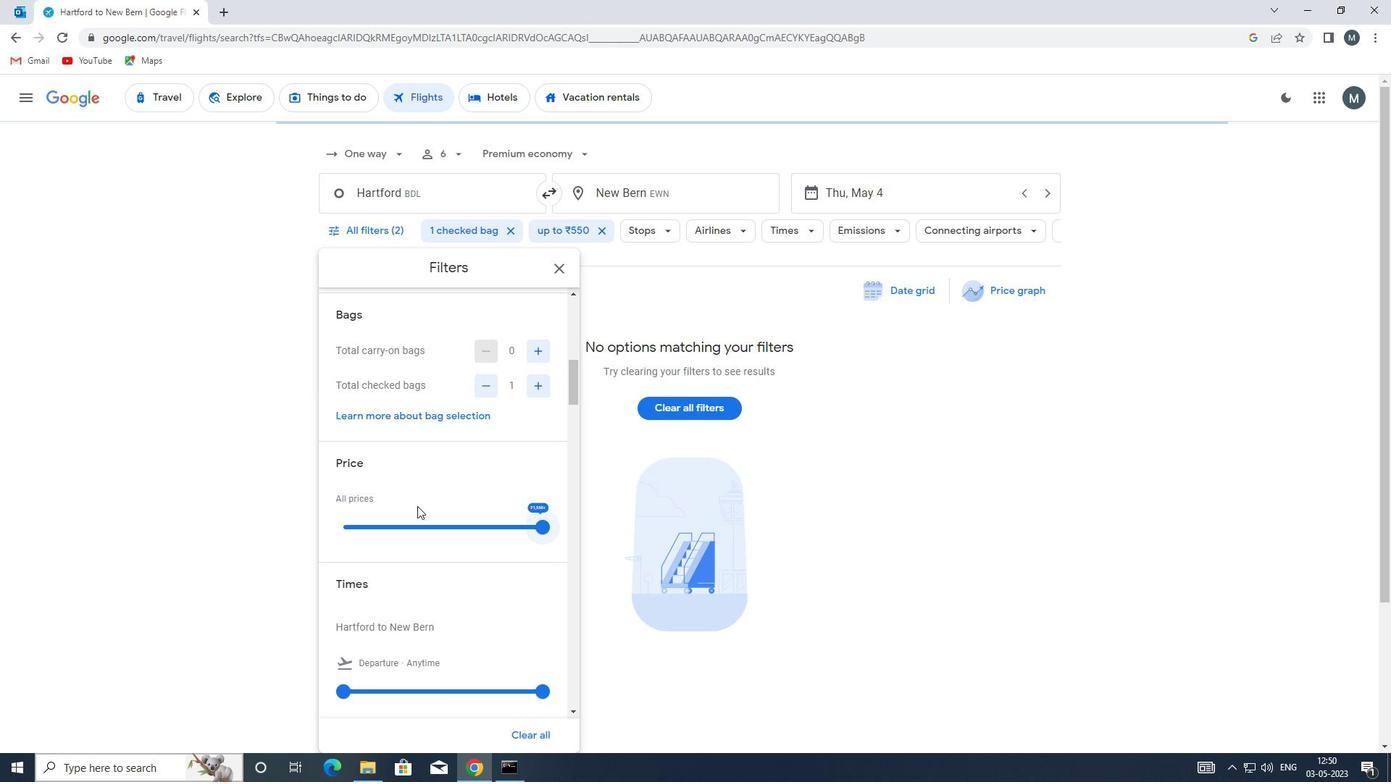 
Action: Mouse moved to (416, 507)
Screenshot: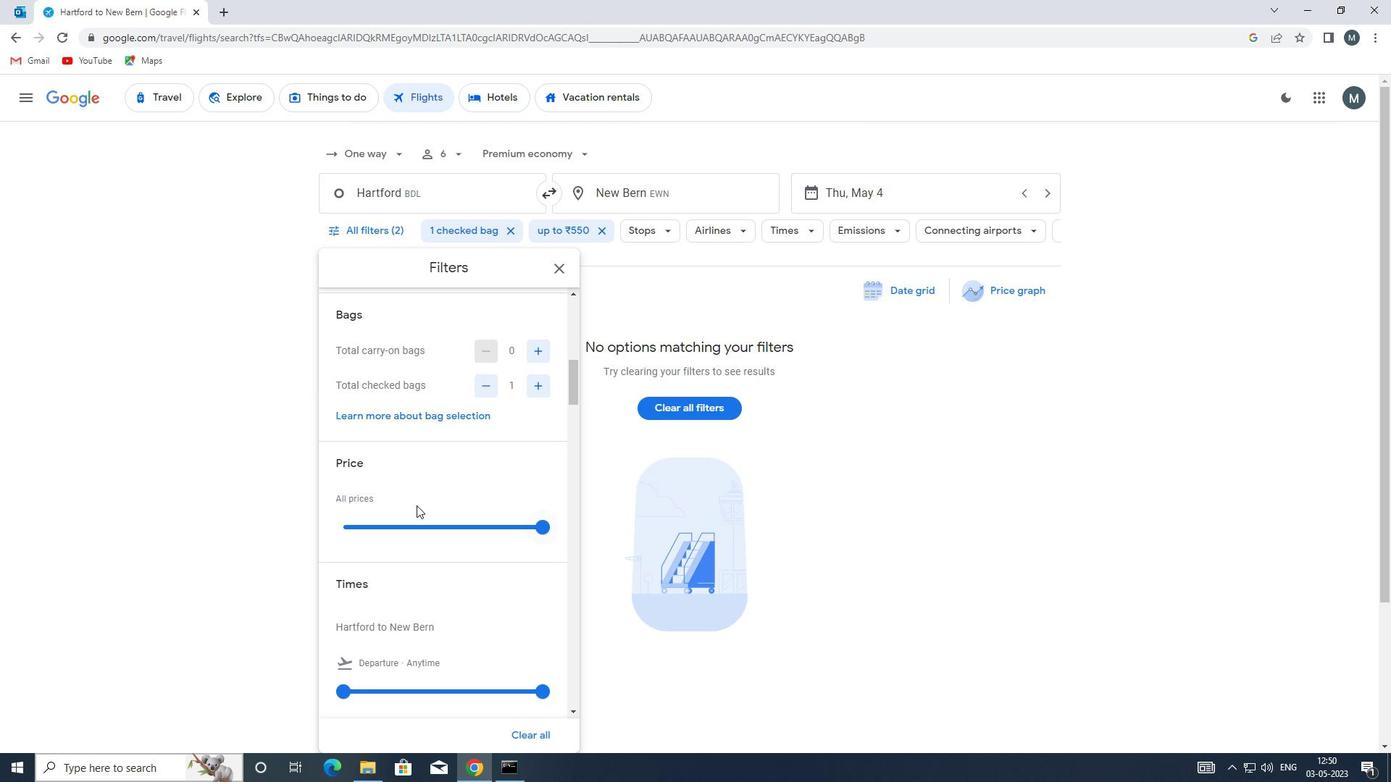 
Action: Mouse scrolled (416, 506) with delta (0, 0)
Screenshot: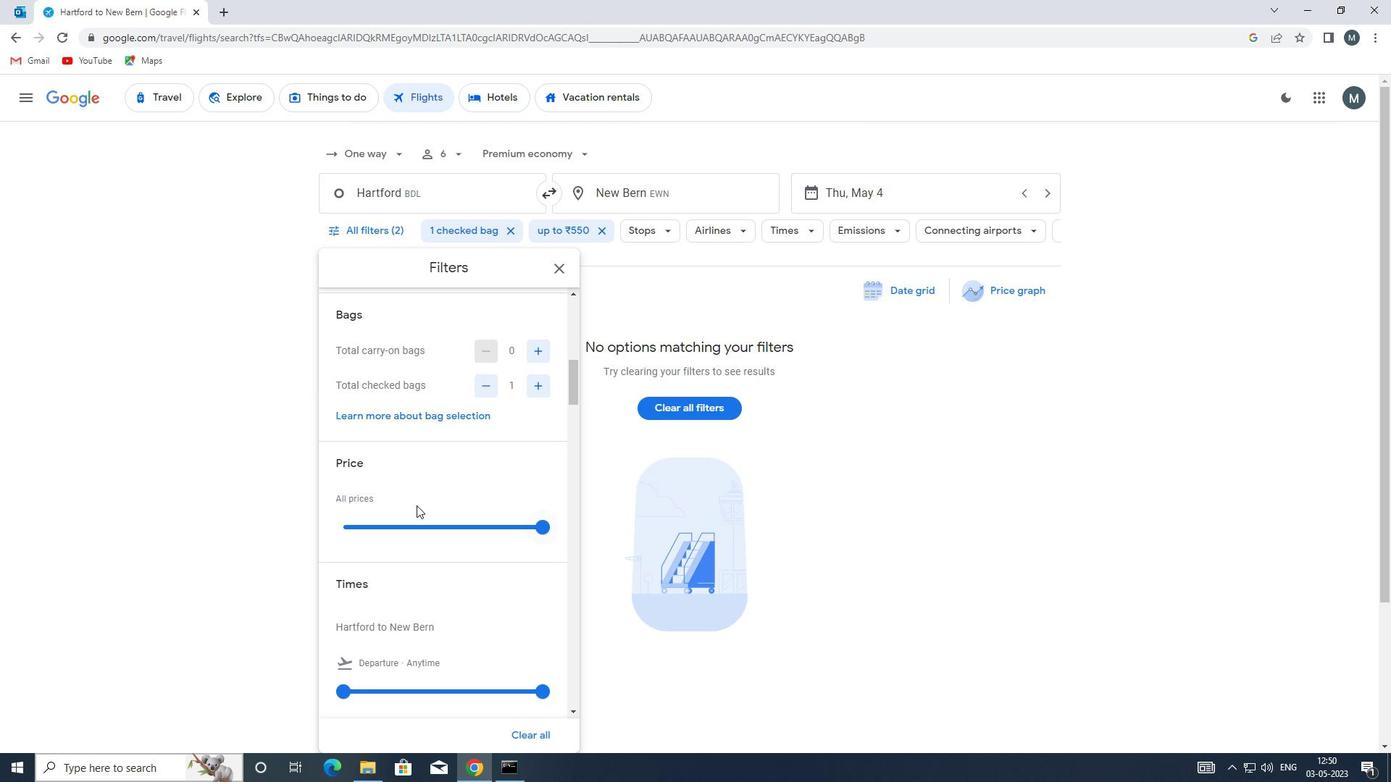 
Action: Mouse moved to (431, 492)
Screenshot: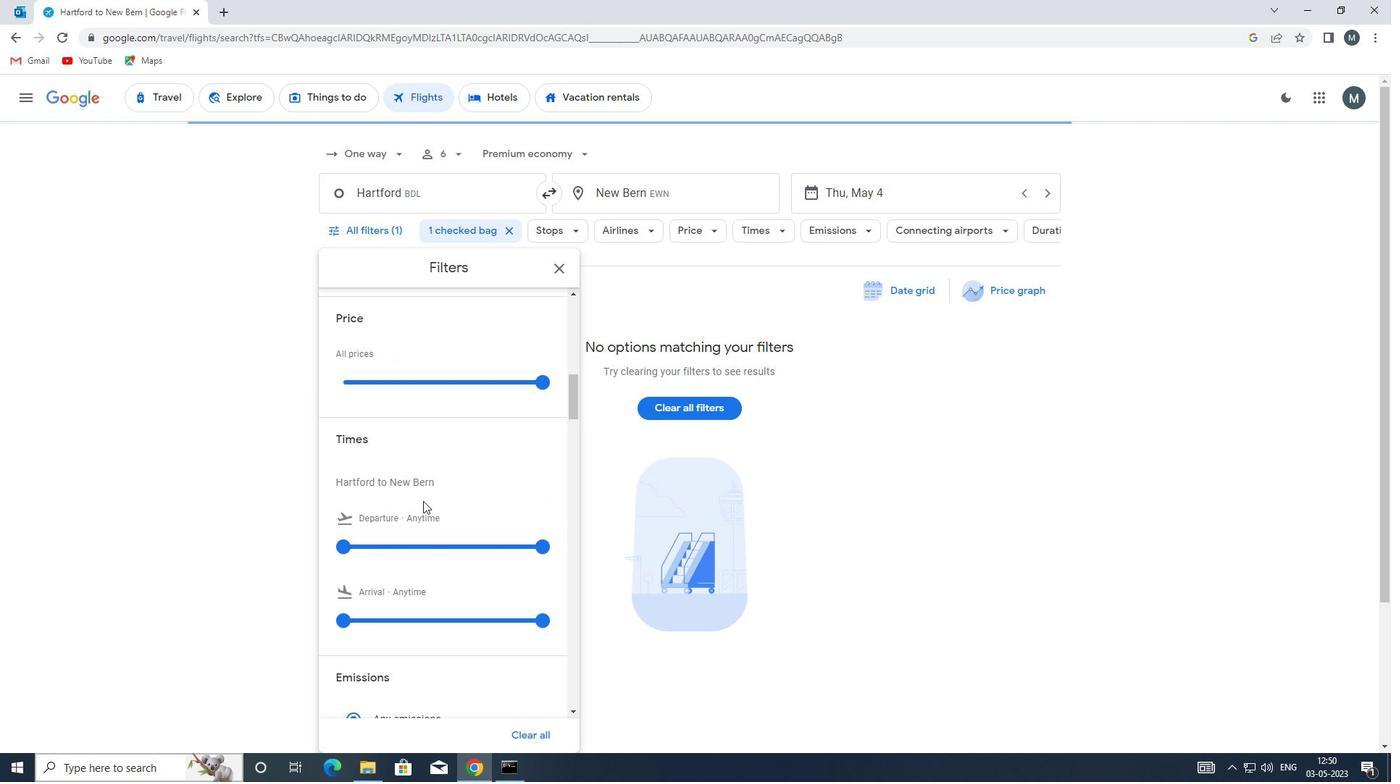 
Action: Mouse scrolled (431, 491) with delta (0, 0)
Screenshot: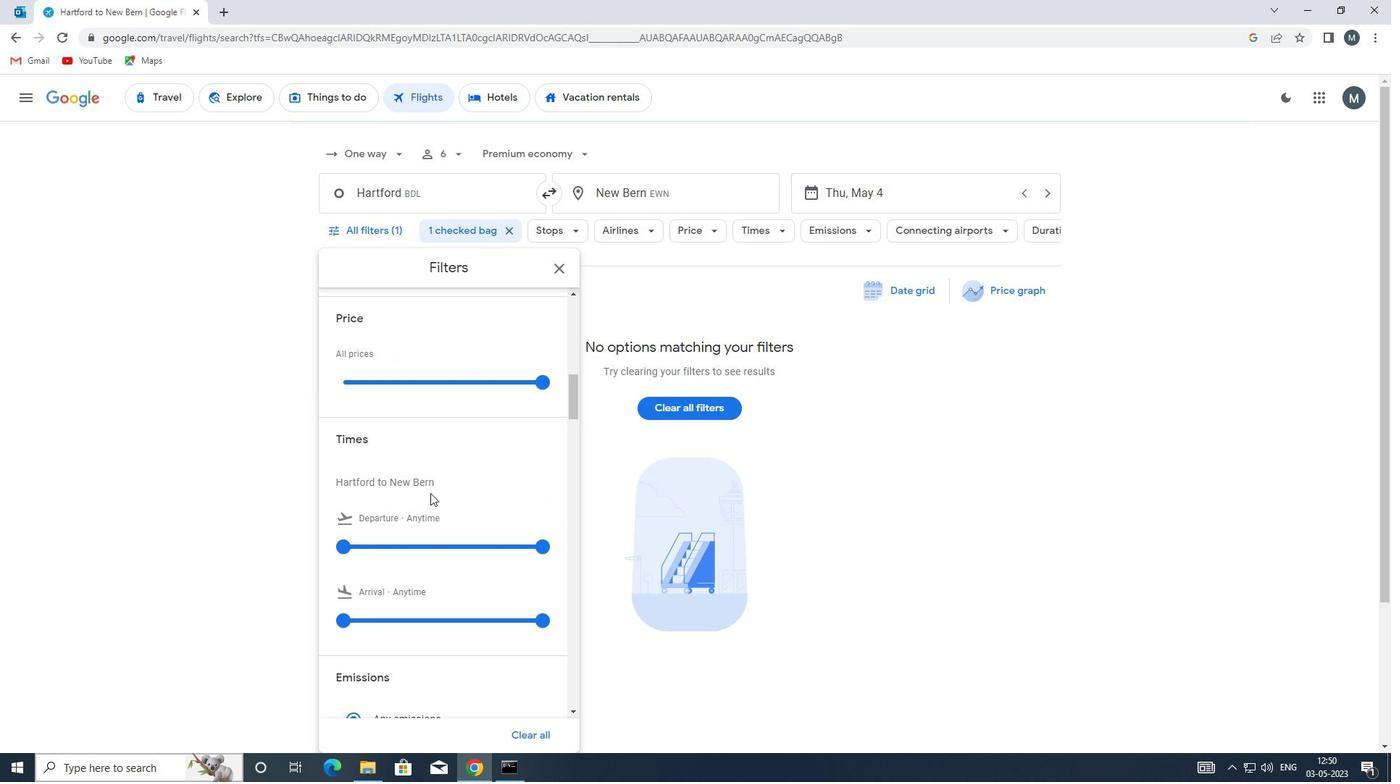 
Action: Mouse scrolled (431, 491) with delta (0, 0)
Screenshot: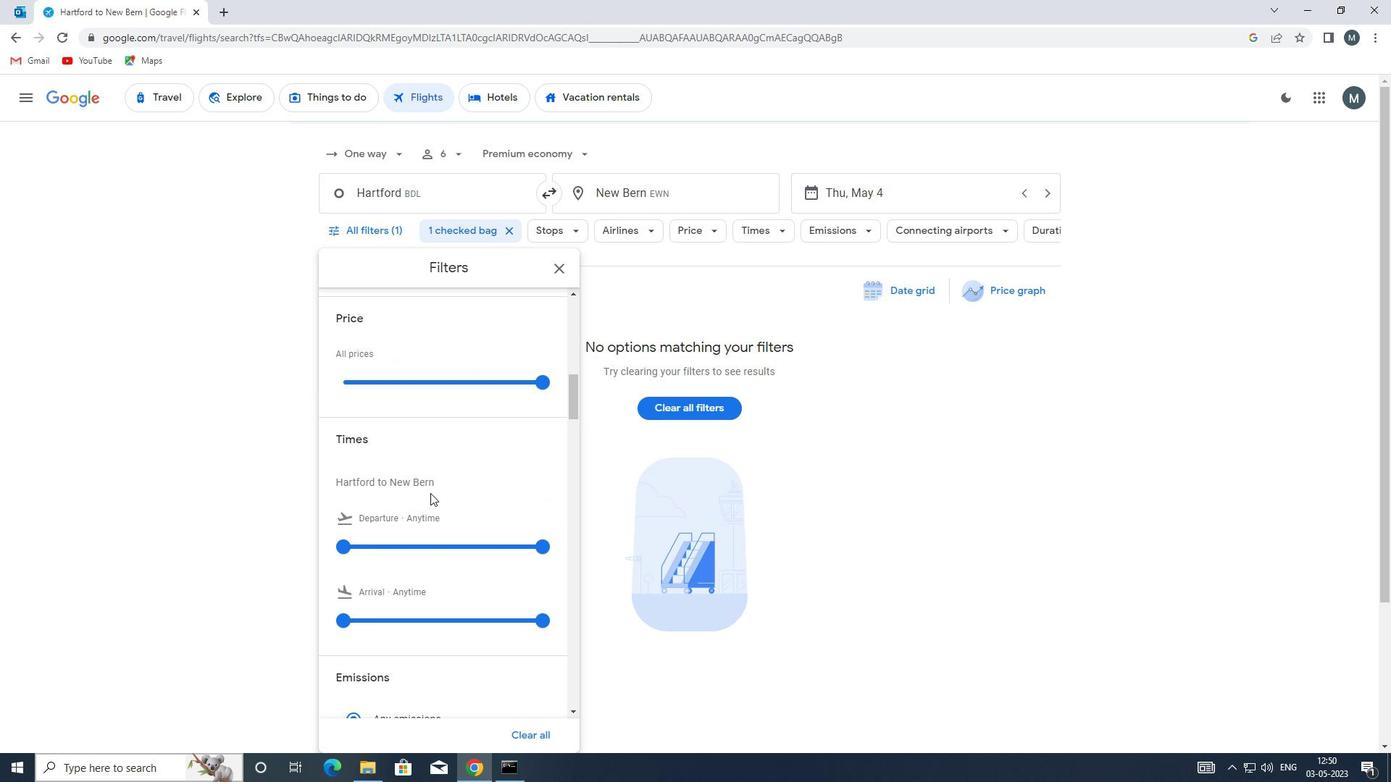 
Action: Mouse moved to (342, 392)
Screenshot: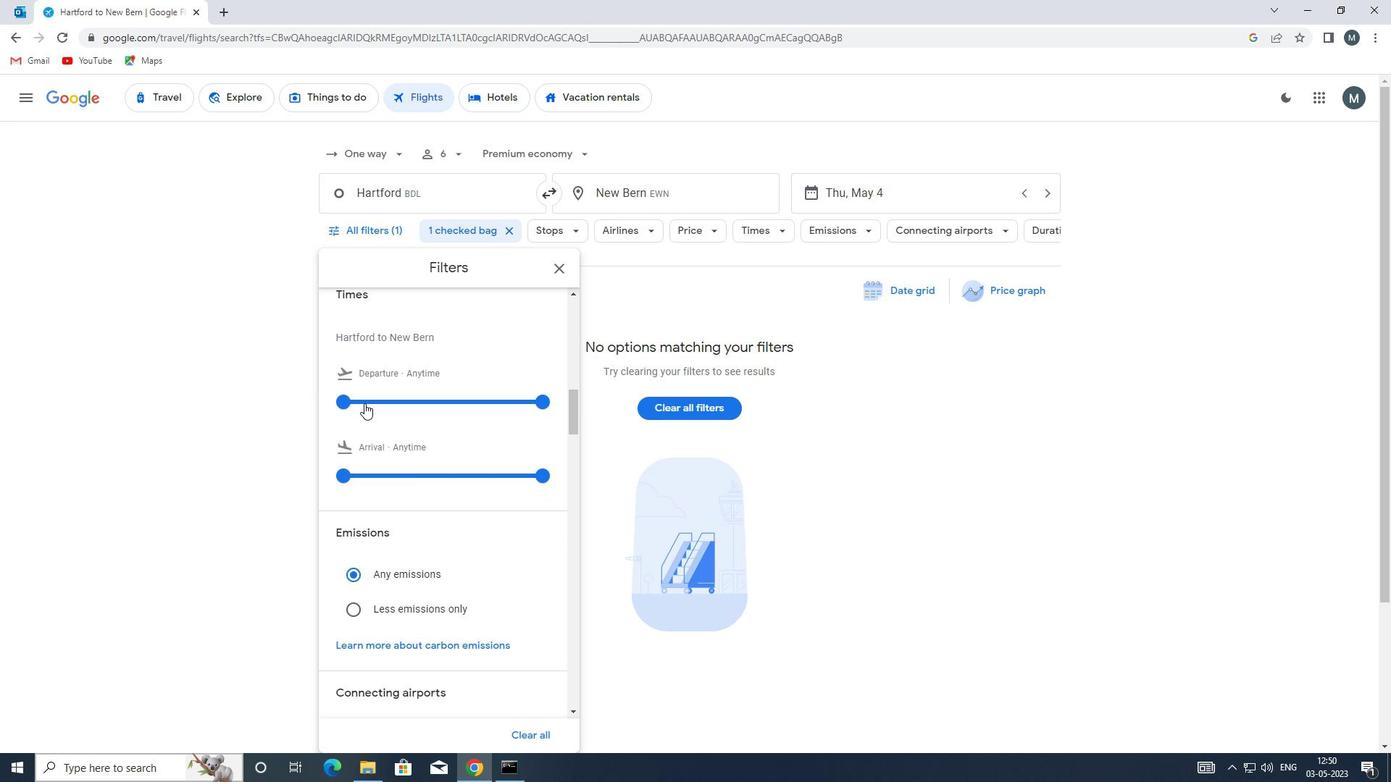 
Action: Mouse pressed left at (342, 392)
Screenshot: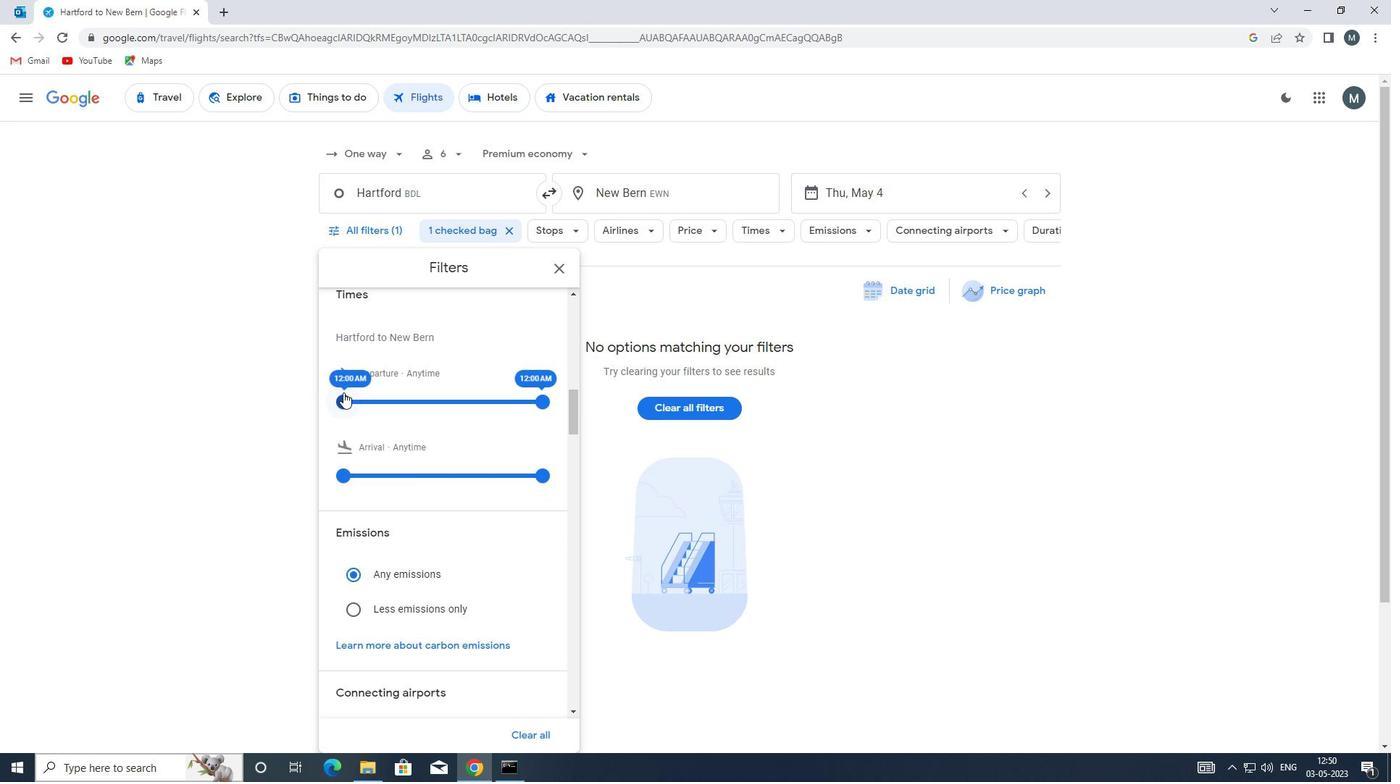 
Action: Mouse moved to (531, 397)
Screenshot: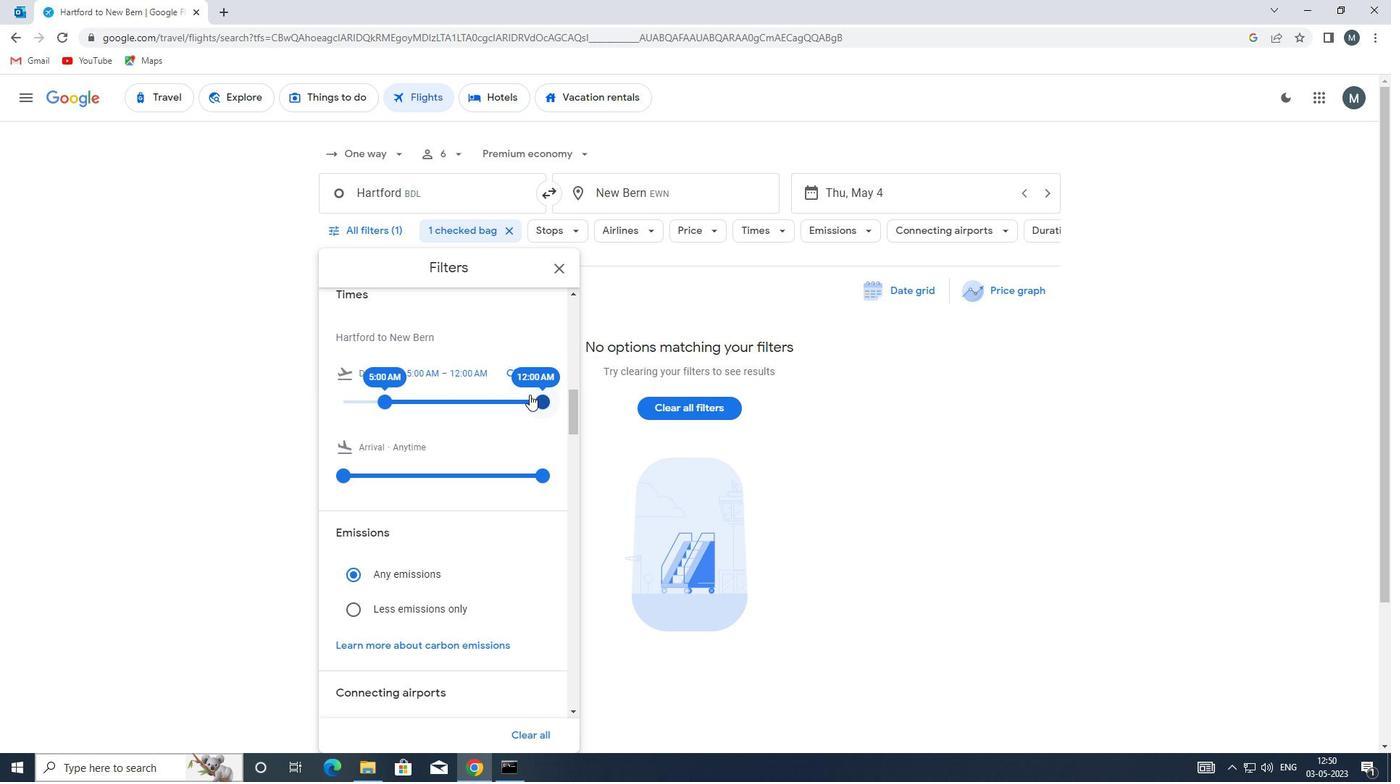 
Action: Mouse pressed left at (531, 397)
Screenshot: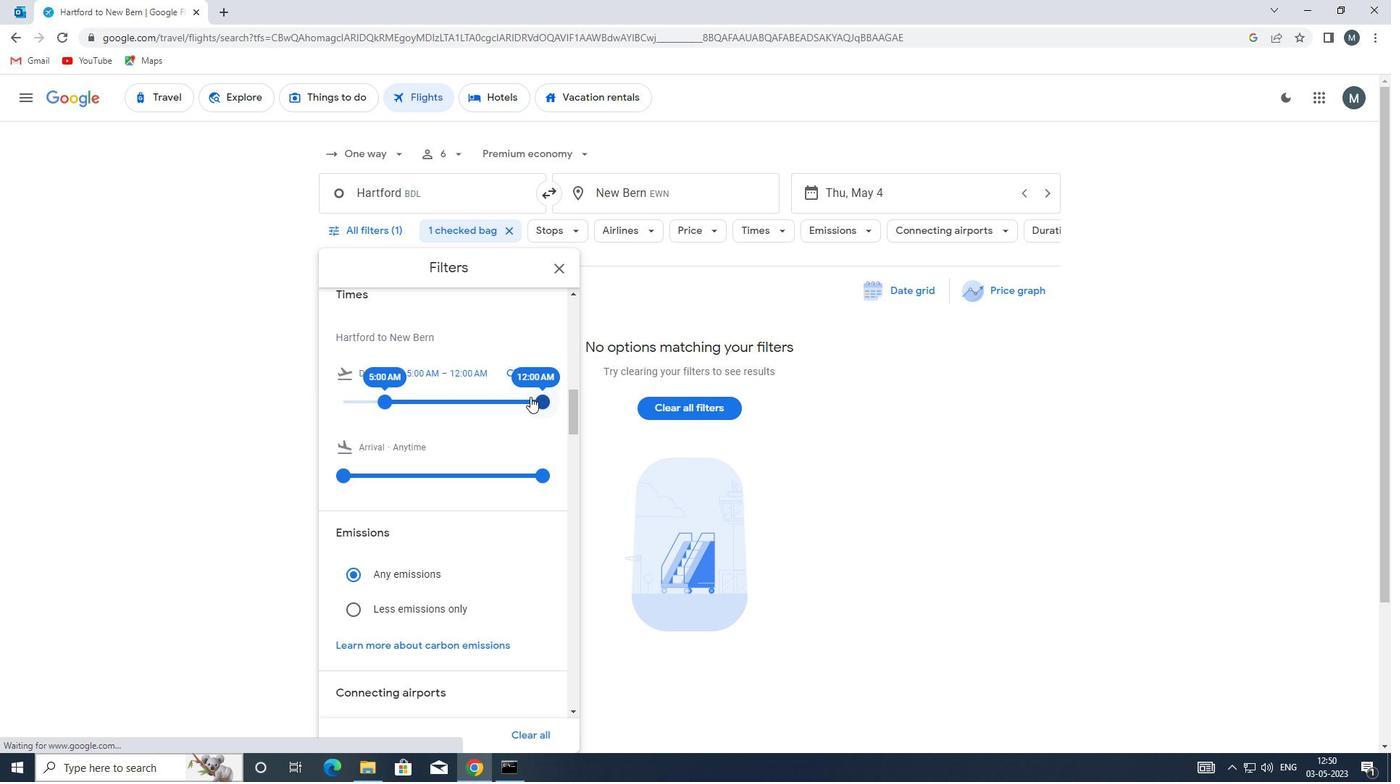 
Action: Mouse moved to (383, 400)
Screenshot: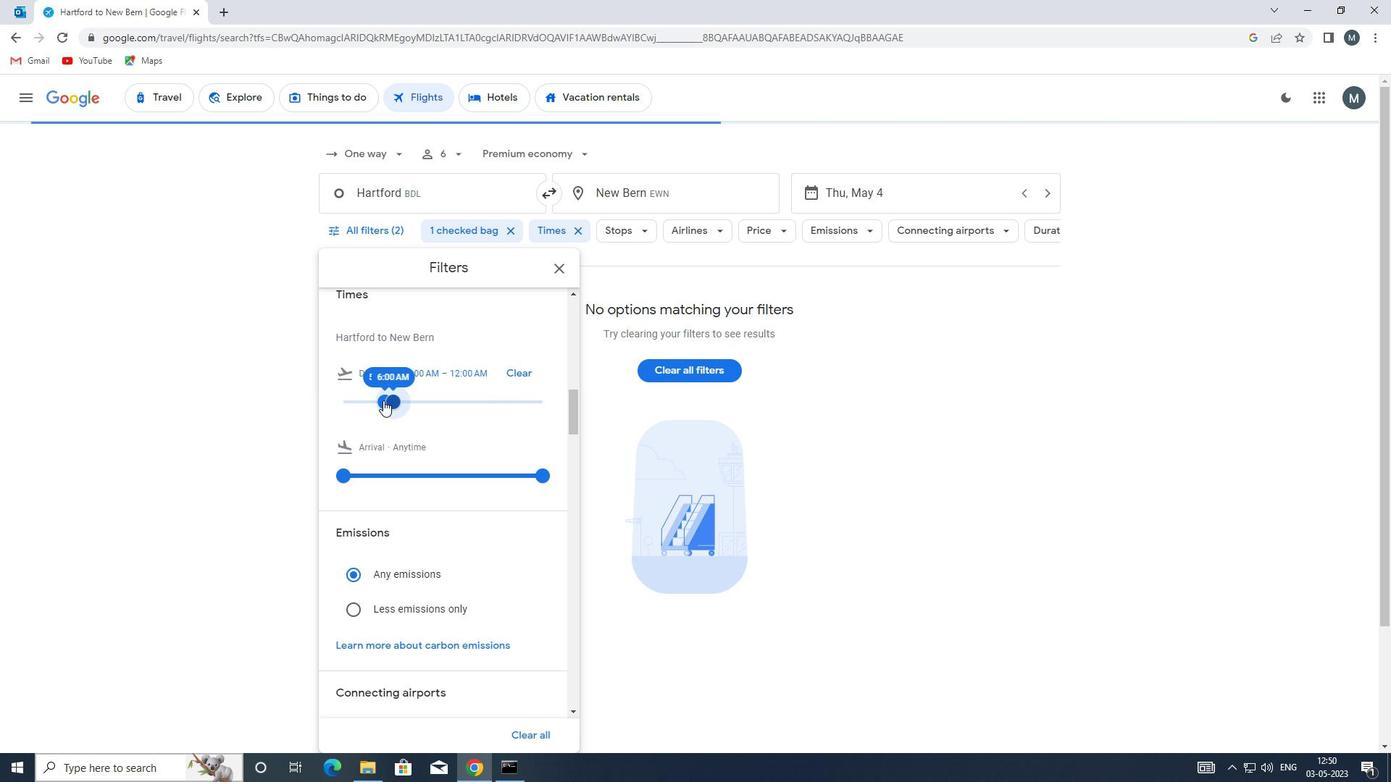 
Action: Mouse scrolled (383, 400) with delta (0, 0)
Screenshot: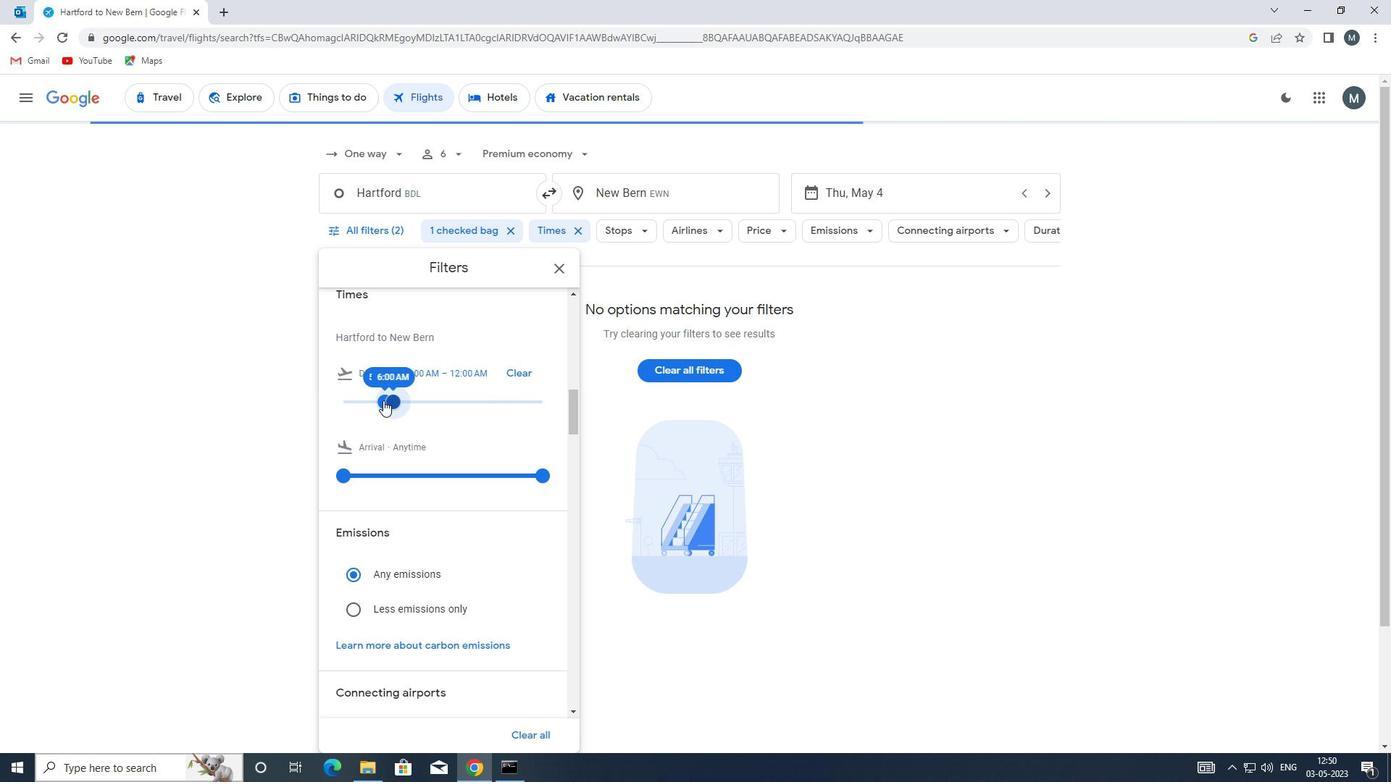 
Action: Mouse moved to (382, 401)
Screenshot: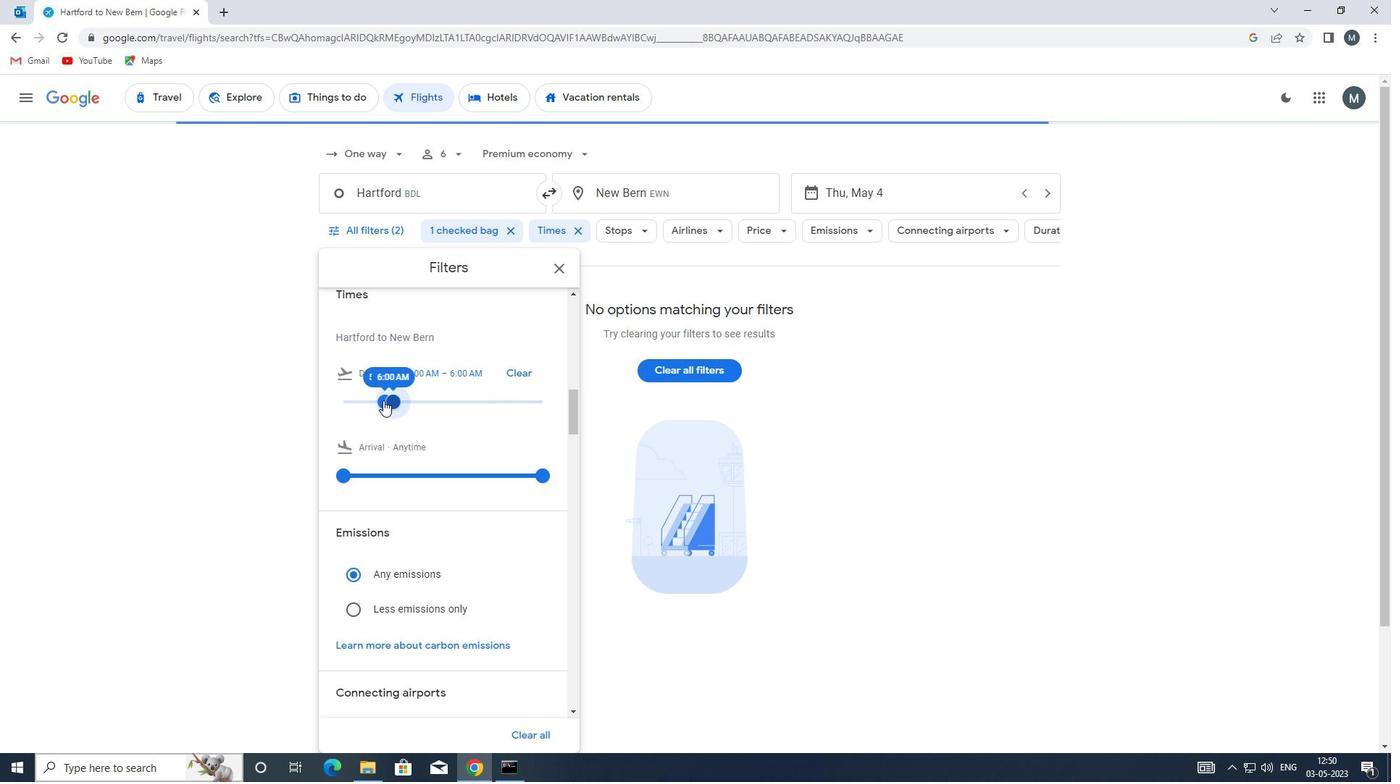 
Action: Mouse scrolled (382, 400) with delta (0, 0)
Screenshot: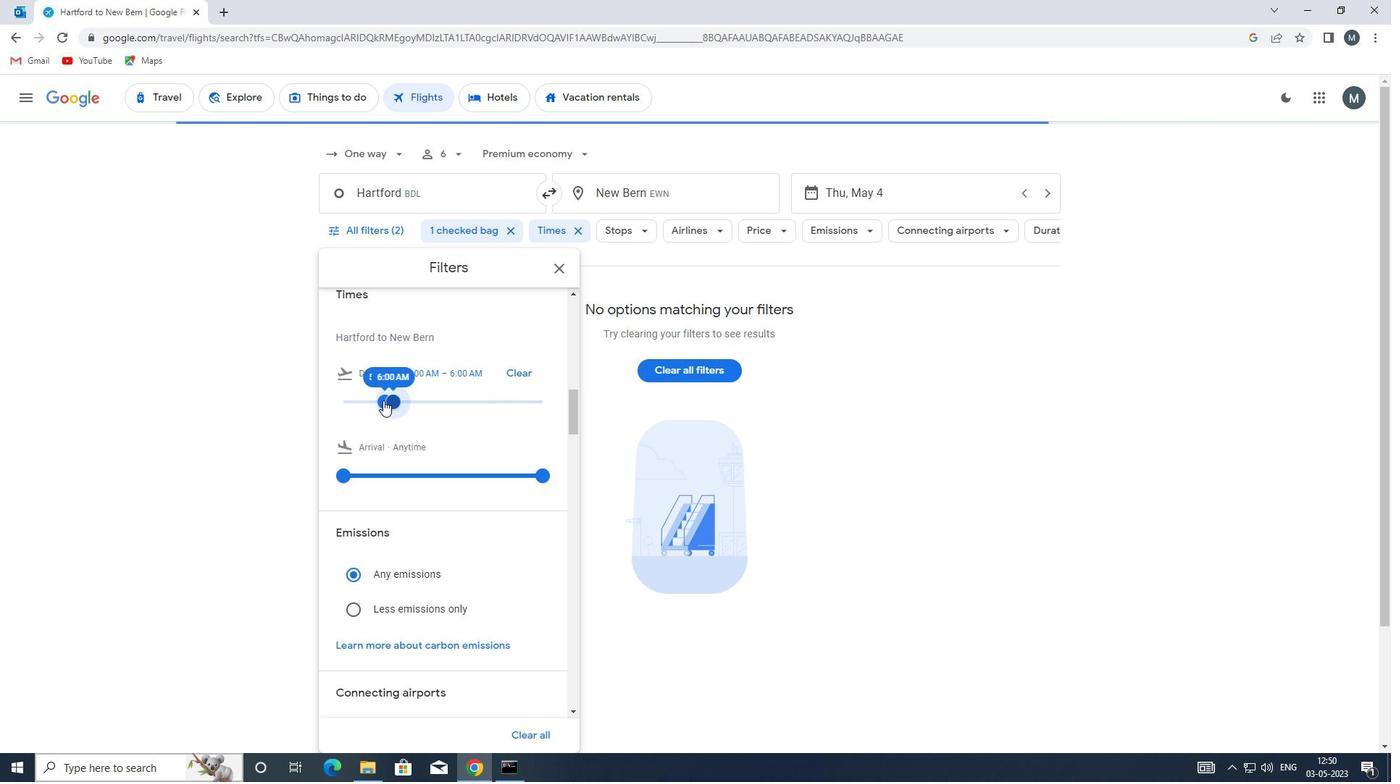 
Action: Mouse moved to (557, 271)
Screenshot: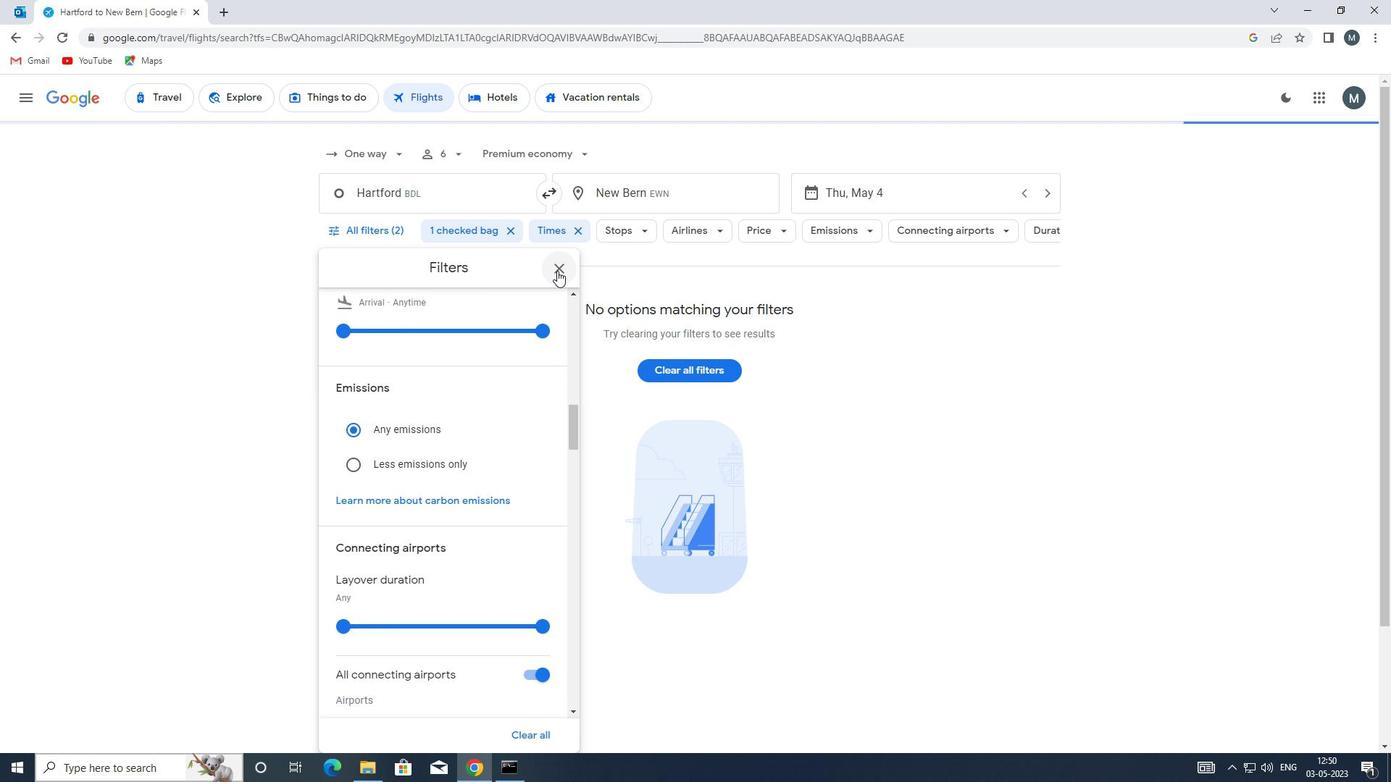 
Action: Mouse pressed left at (557, 271)
Screenshot: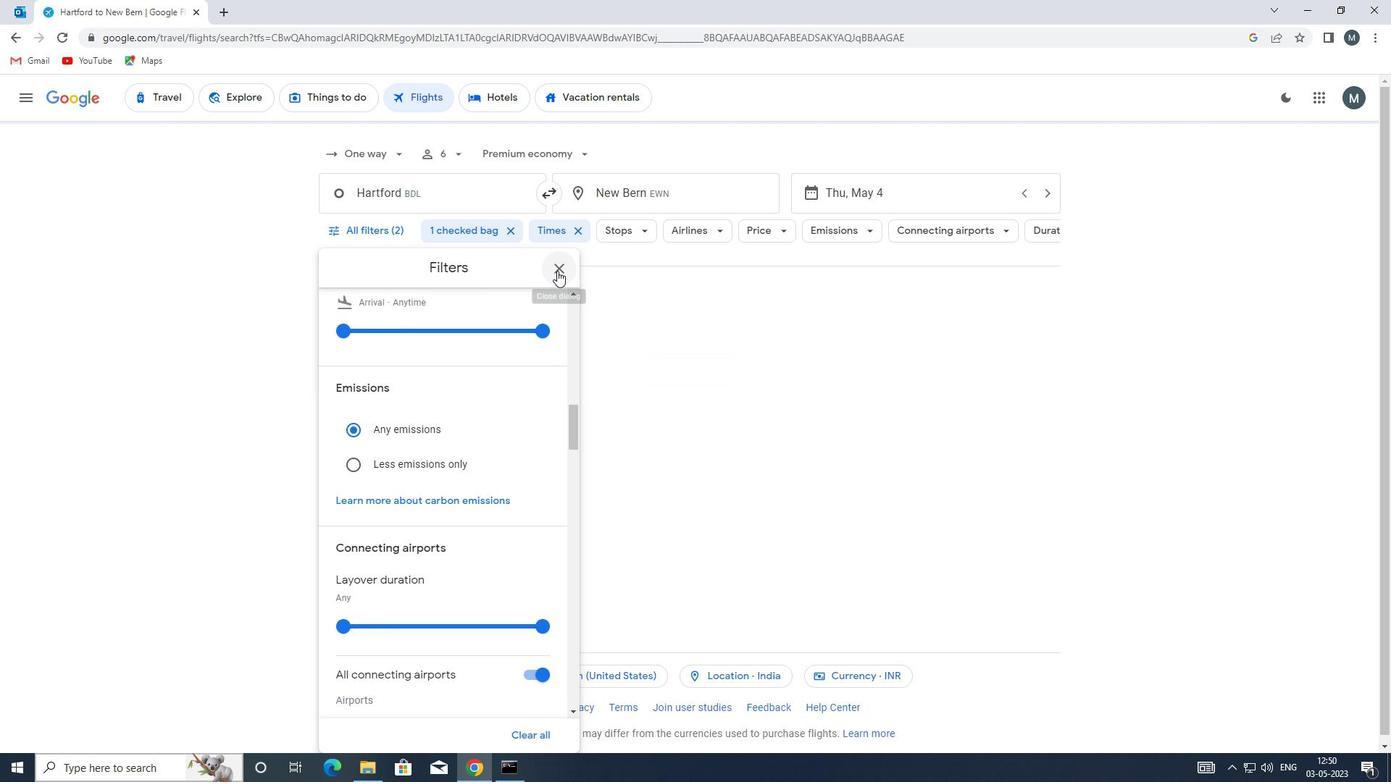 
